 Task: Research Airbnb accommodation in Pyinmana, Myanmar from 12th December, 2023 to 16th December, 2023 for 8 adults. Place can be private room with 8 bedrooms having 8 beds and 8 bathrooms. Property type can be hotel. Amenities needed are: wifi, TV, free parkinig on premises, gym, breakfast.
Action: Mouse moved to (579, 129)
Screenshot: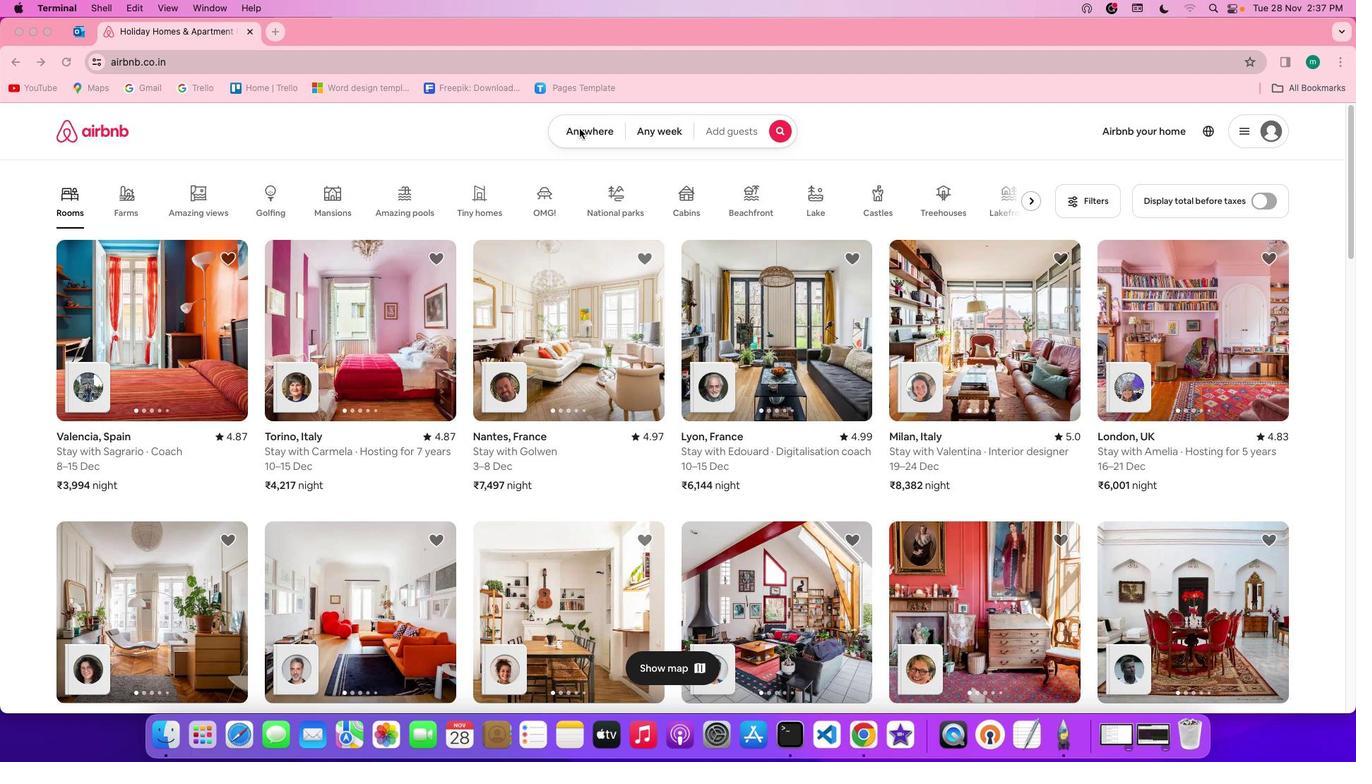
Action: Mouse pressed left at (579, 129)
Screenshot: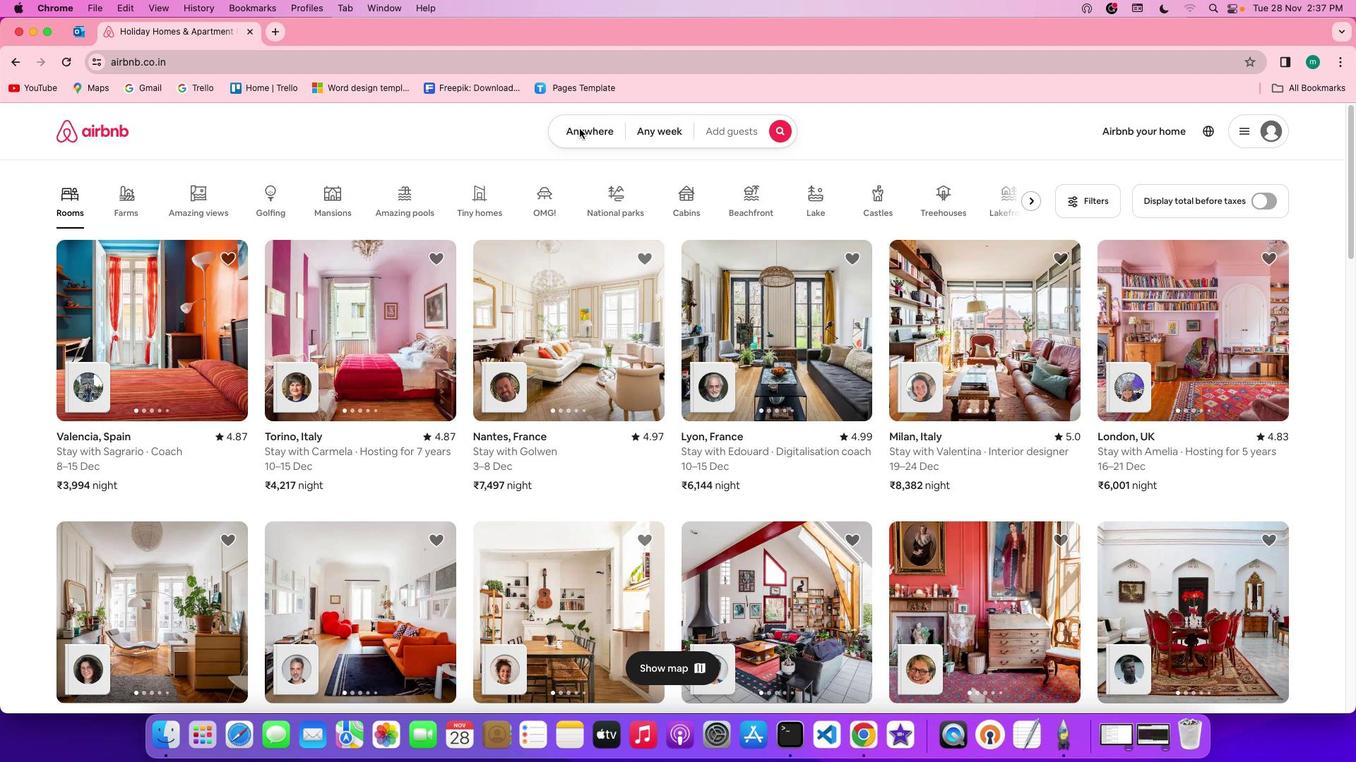 
Action: Mouse moved to (579, 129)
Screenshot: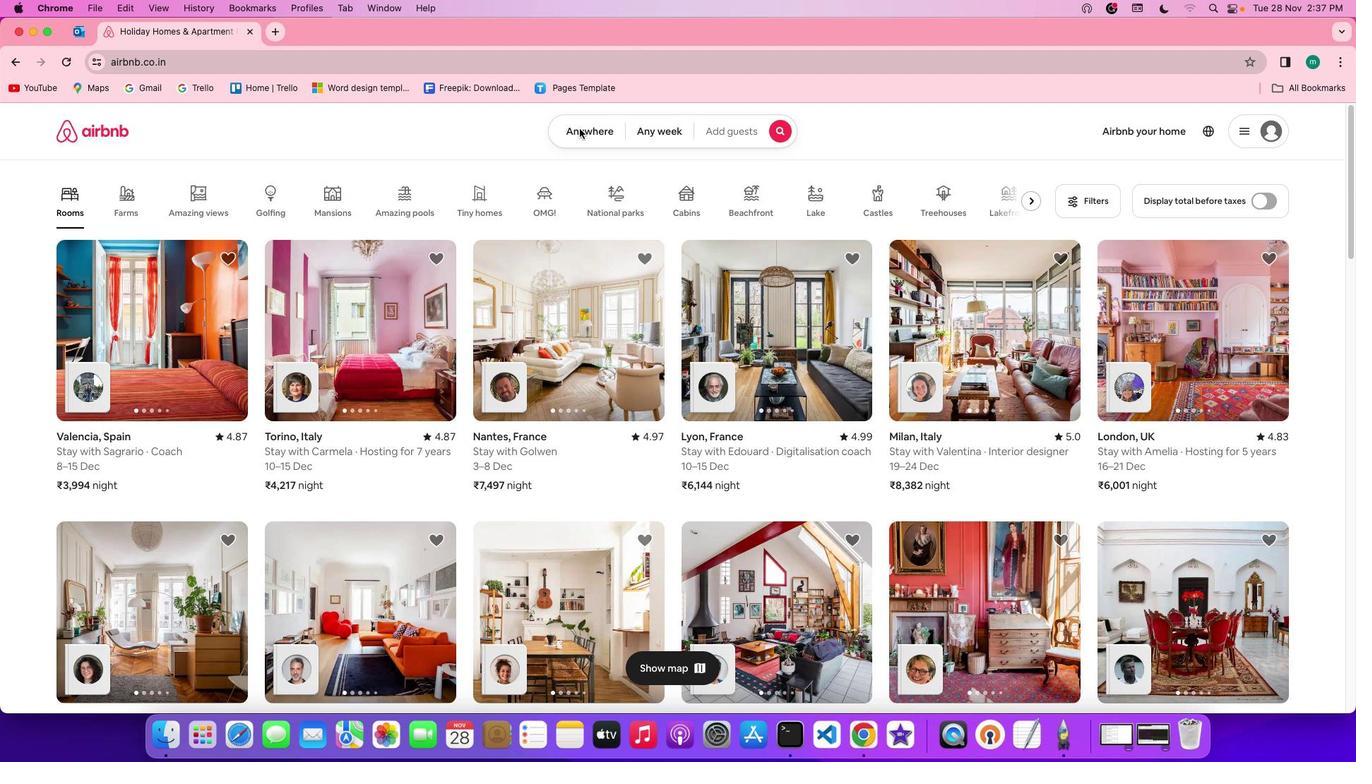 
Action: Mouse pressed left at (579, 129)
Screenshot: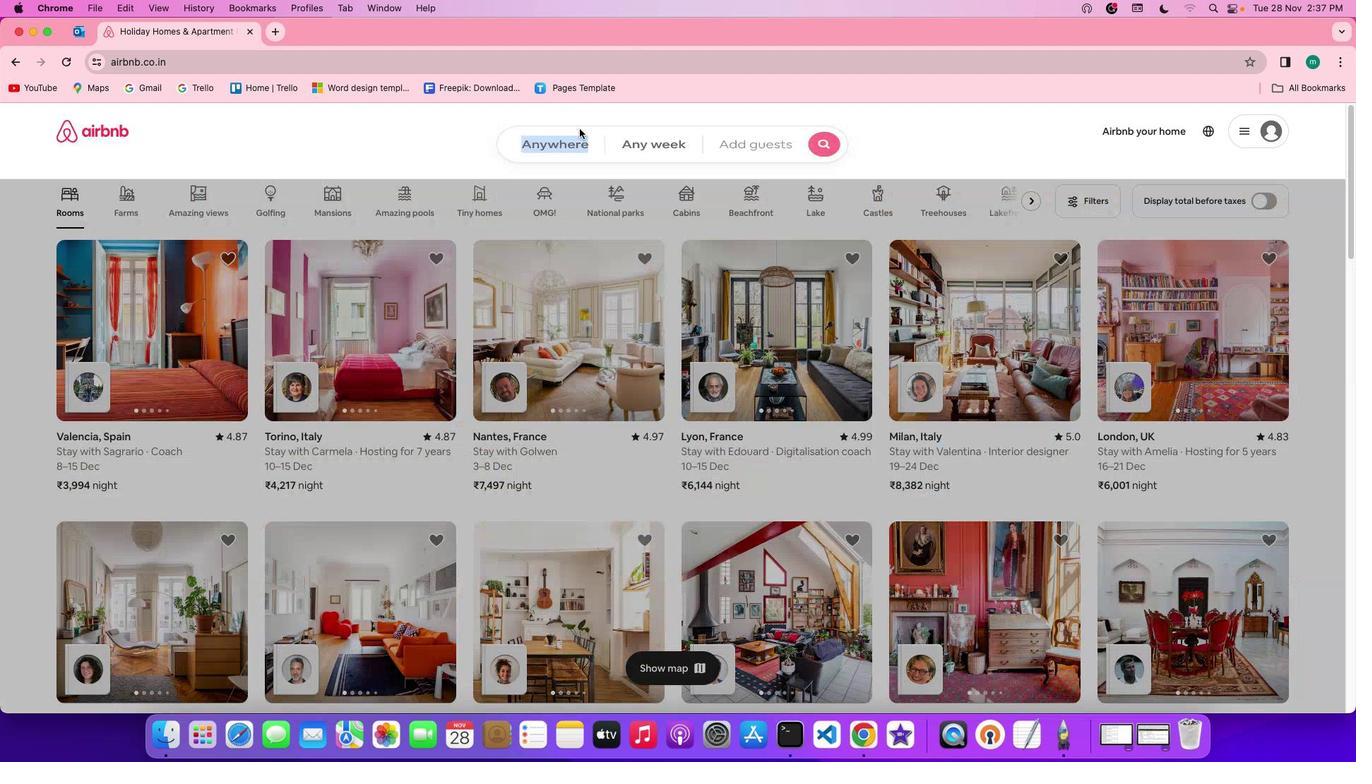 
Action: Mouse moved to (520, 186)
Screenshot: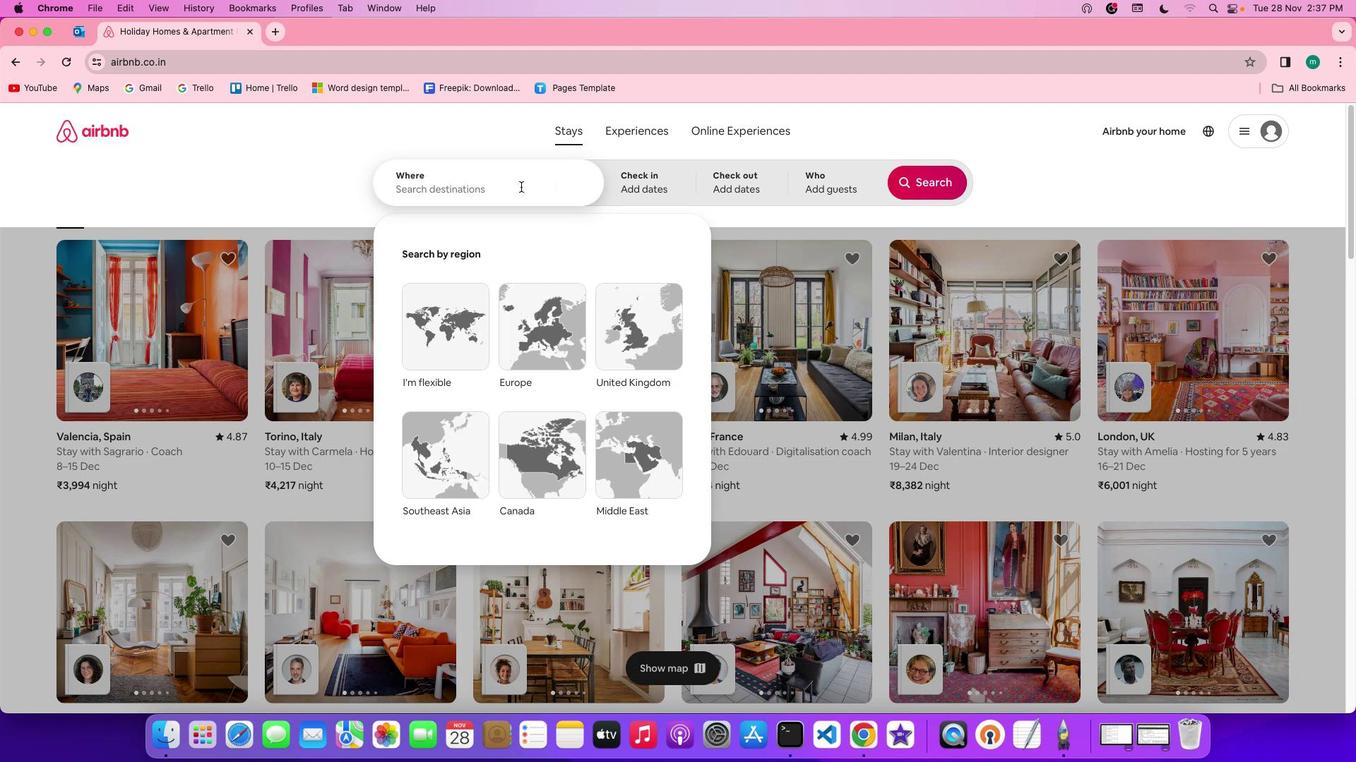
Action: Mouse pressed left at (520, 186)
Screenshot: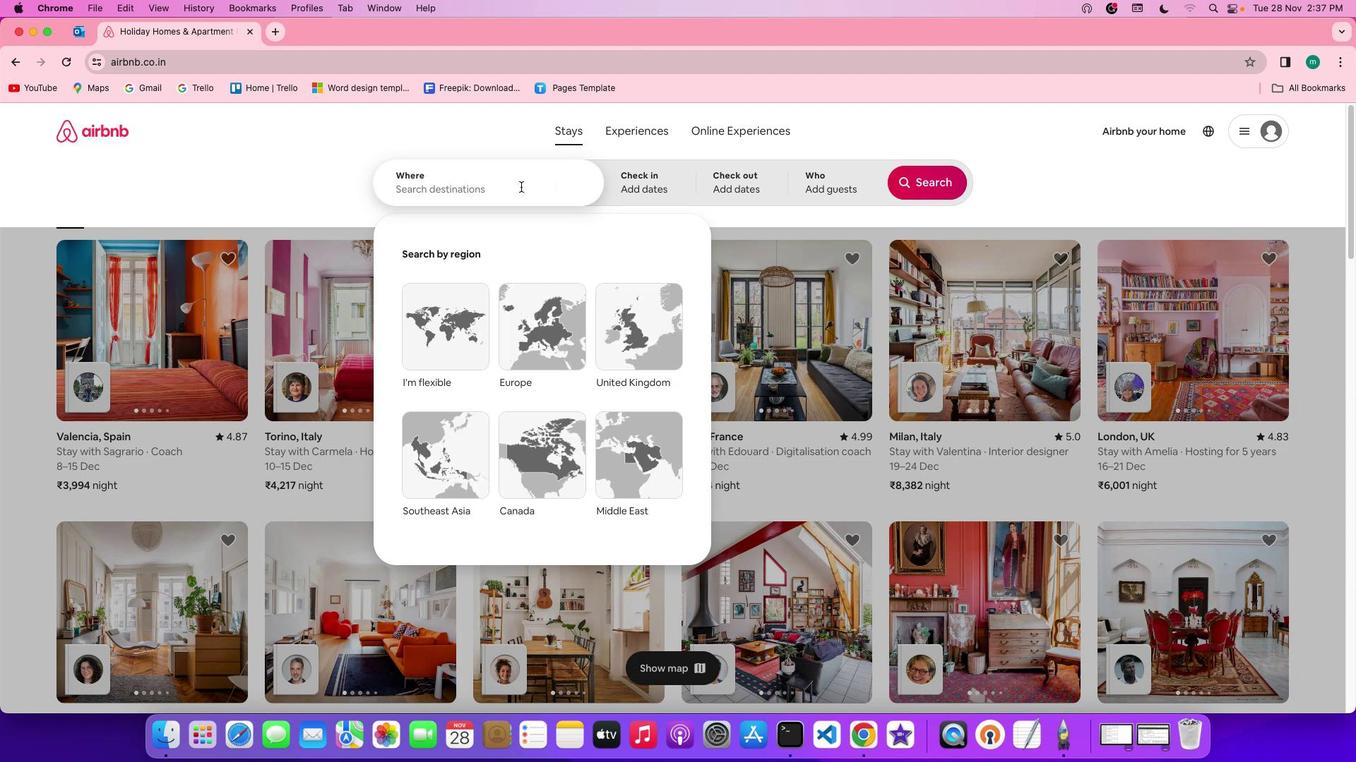 
Action: Key pressed Key.shift'P''y''i''n''m''a''n''a'','Key.spaceKey.shift'M''y''a''n''m''a''r'
Screenshot: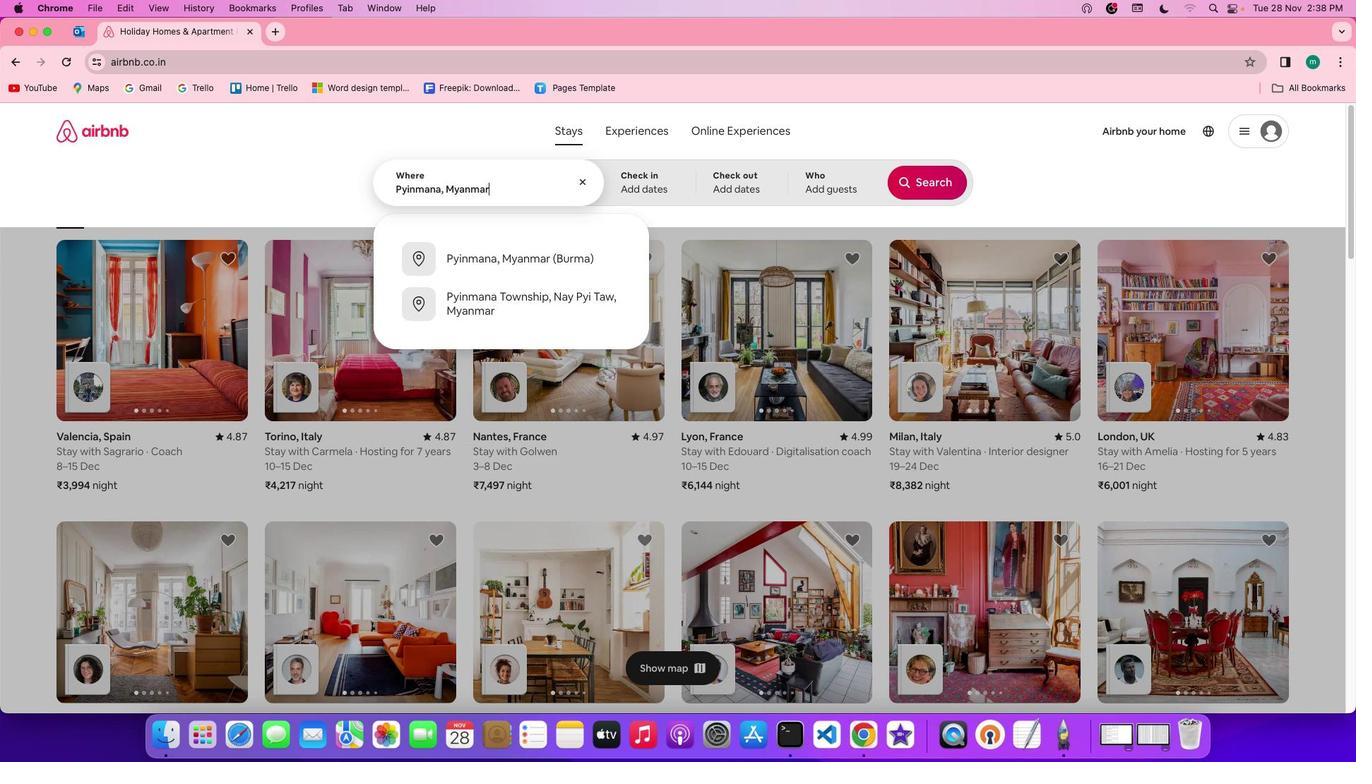 
Action: Mouse moved to (642, 170)
Screenshot: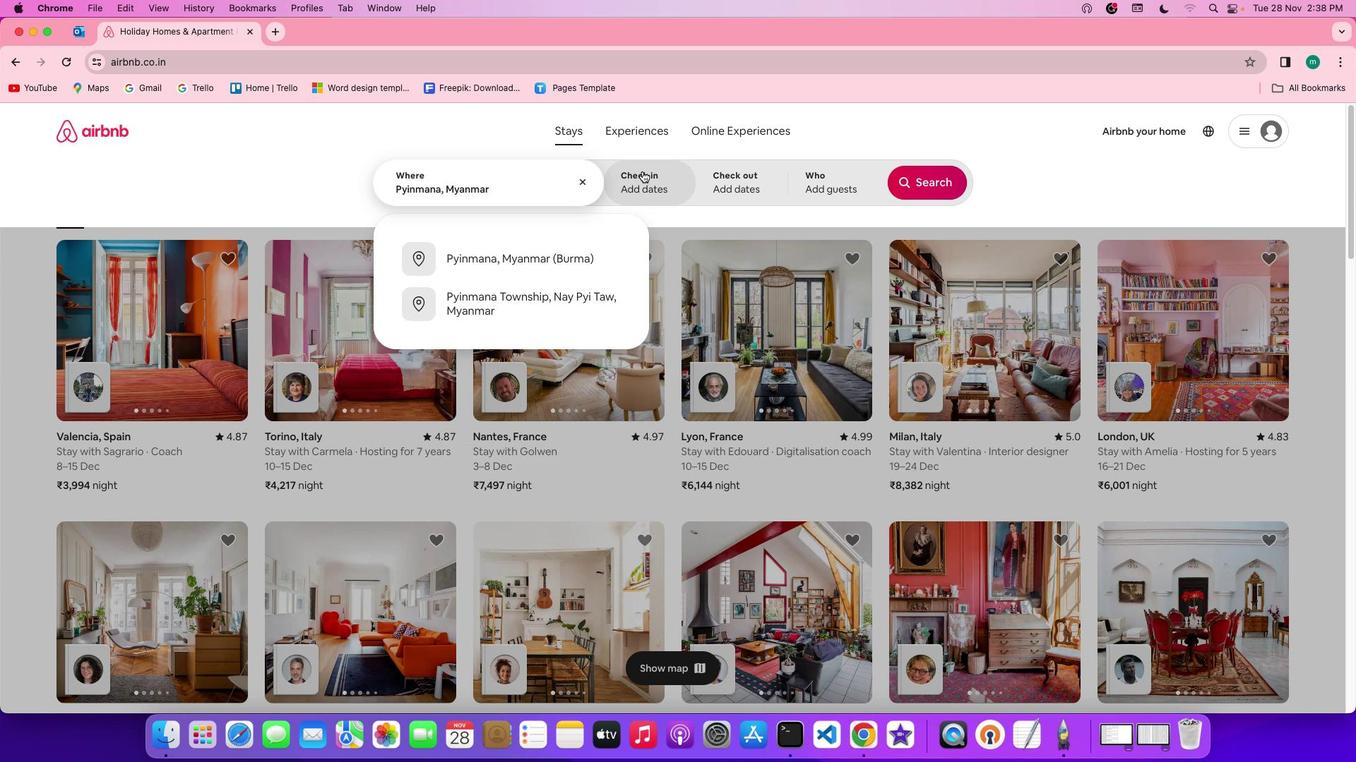 
Action: Mouse pressed left at (642, 170)
Screenshot: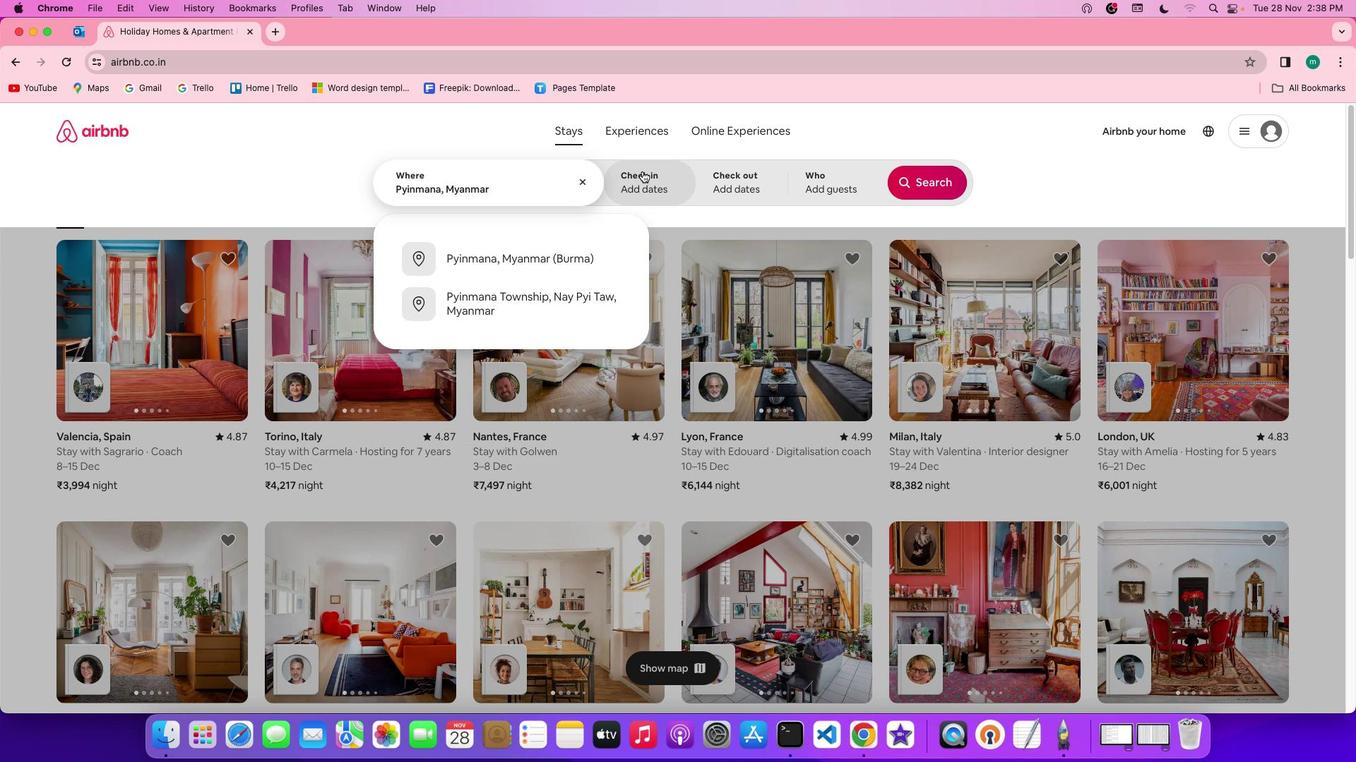 
Action: Mouse moved to (786, 427)
Screenshot: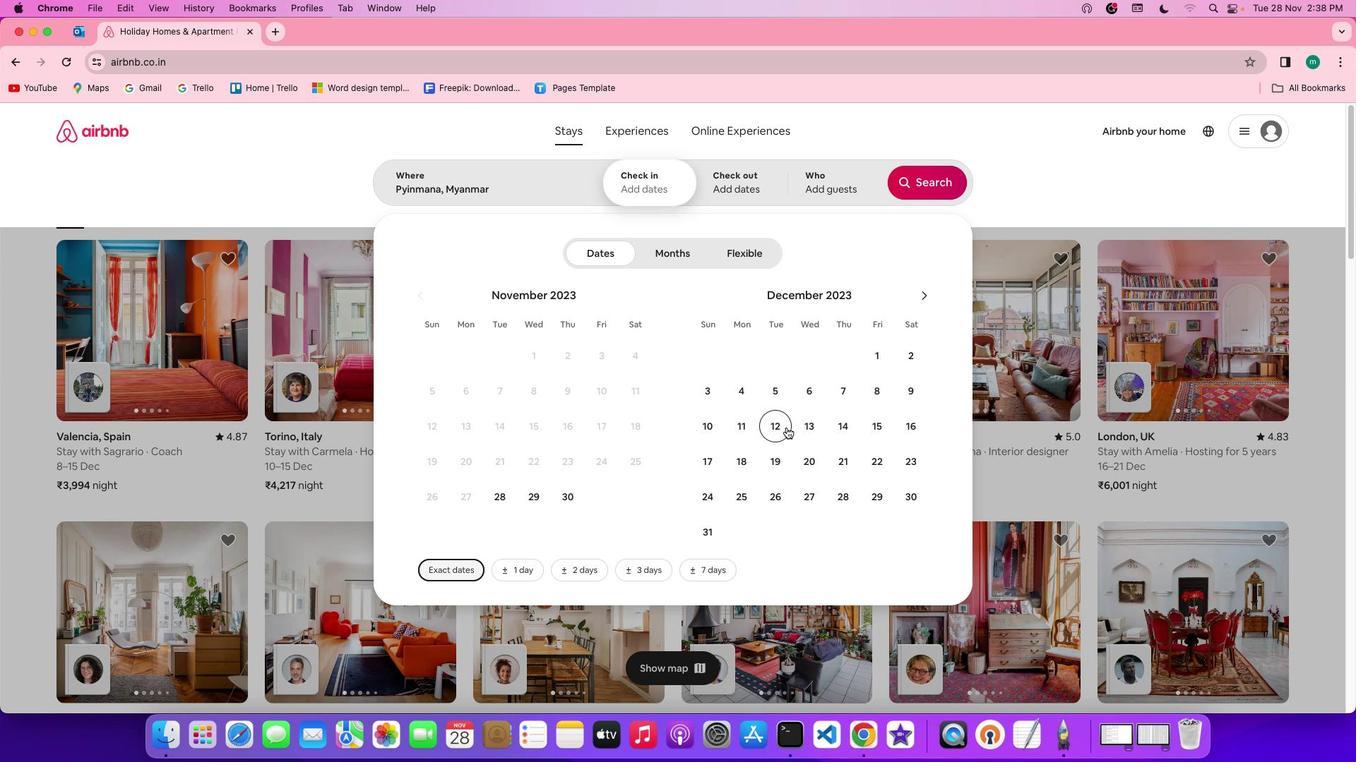 
Action: Mouse pressed left at (786, 427)
Screenshot: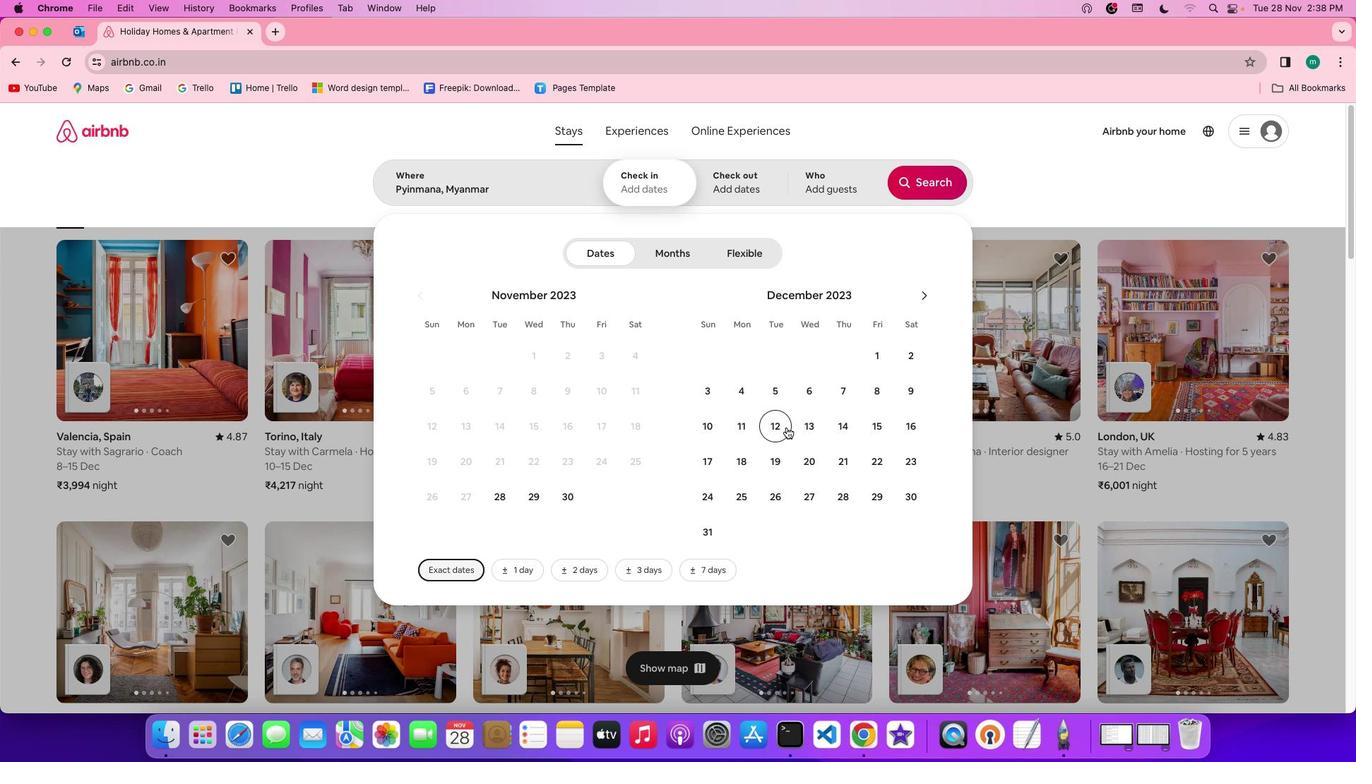 
Action: Mouse moved to (911, 423)
Screenshot: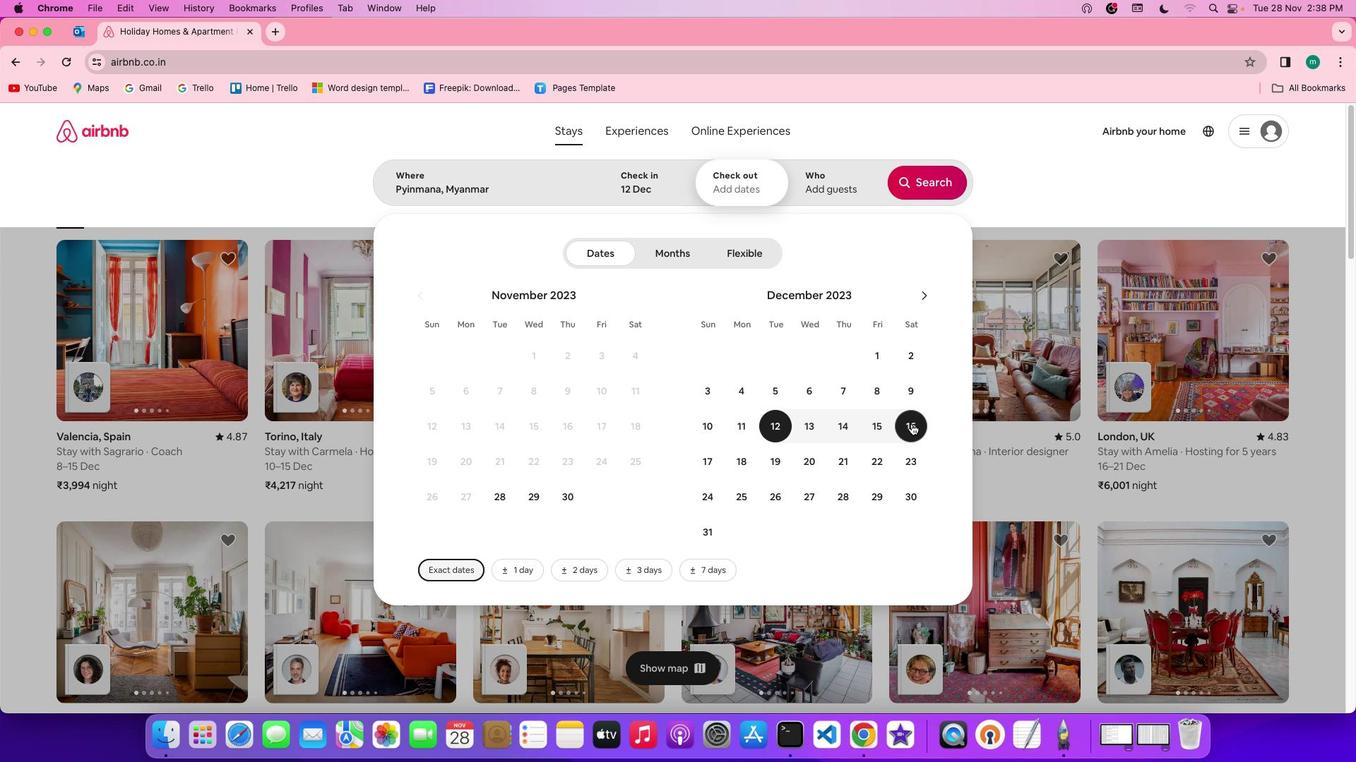 
Action: Mouse pressed left at (911, 423)
Screenshot: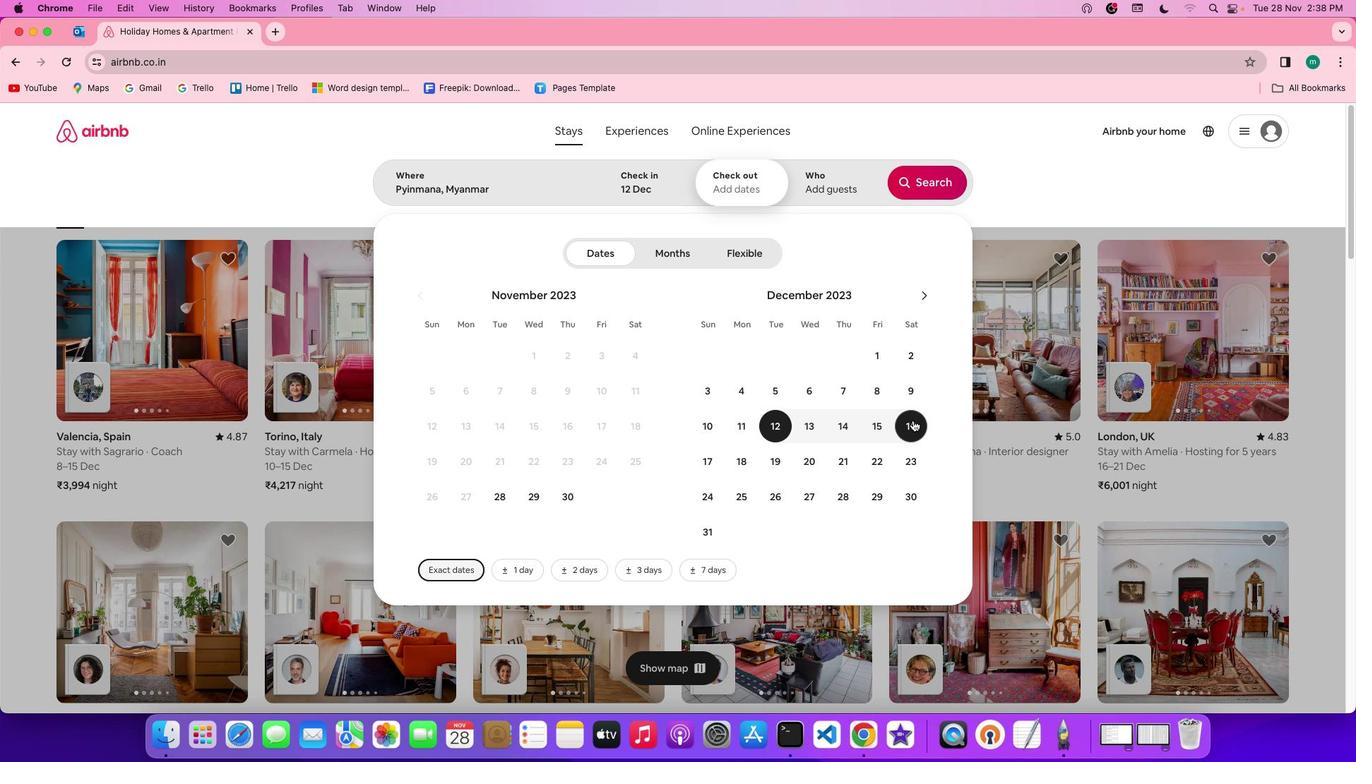 
Action: Mouse moved to (834, 182)
Screenshot: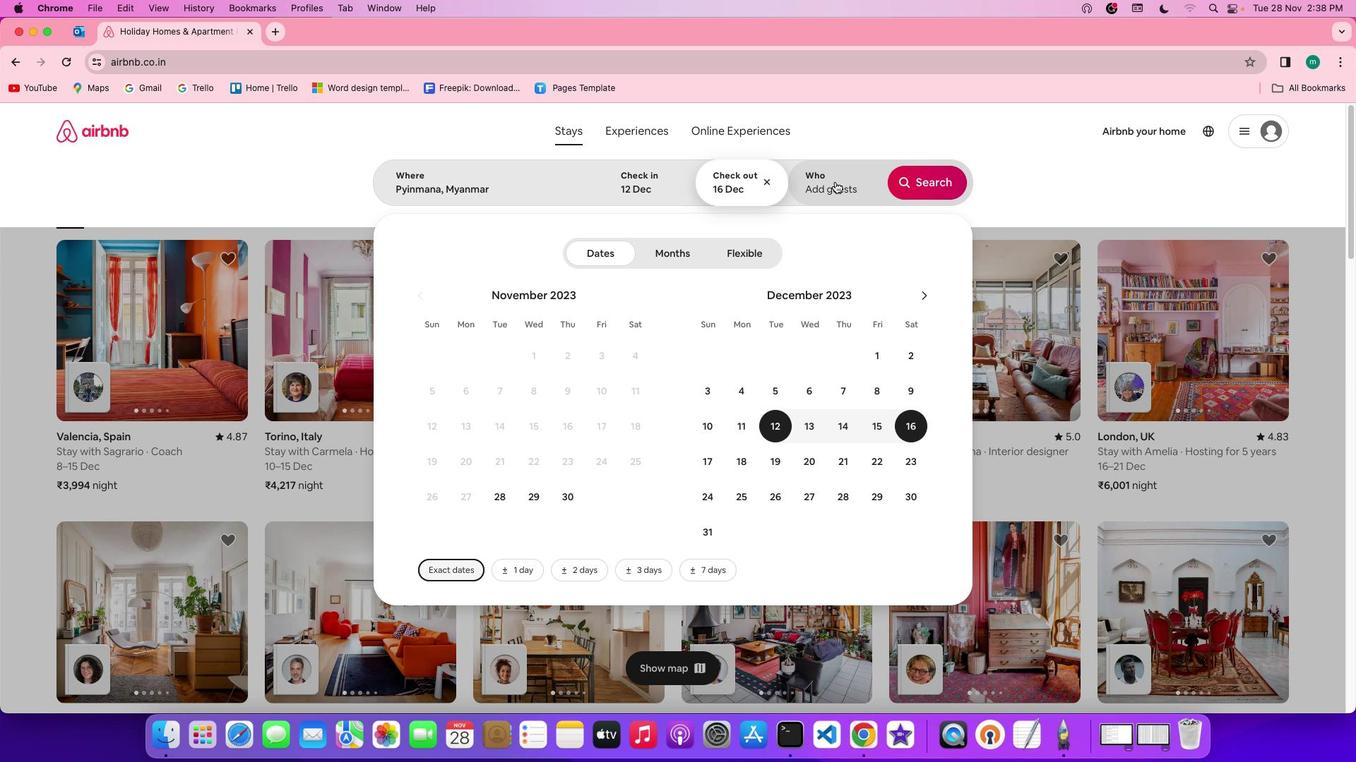 
Action: Mouse pressed left at (834, 182)
Screenshot: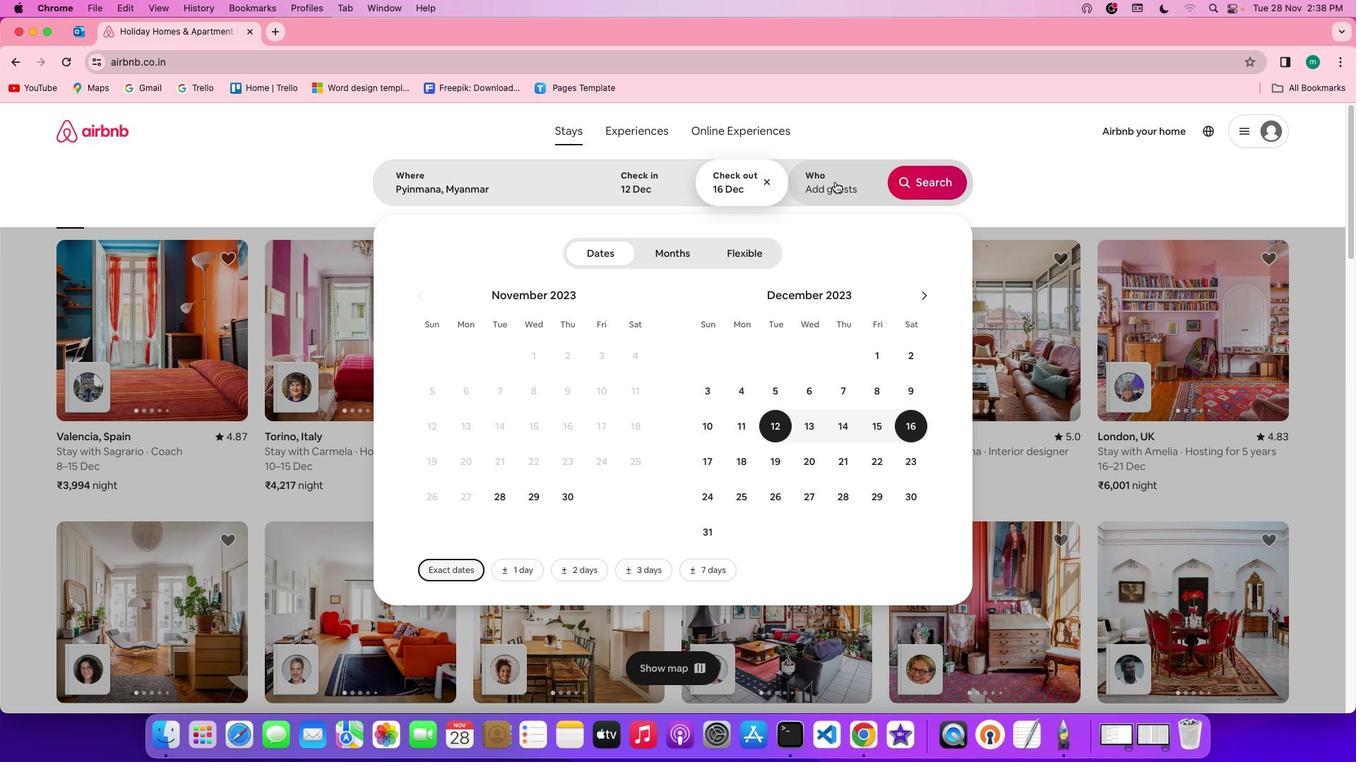 
Action: Mouse moved to (928, 252)
Screenshot: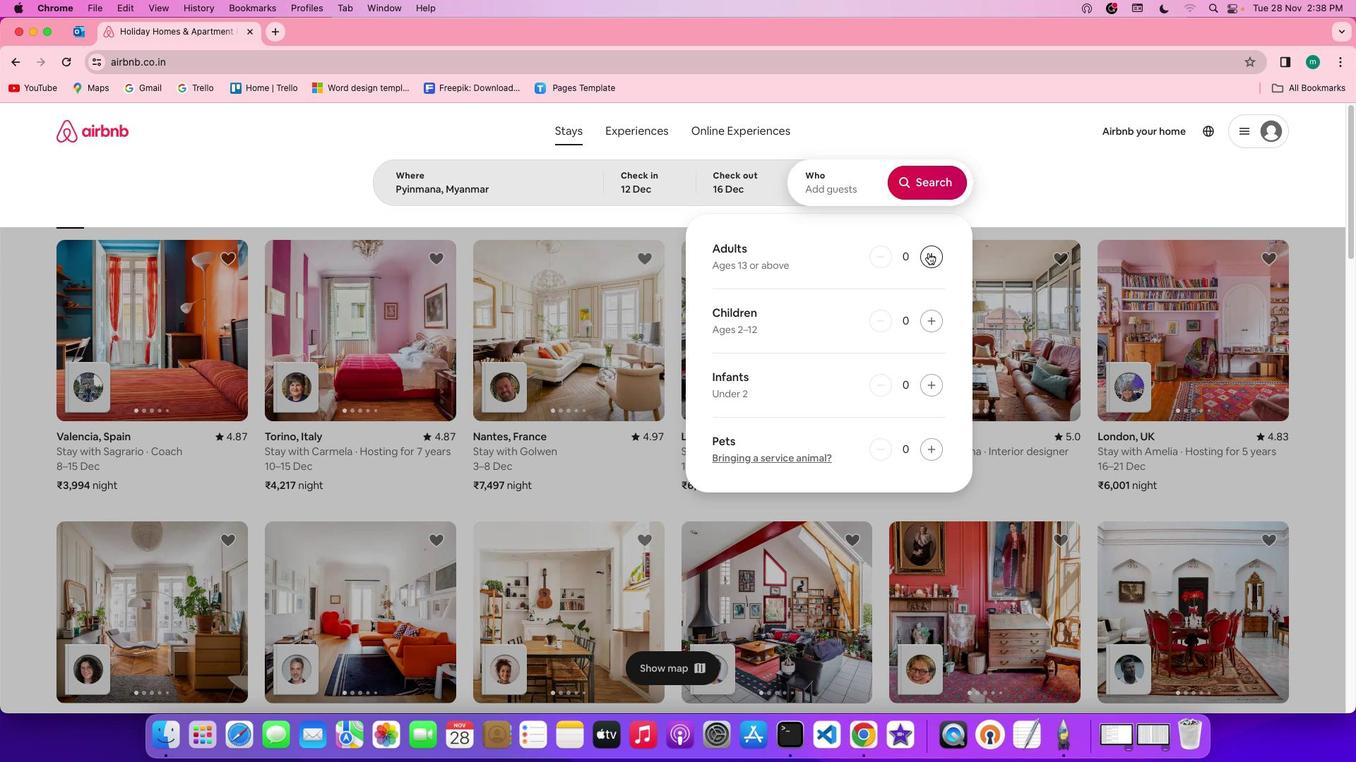 
Action: Mouse pressed left at (928, 252)
Screenshot: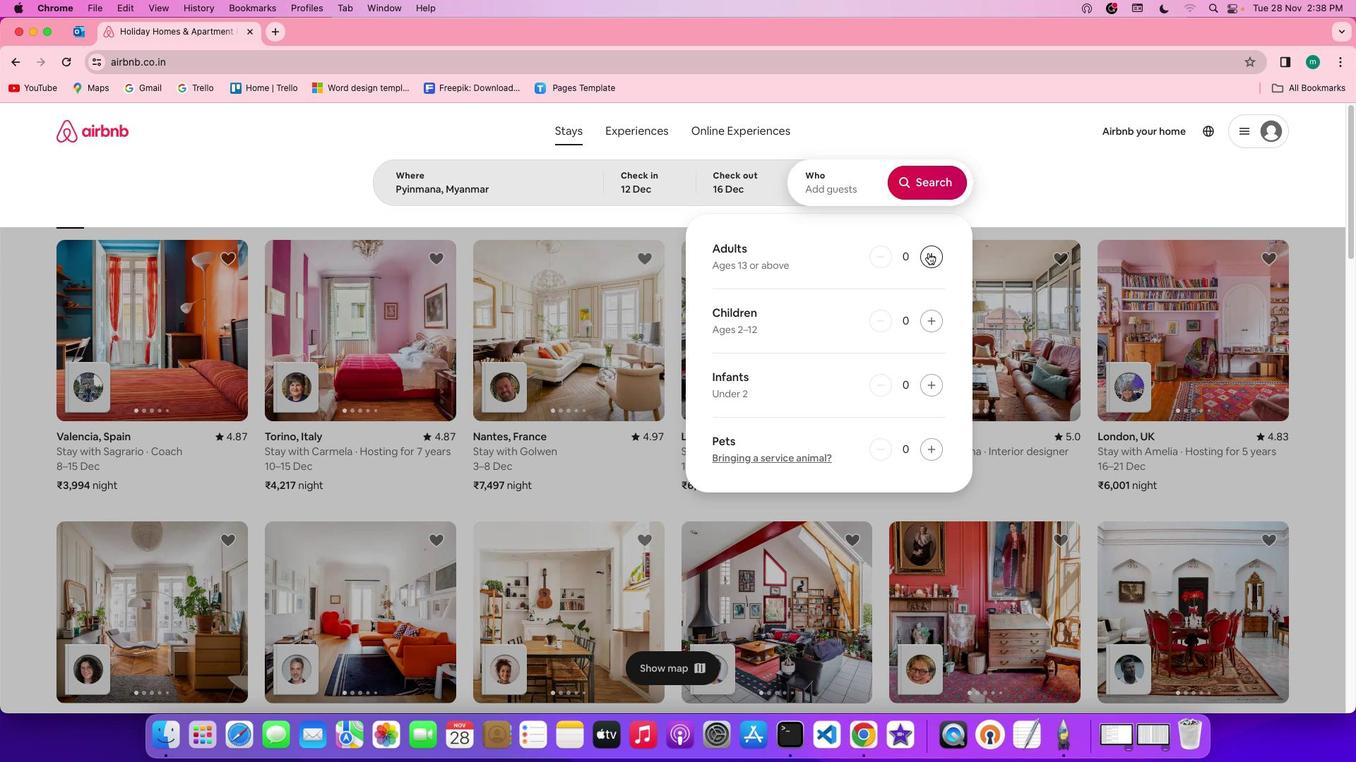 
Action: Mouse pressed left at (928, 252)
Screenshot: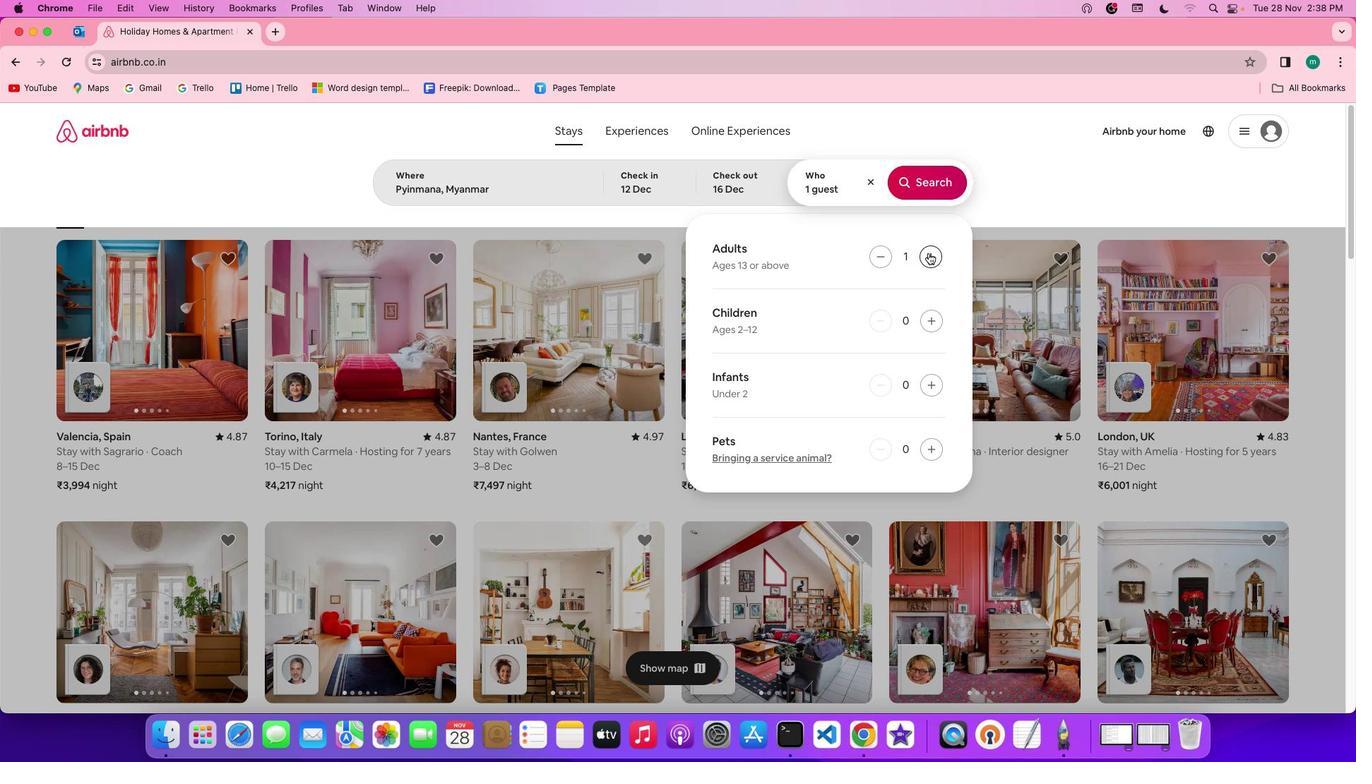 
Action: Mouse pressed left at (928, 252)
Screenshot: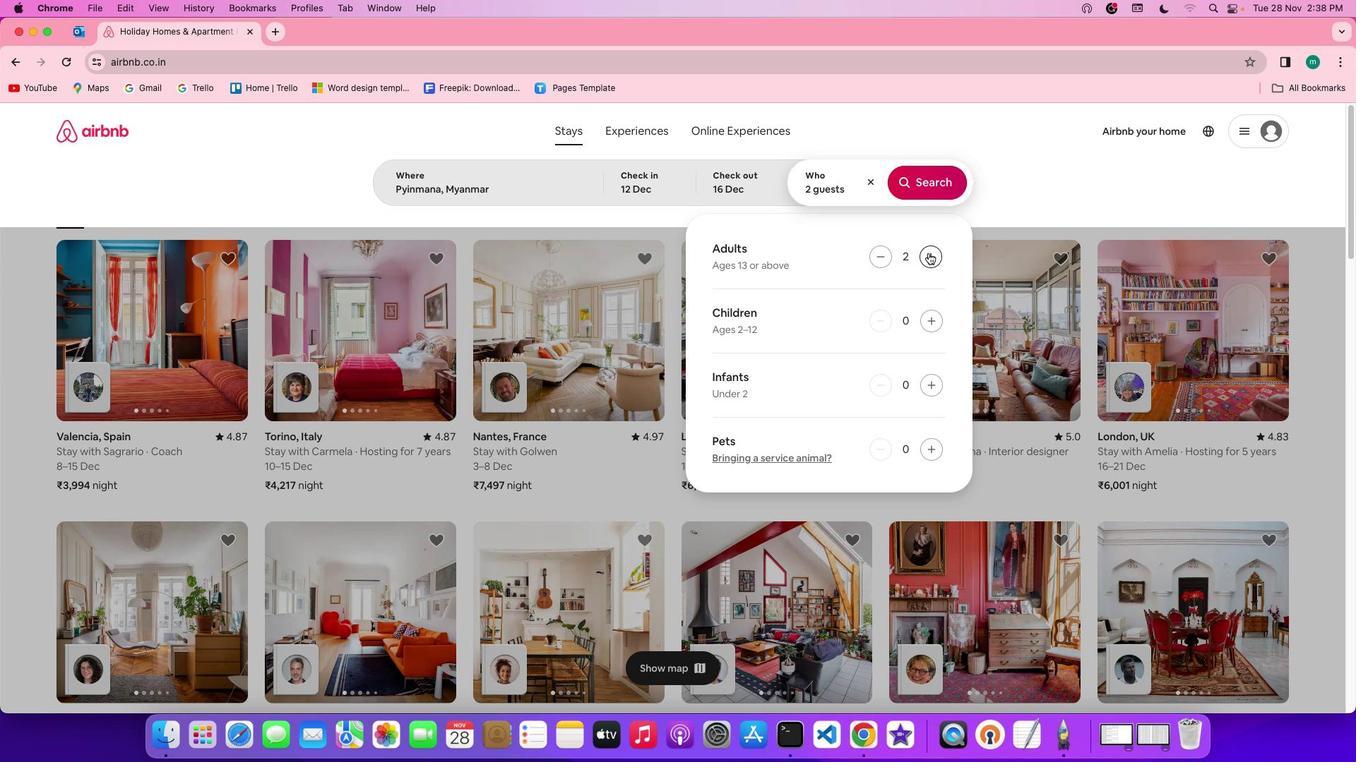 
Action: Mouse pressed left at (928, 252)
Screenshot: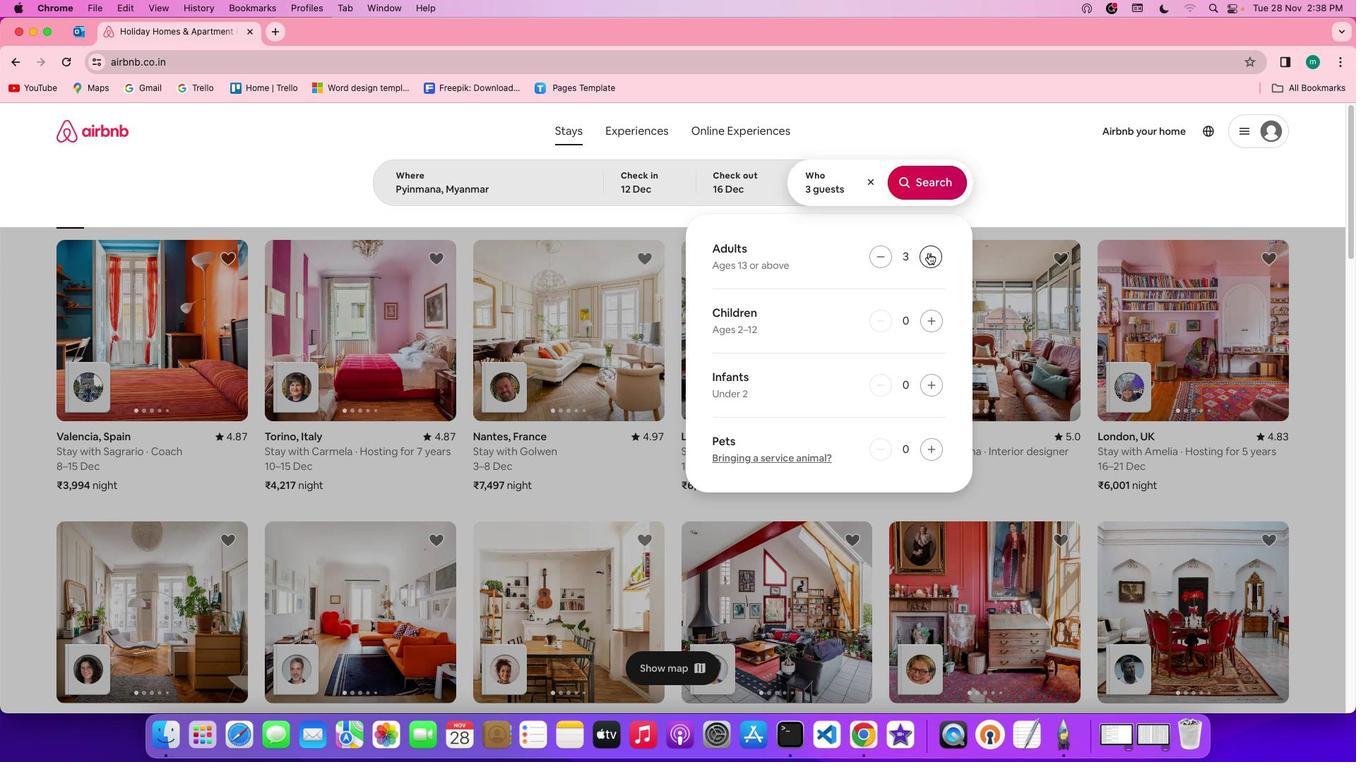 
Action: Mouse pressed left at (928, 252)
Screenshot: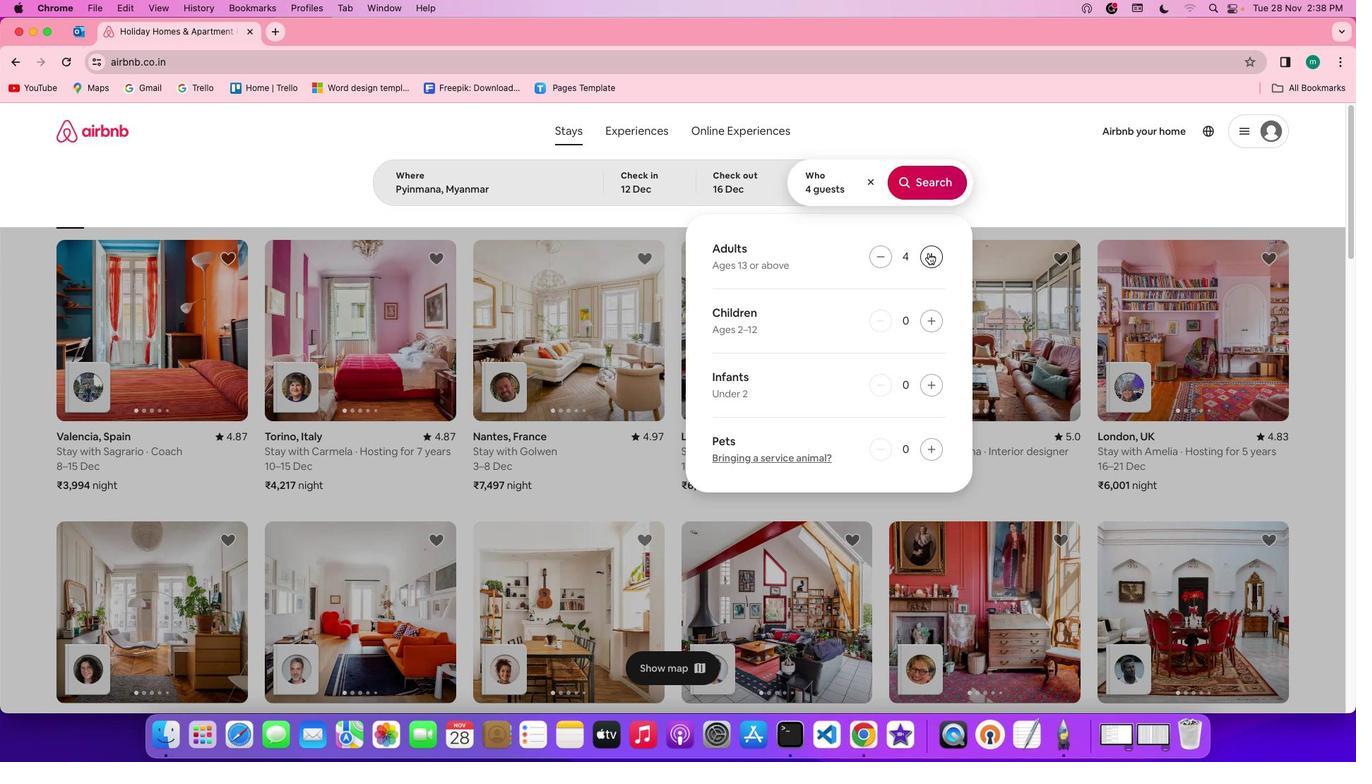
Action: Mouse pressed left at (928, 252)
Screenshot: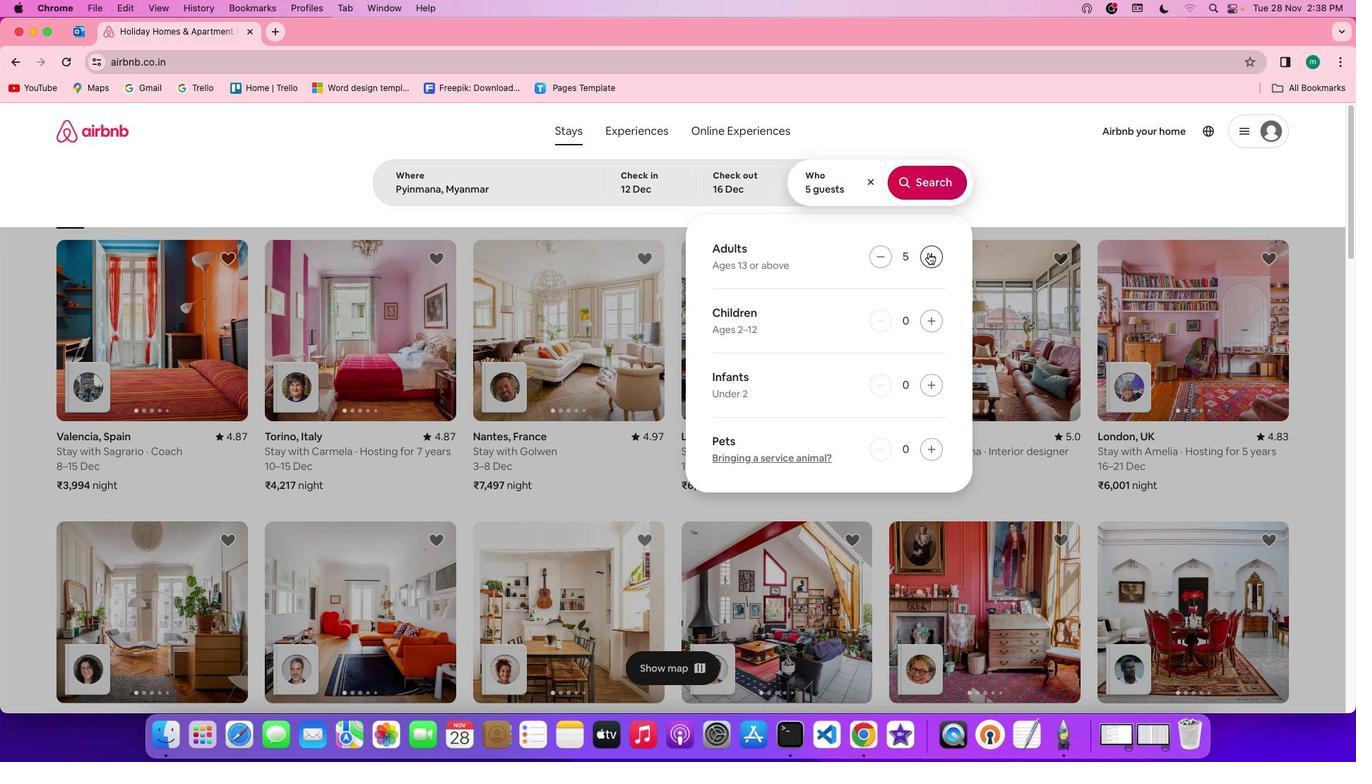 
Action: Mouse pressed left at (928, 252)
Screenshot: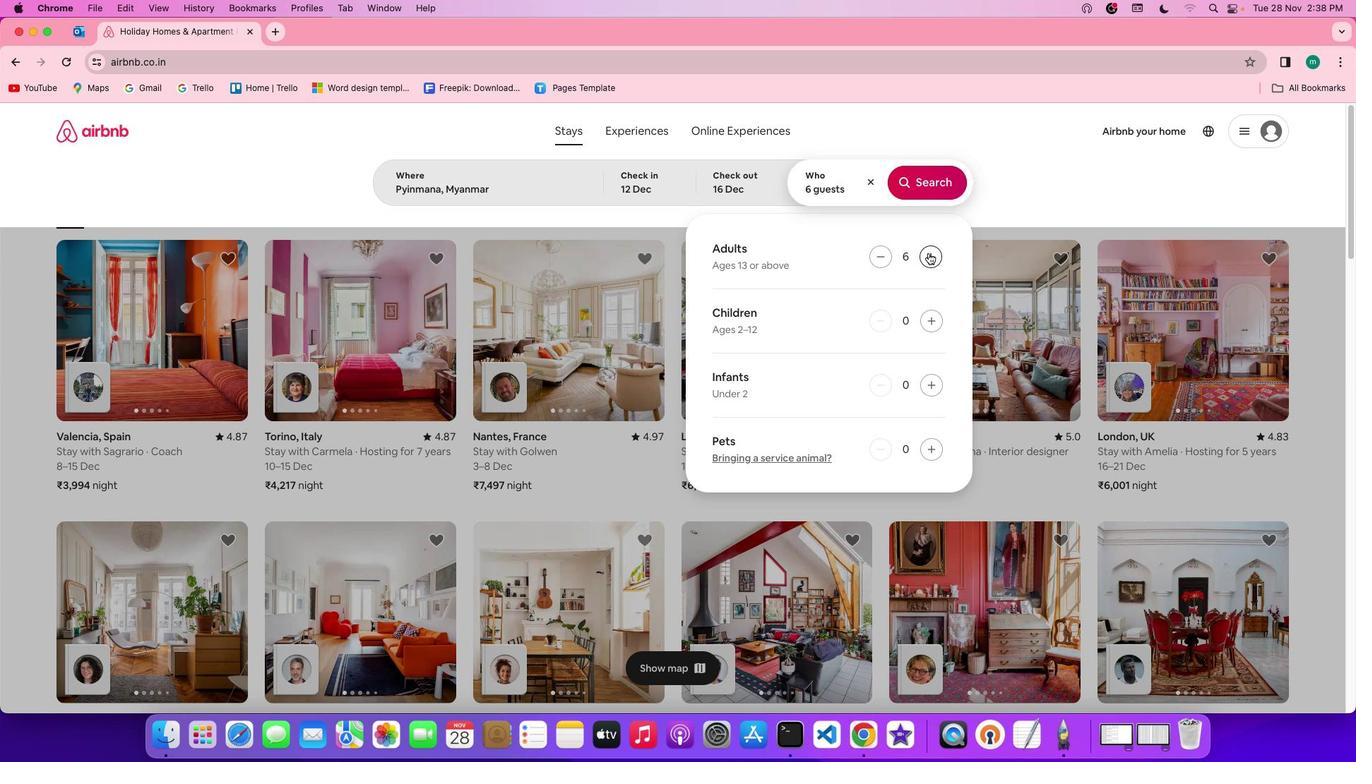 
Action: Mouse moved to (928, 252)
Screenshot: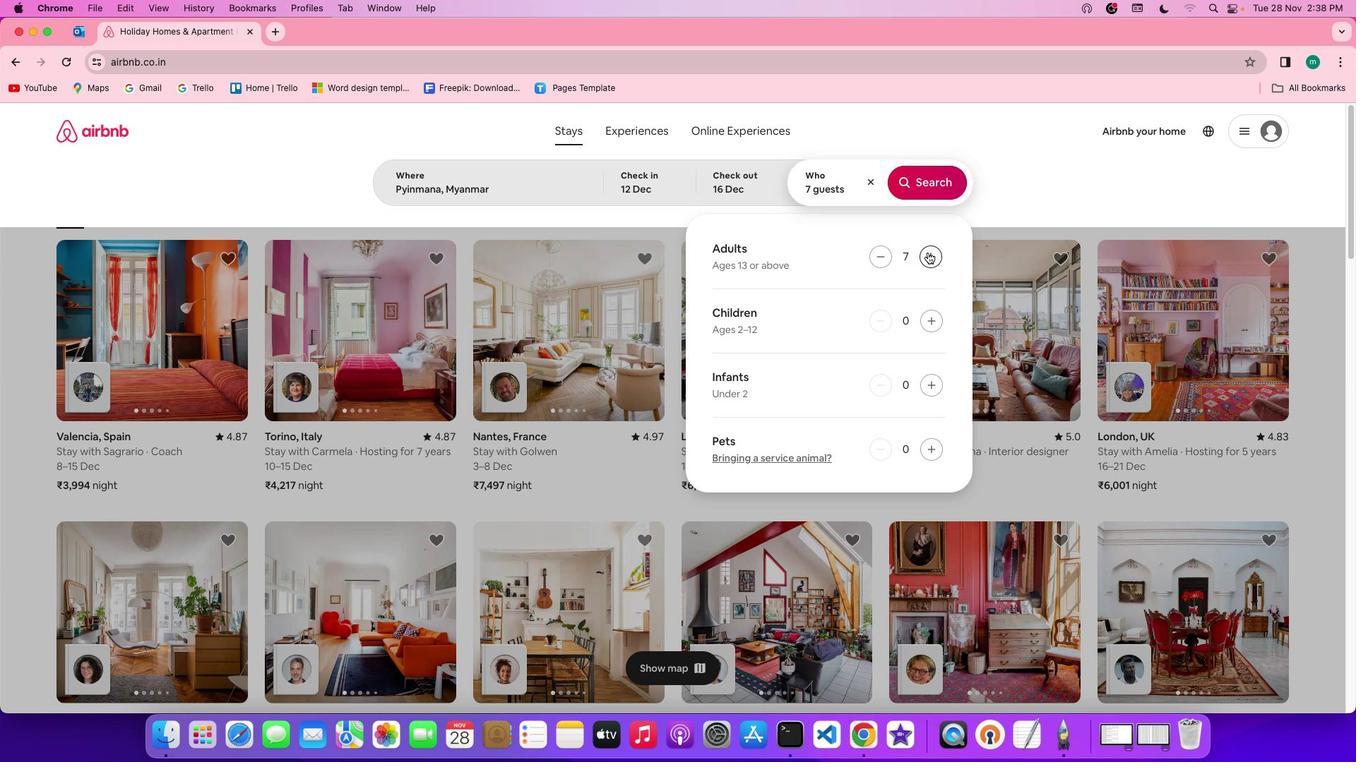 
Action: Mouse pressed left at (928, 252)
Screenshot: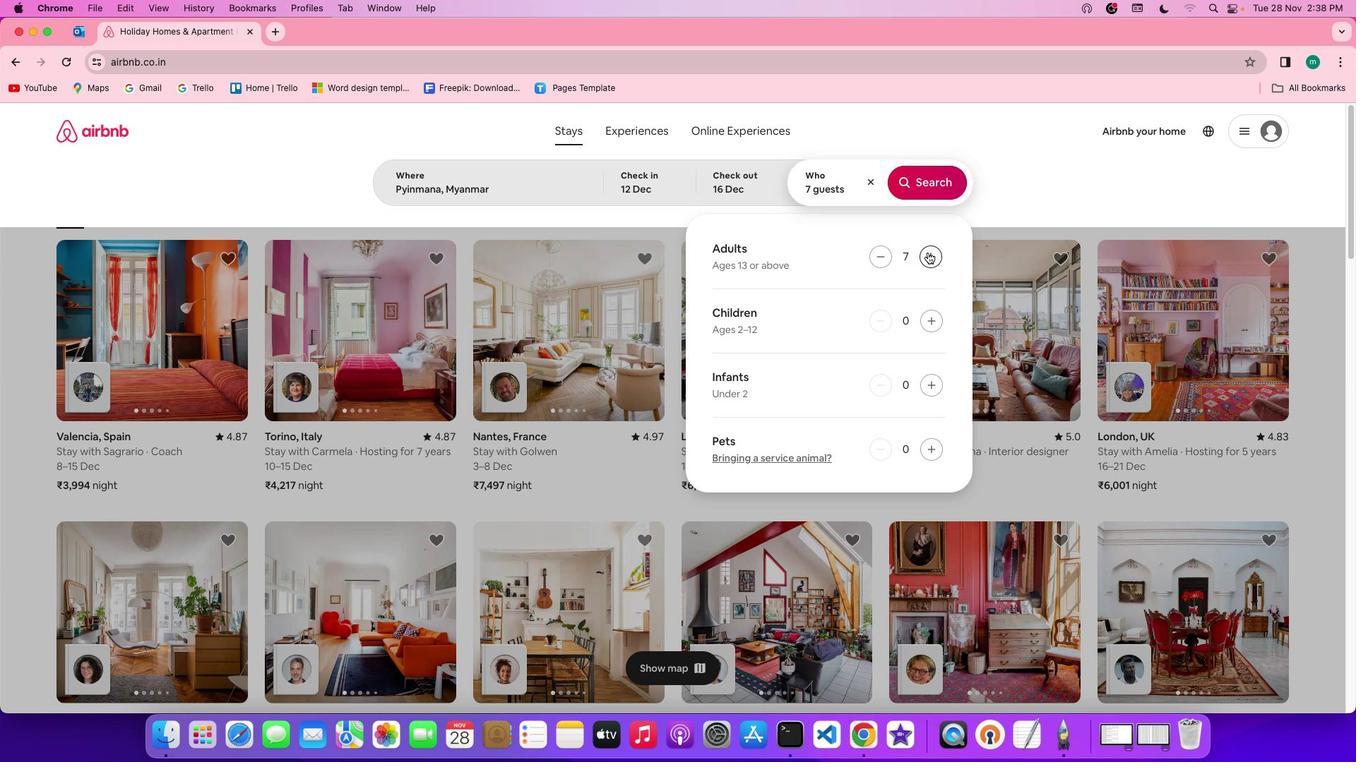 
Action: Mouse moved to (934, 177)
Screenshot: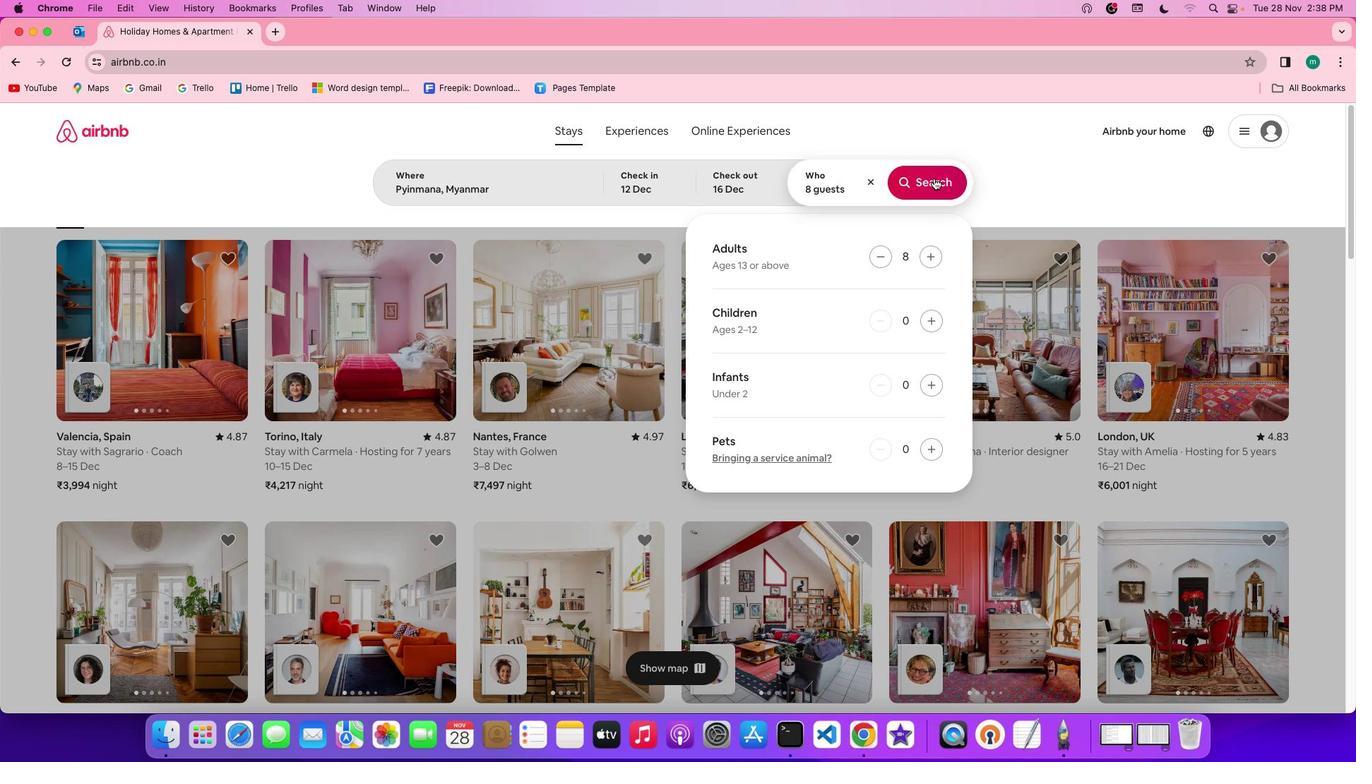 
Action: Mouse pressed left at (934, 177)
Screenshot: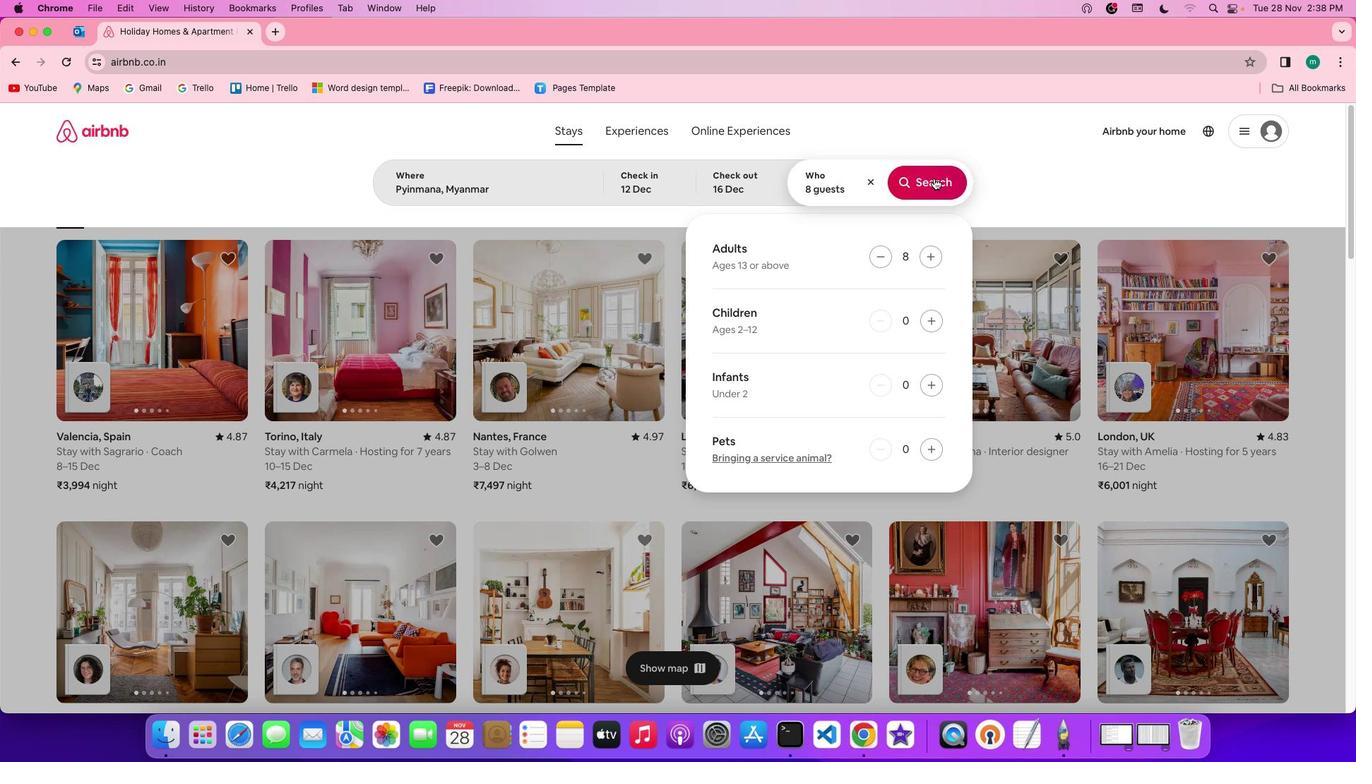 
Action: Mouse moved to (1106, 187)
Screenshot: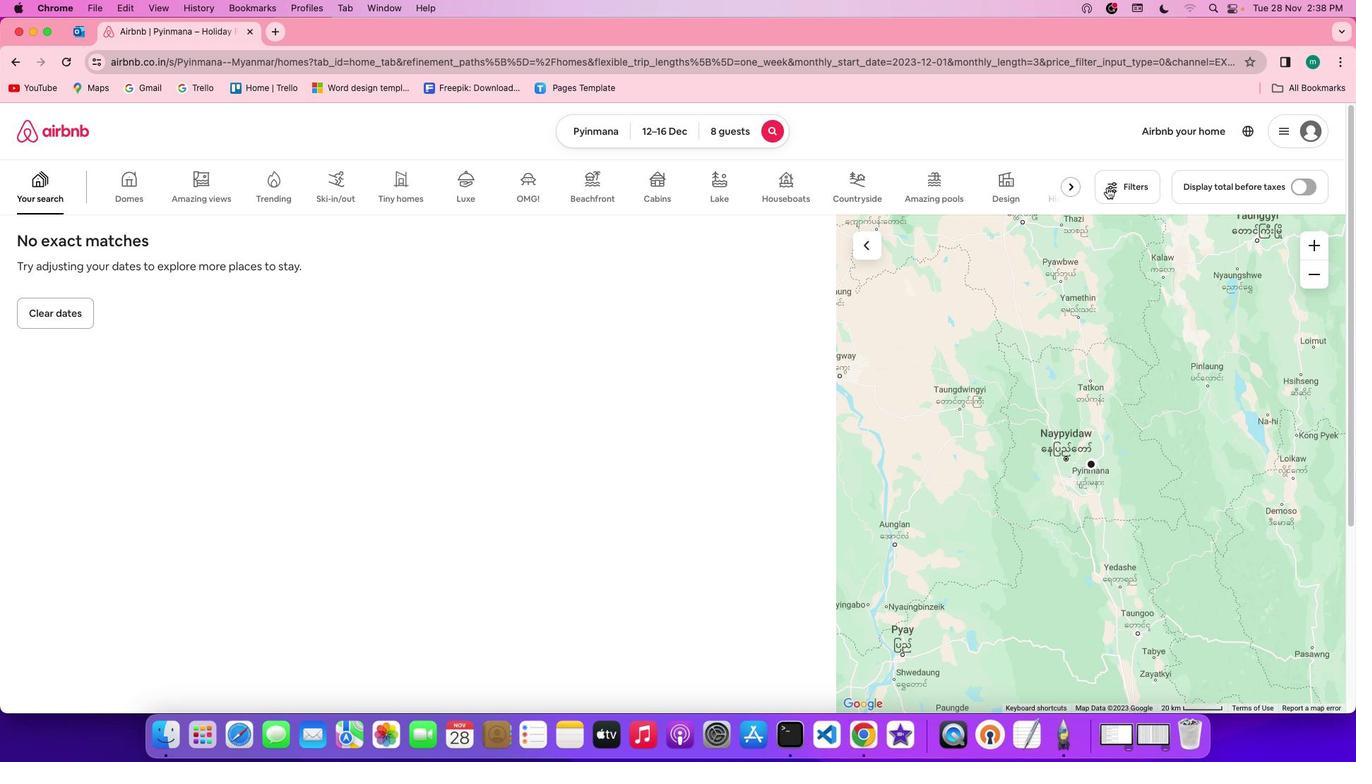 
Action: Mouse pressed left at (1106, 187)
Screenshot: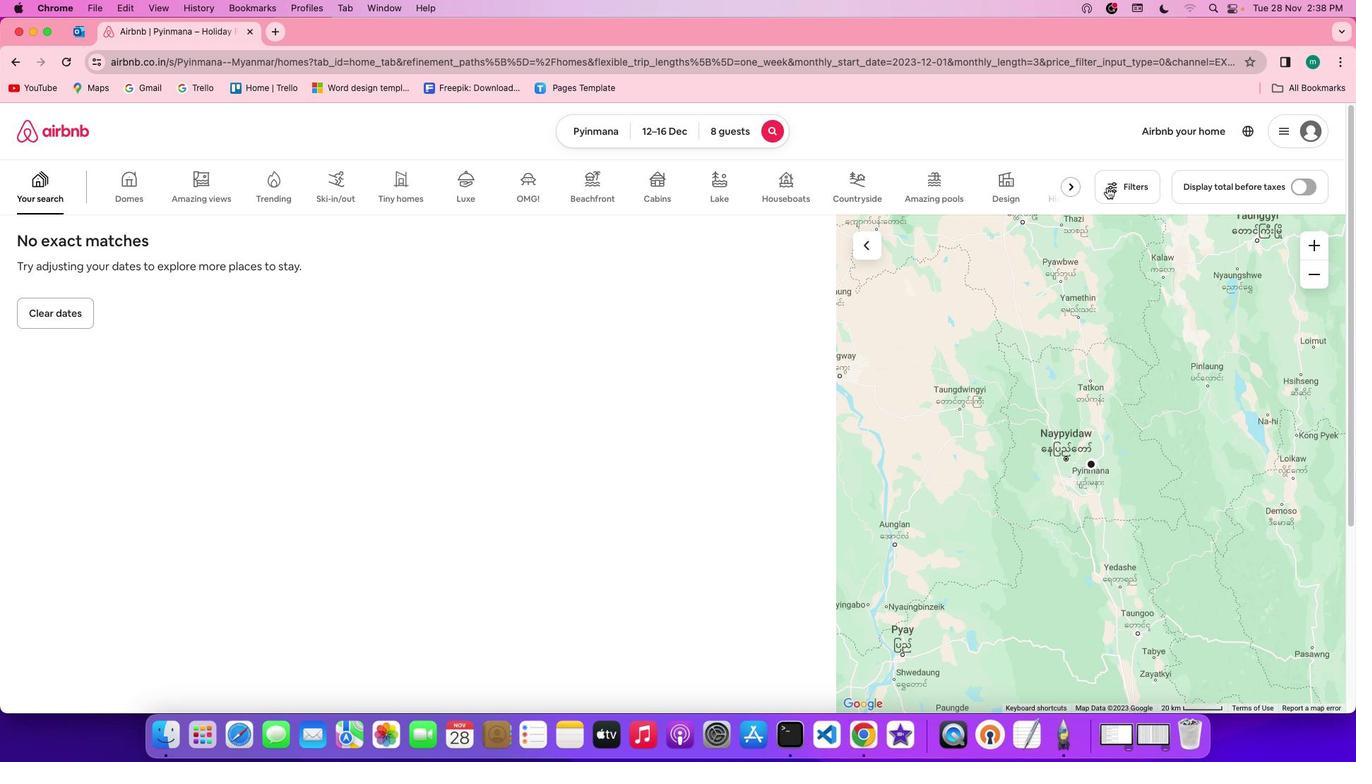 
Action: Mouse moved to (644, 380)
Screenshot: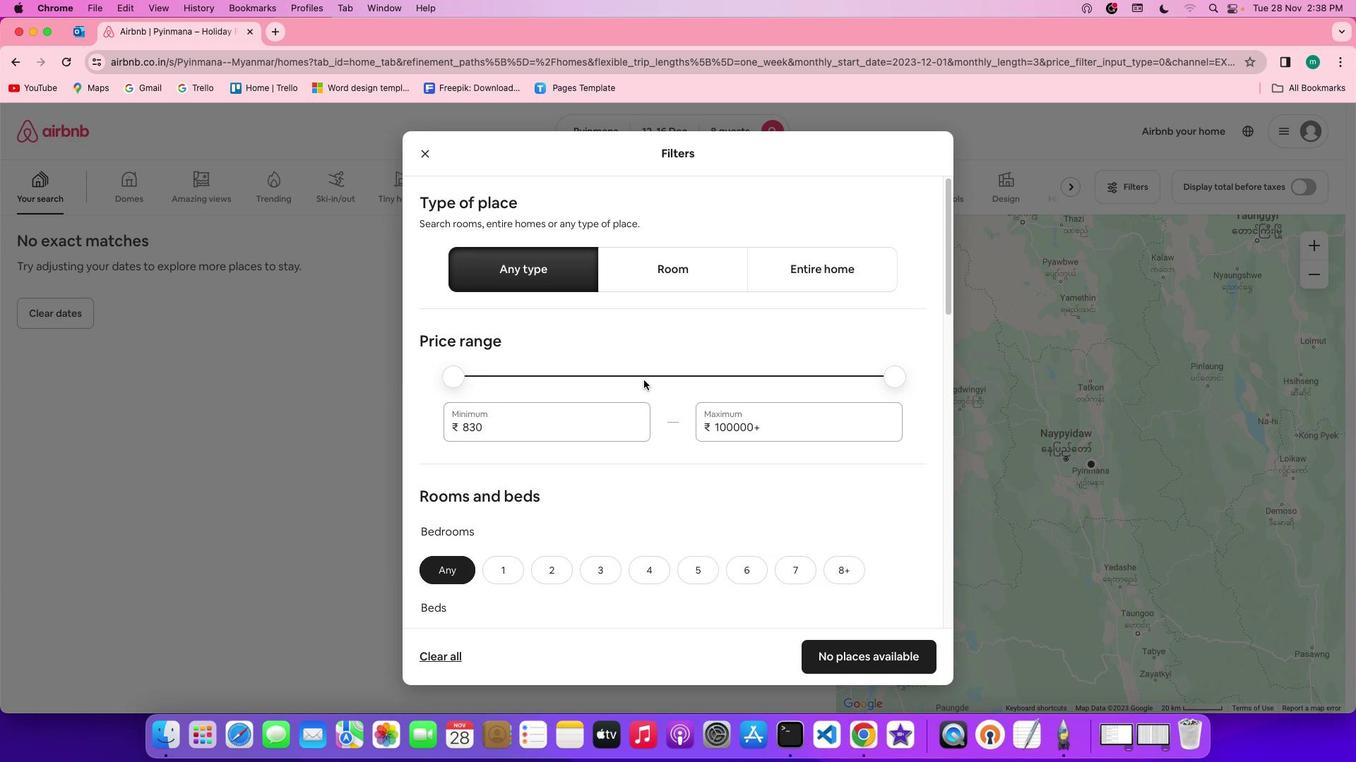 
Action: Mouse scrolled (644, 380) with delta (0, 0)
Screenshot: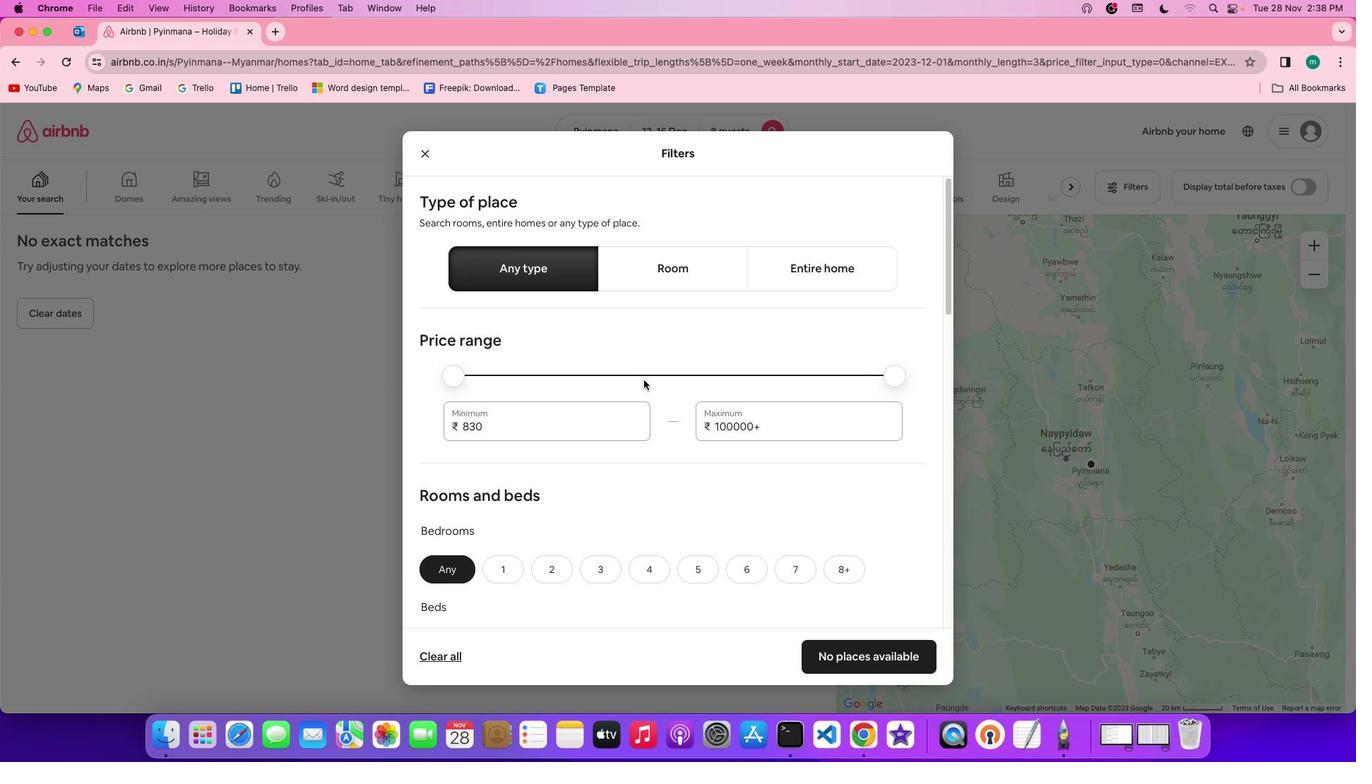 
Action: Mouse scrolled (644, 380) with delta (0, 0)
Screenshot: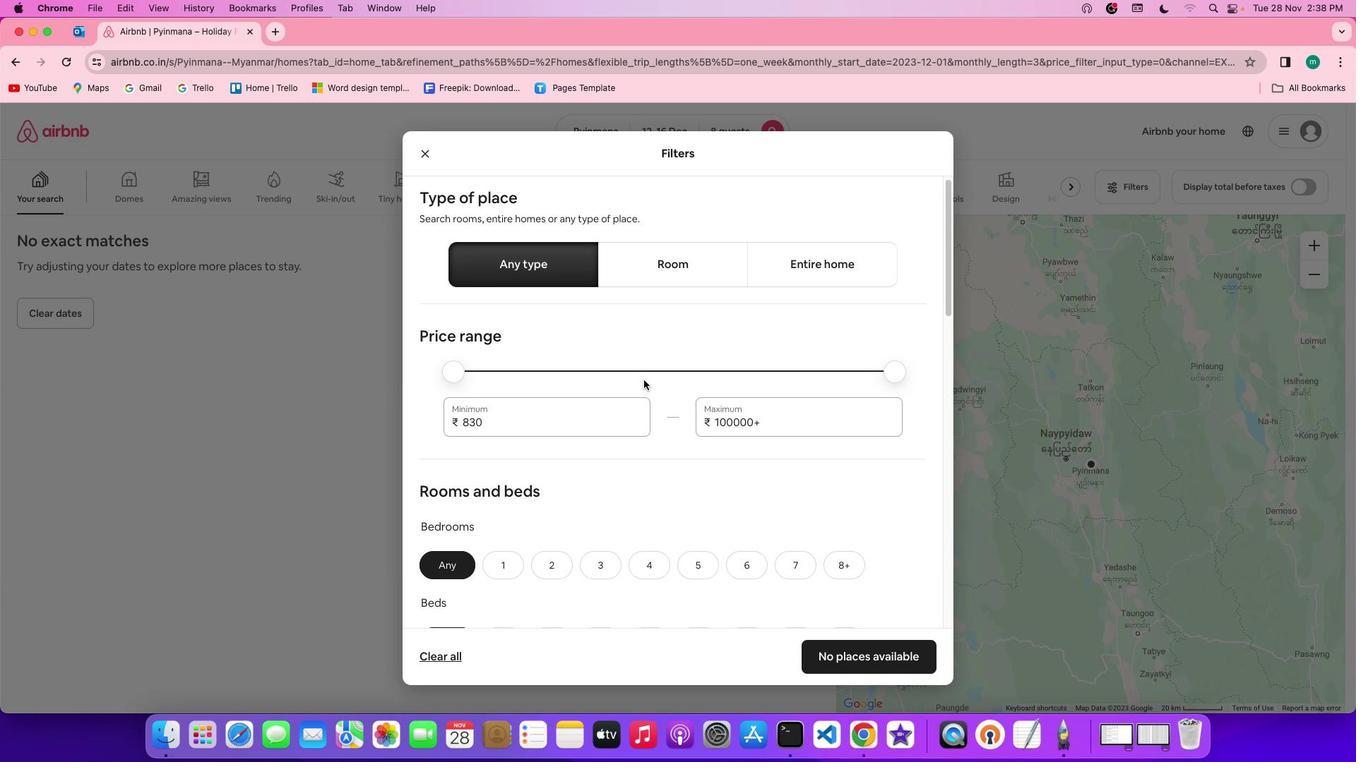 
Action: Mouse scrolled (644, 380) with delta (0, 0)
Screenshot: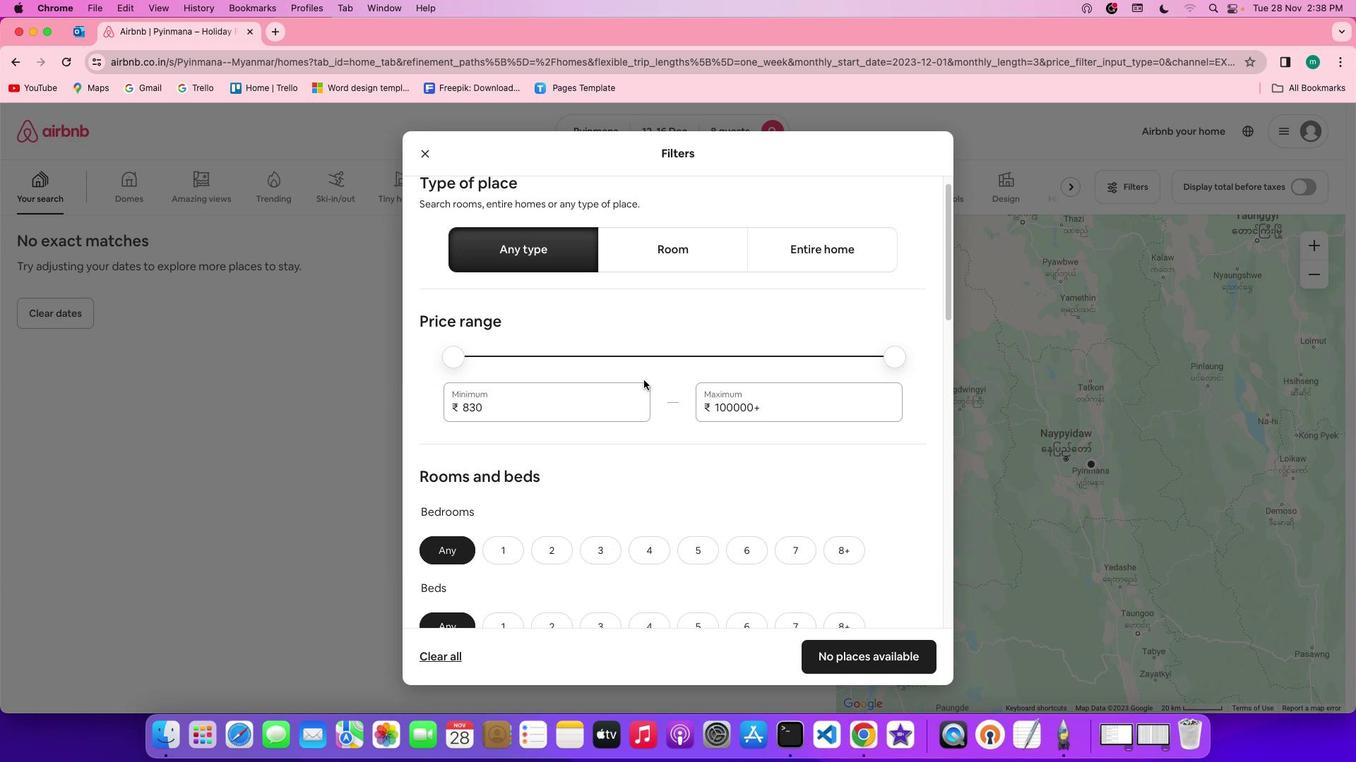 
Action: Mouse scrolled (644, 380) with delta (0, 0)
Screenshot: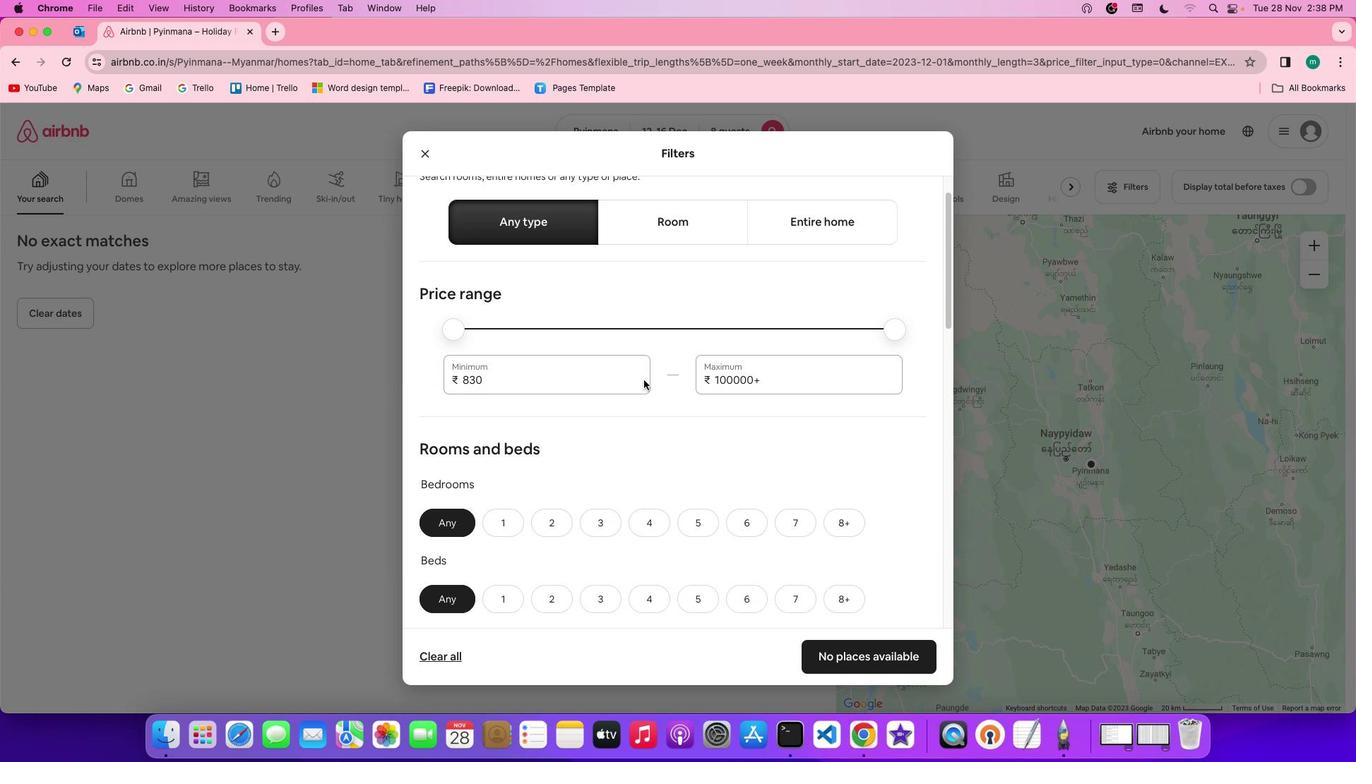 
Action: Mouse moved to (644, 380)
Screenshot: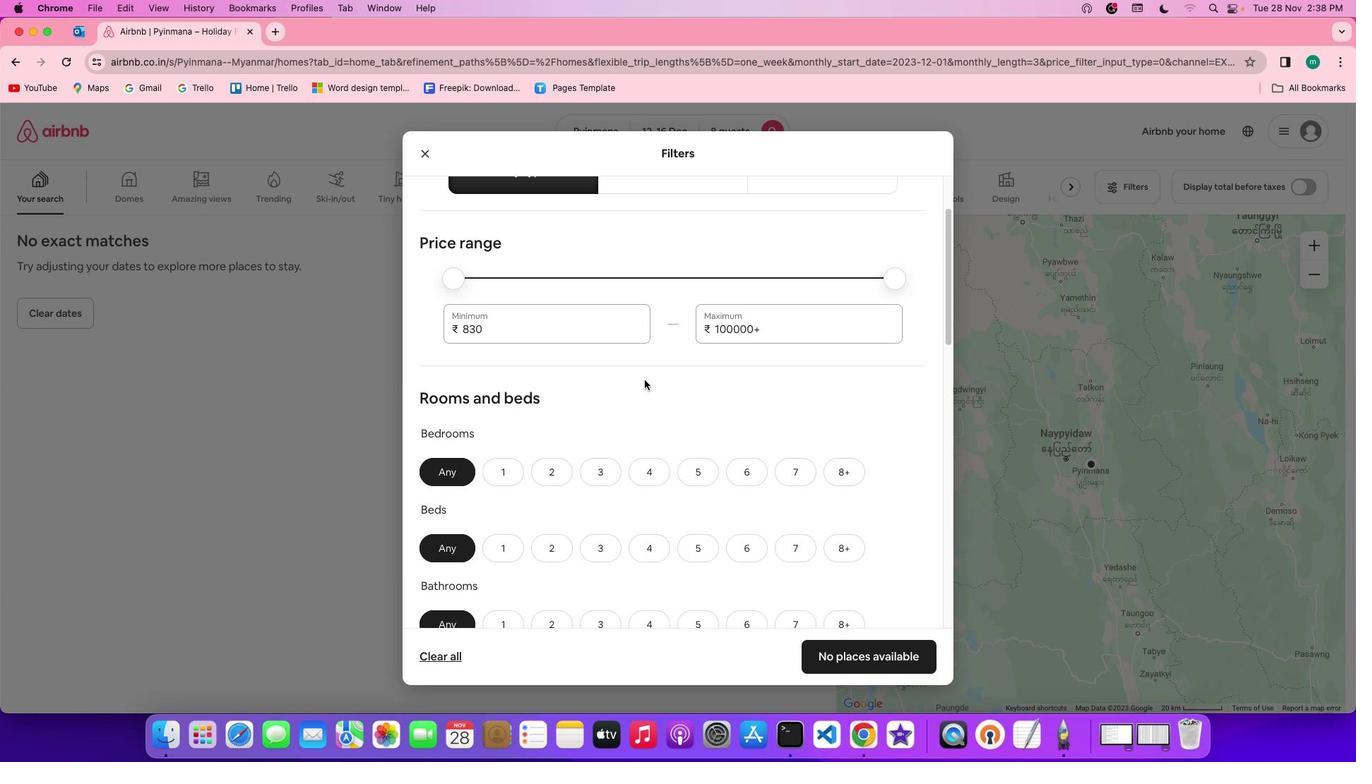 
Action: Mouse scrolled (644, 380) with delta (0, 0)
Screenshot: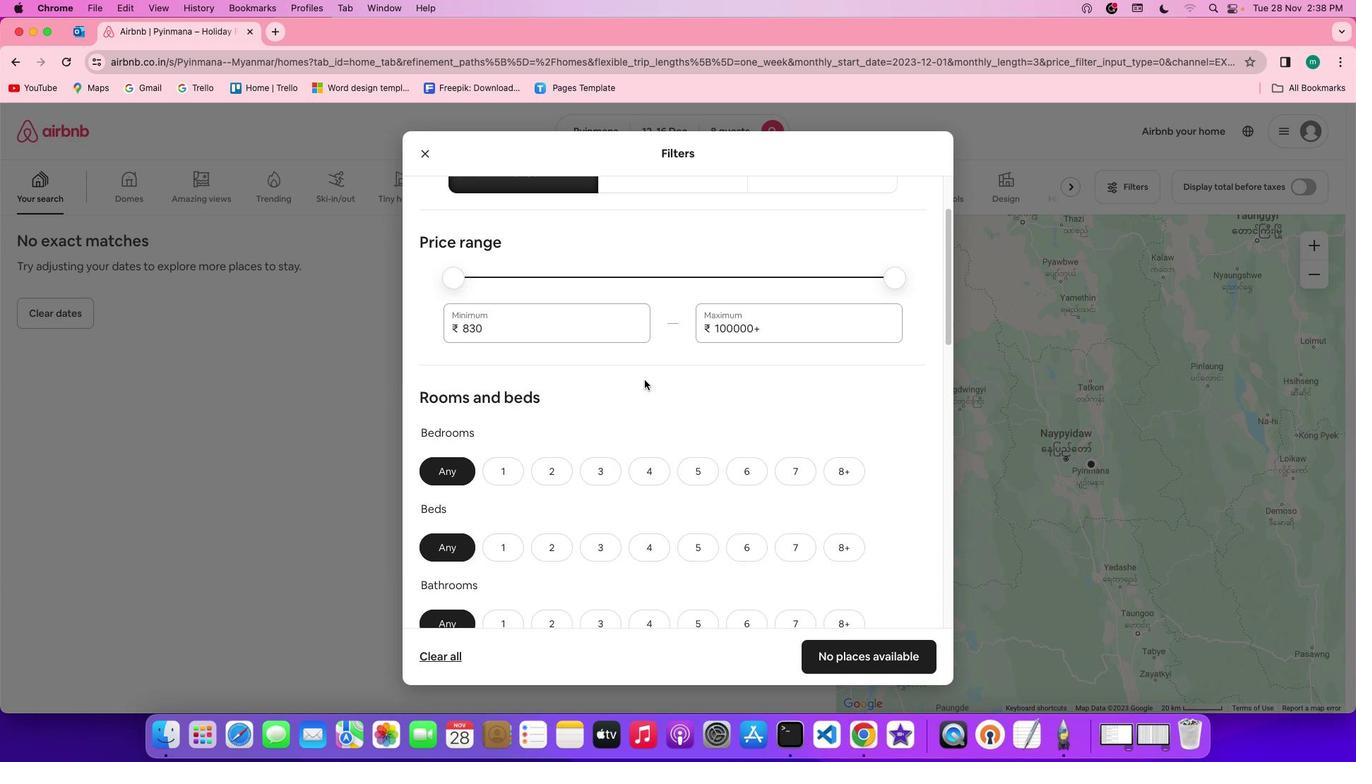 
Action: Mouse scrolled (644, 380) with delta (0, 0)
Screenshot: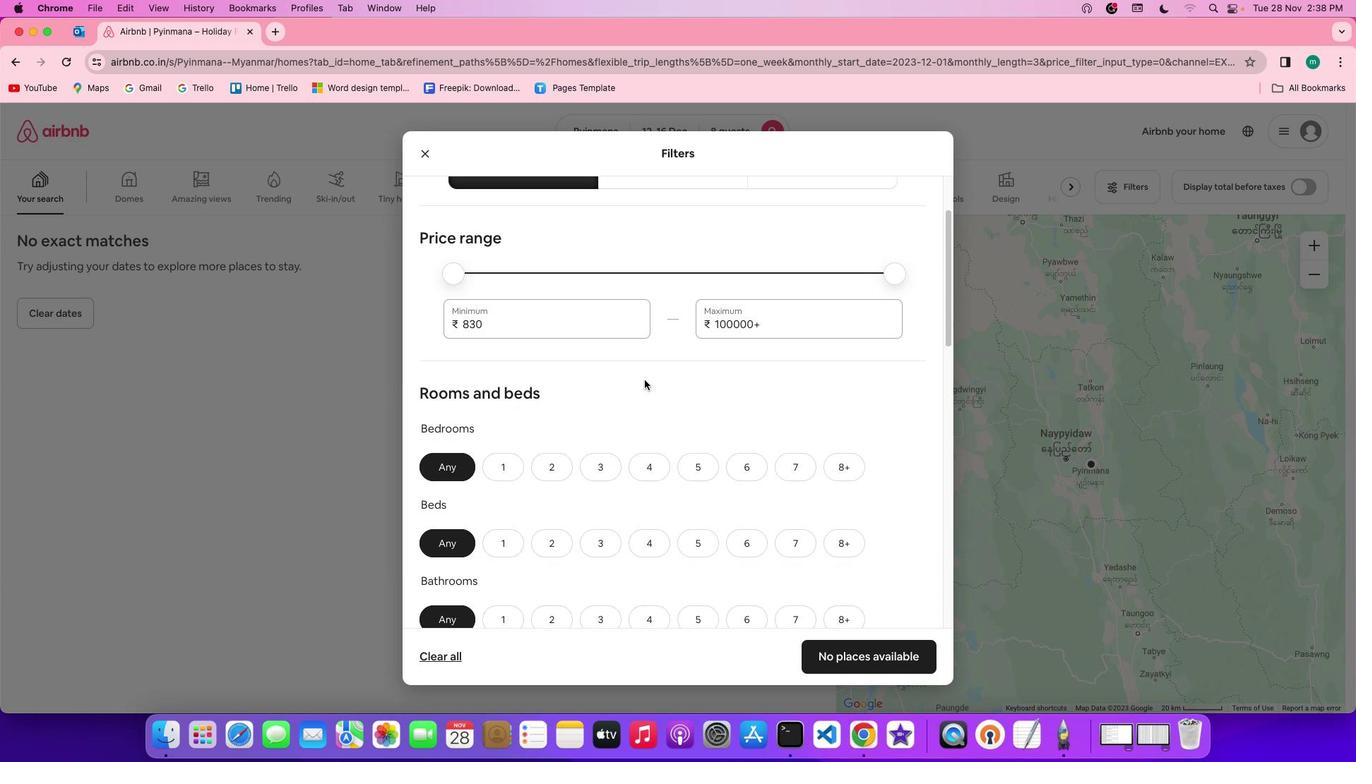 
Action: Mouse scrolled (644, 380) with delta (0, 0)
Screenshot: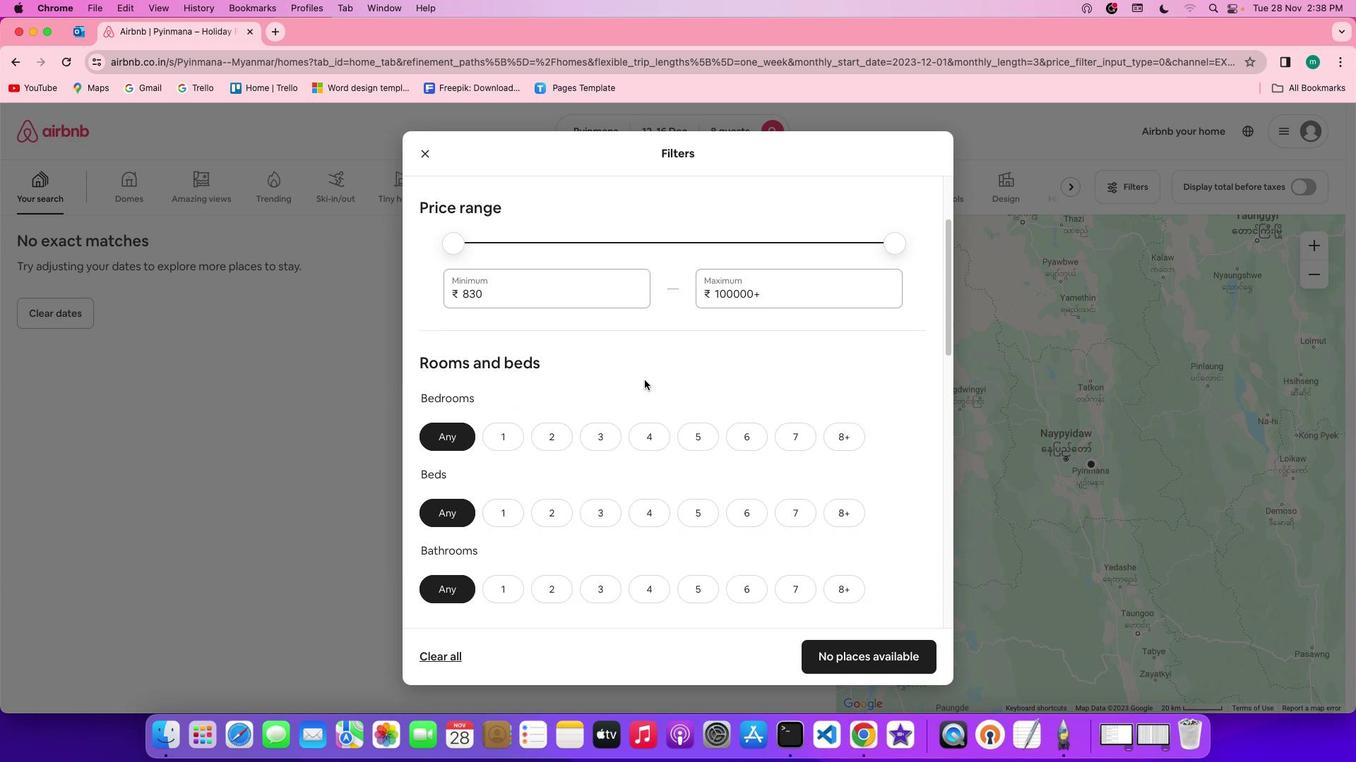 
Action: Mouse scrolled (644, 380) with delta (0, 0)
Screenshot: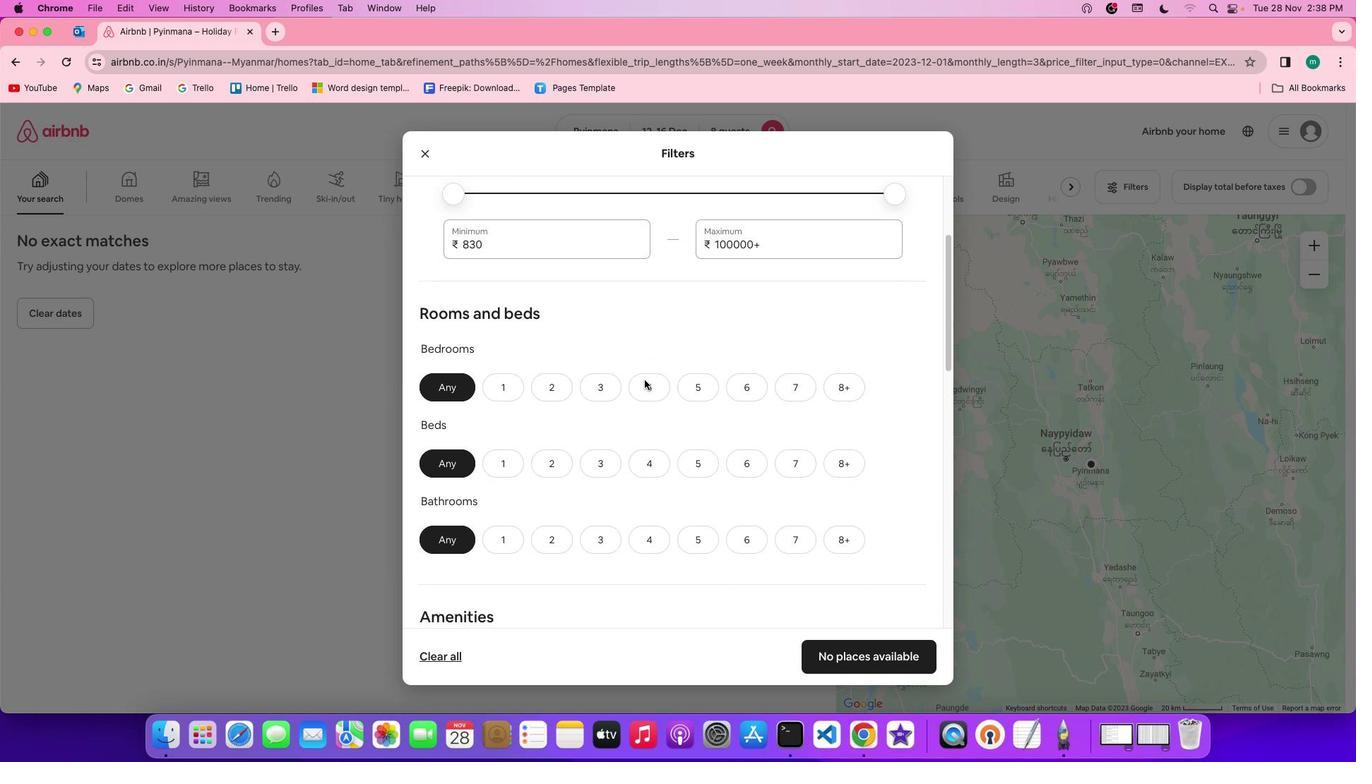 
Action: Mouse scrolled (644, 380) with delta (0, 0)
Screenshot: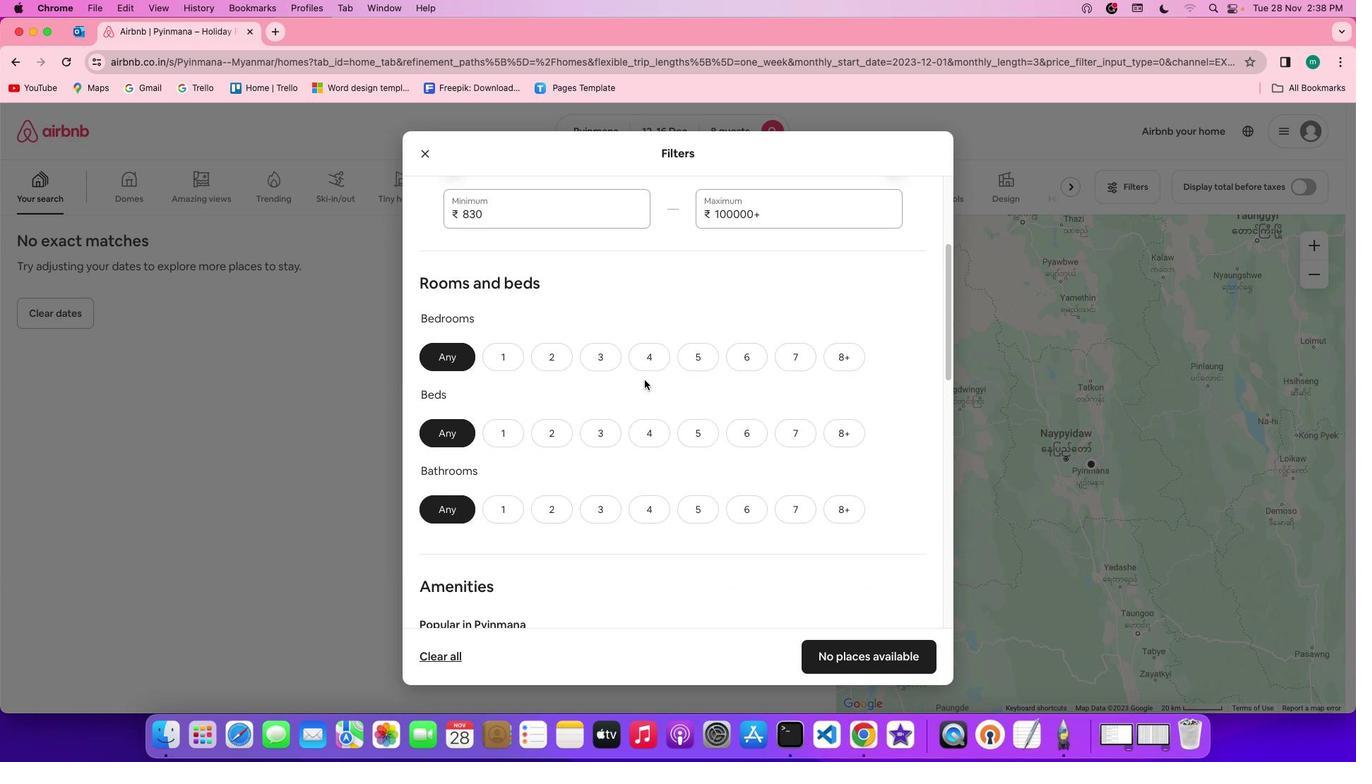 
Action: Mouse moved to (839, 358)
Screenshot: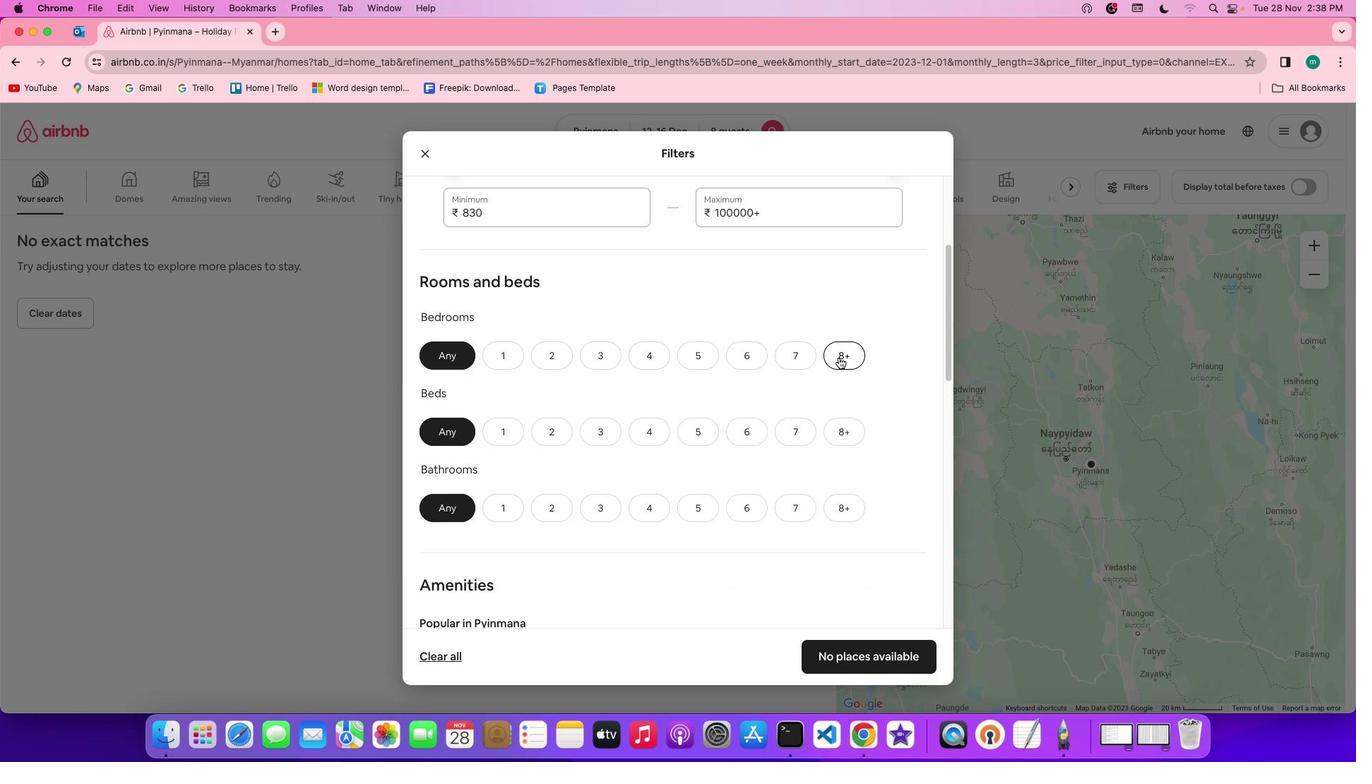 
Action: Mouse pressed left at (839, 358)
Screenshot: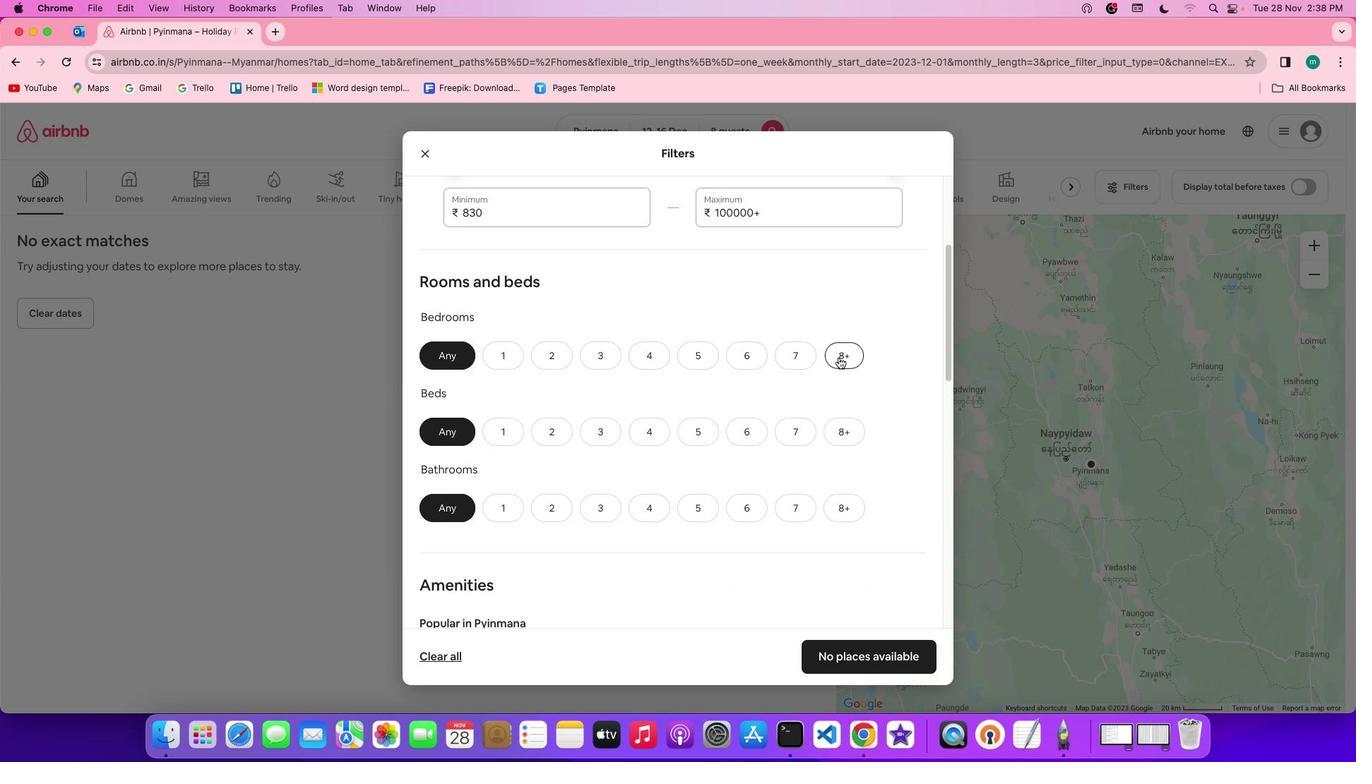 
Action: Mouse moved to (846, 435)
Screenshot: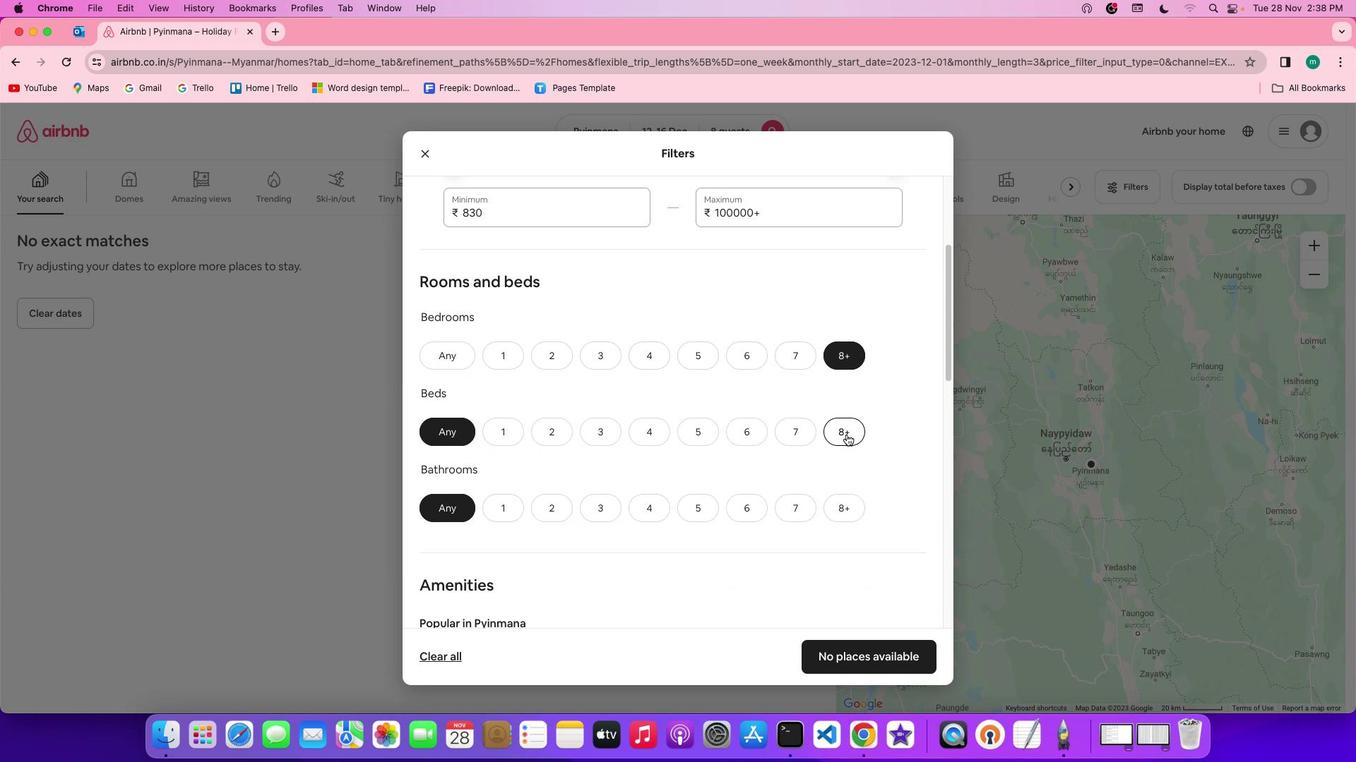 
Action: Mouse pressed left at (846, 435)
Screenshot: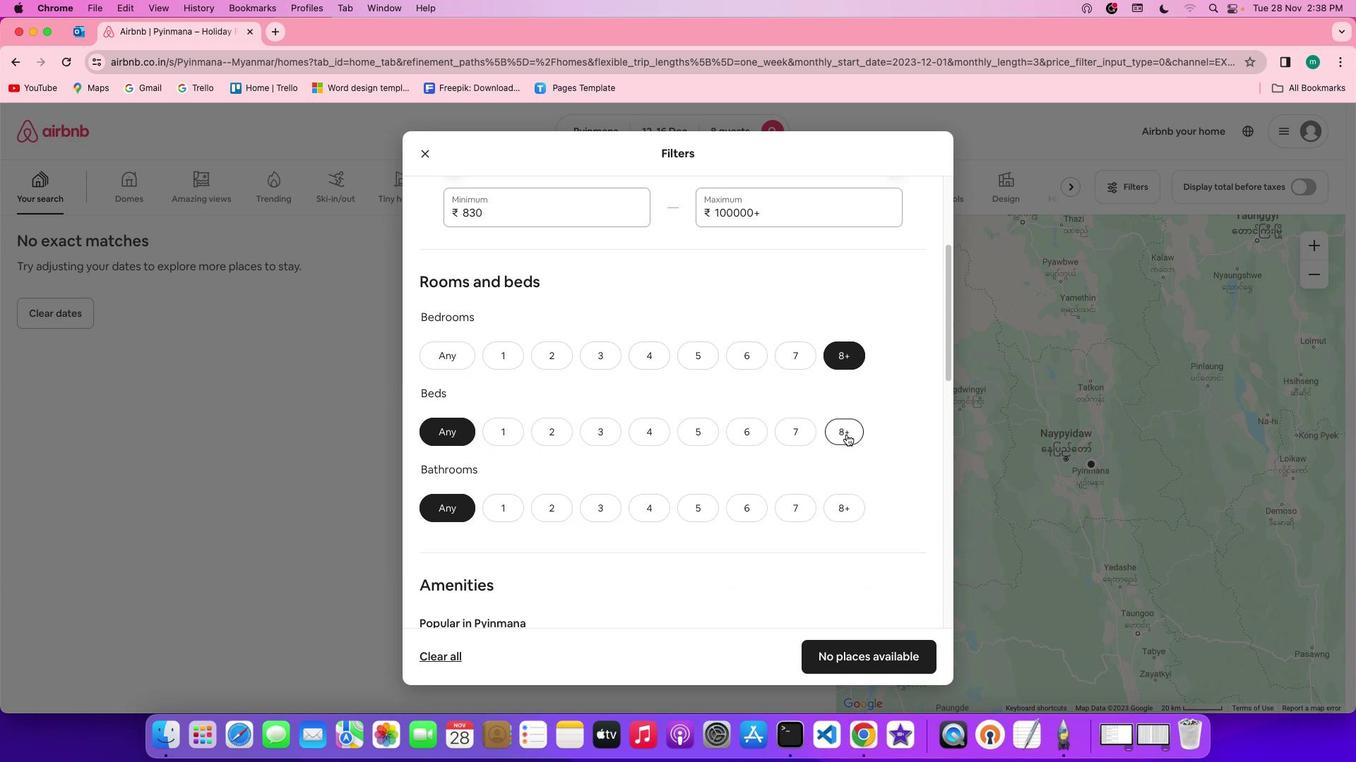 
Action: Mouse moved to (844, 485)
Screenshot: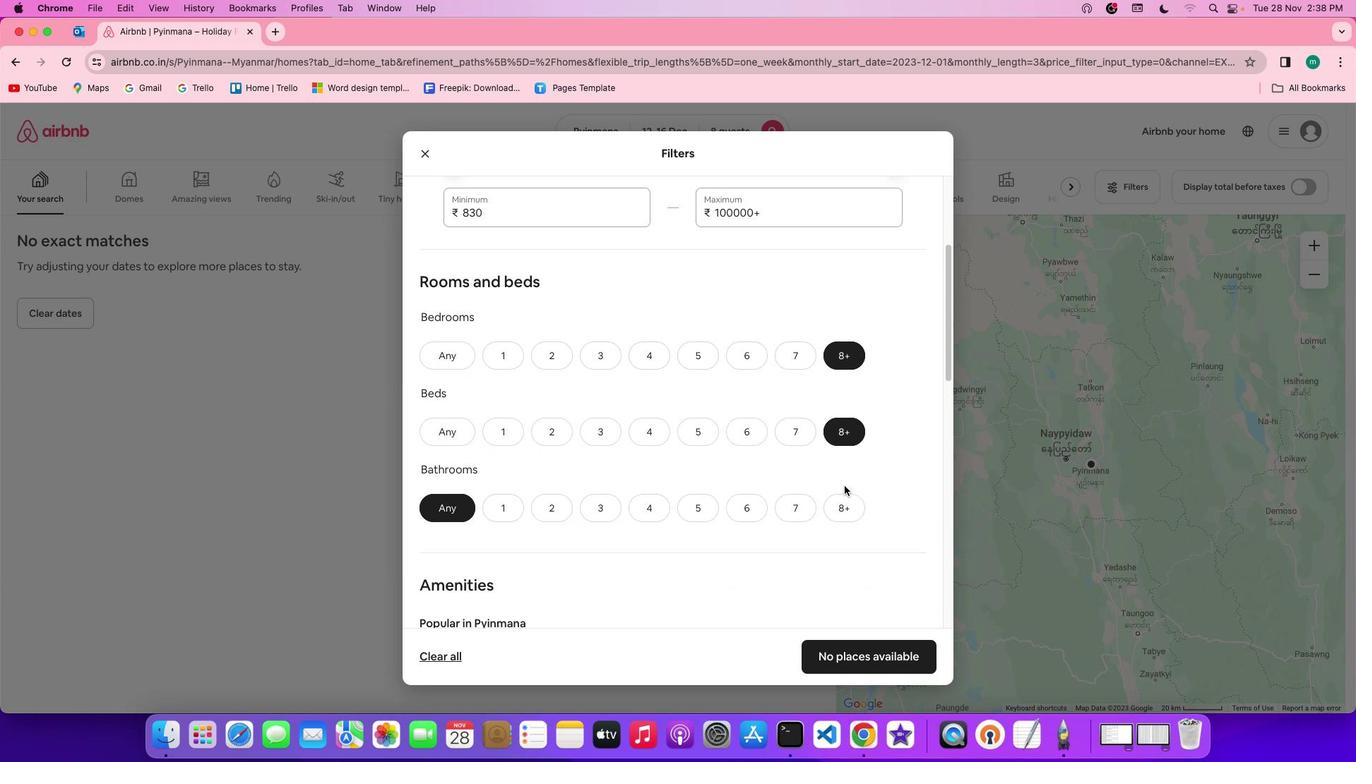 
Action: Mouse pressed left at (844, 485)
Screenshot: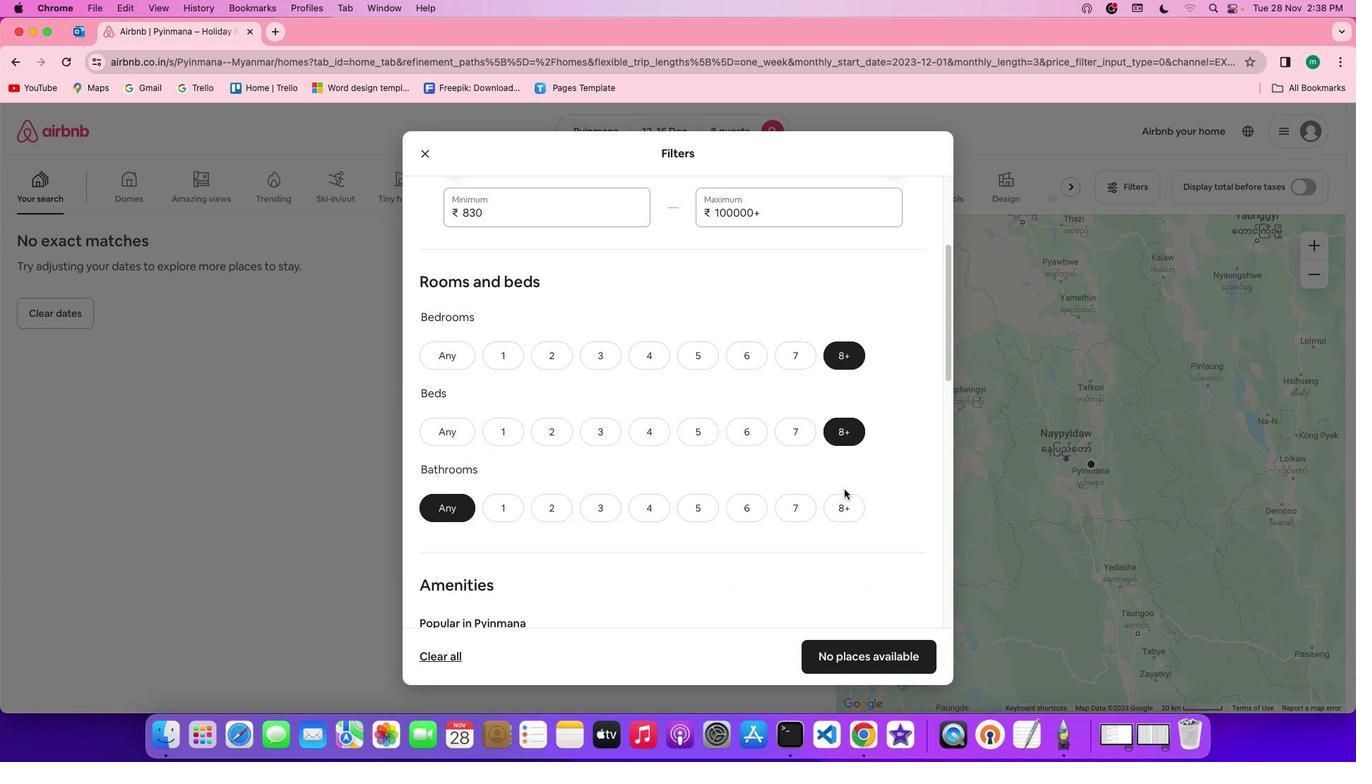 
Action: Mouse moved to (844, 505)
Screenshot: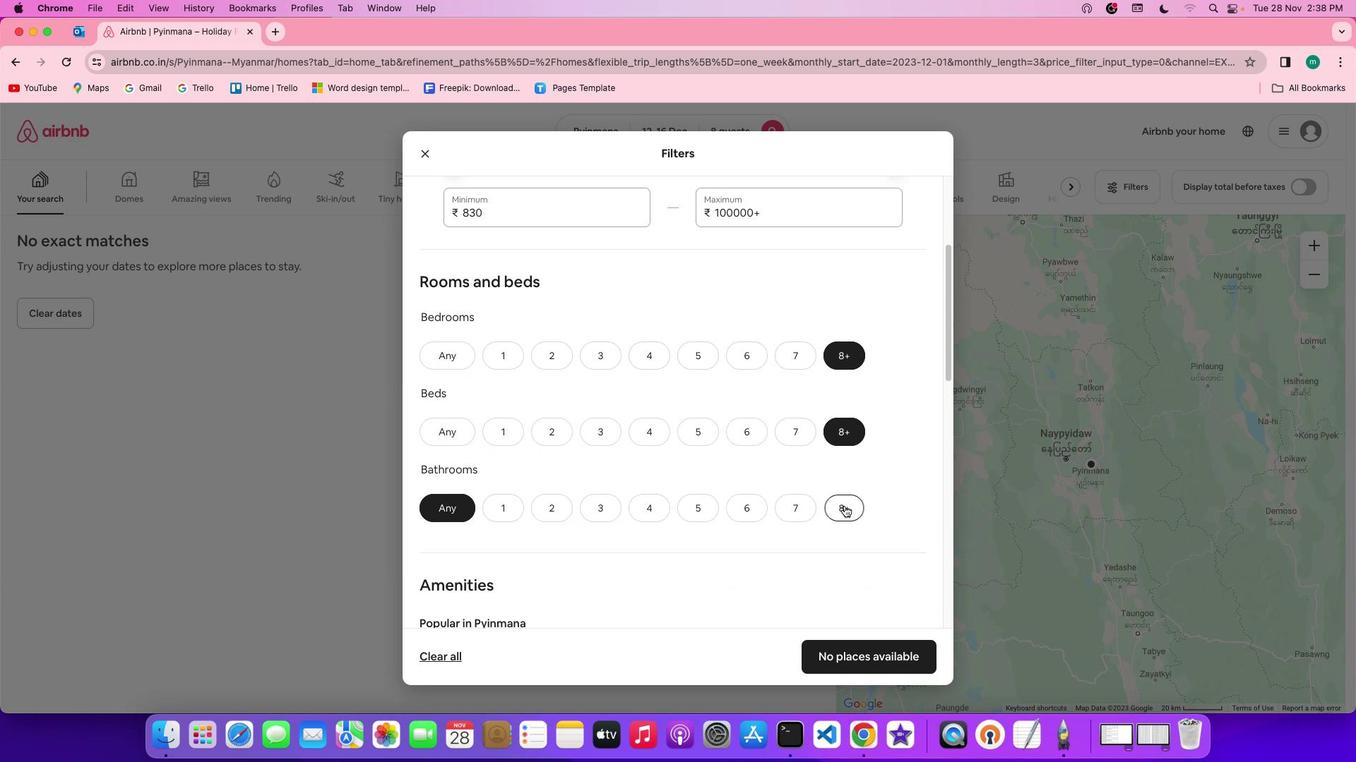 
Action: Mouse pressed left at (844, 505)
Screenshot: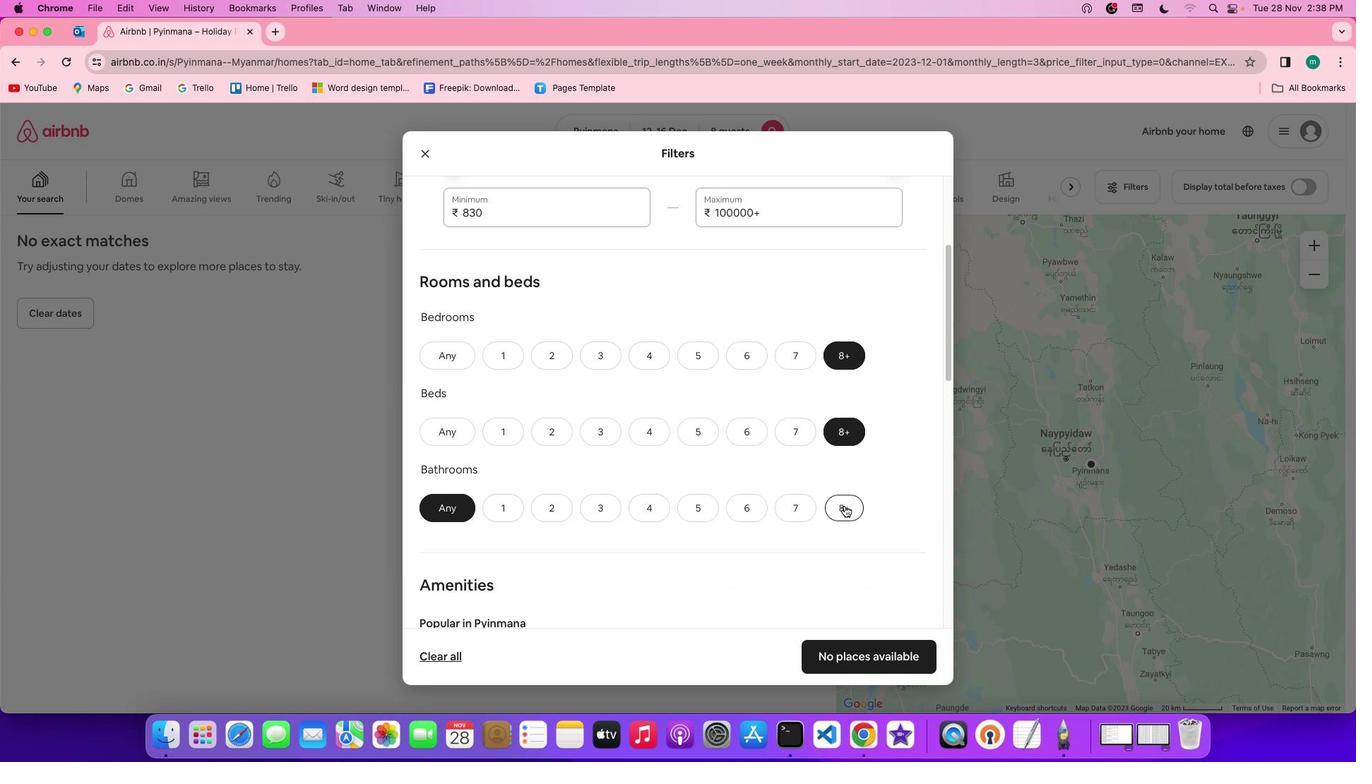 
Action: Mouse moved to (857, 493)
Screenshot: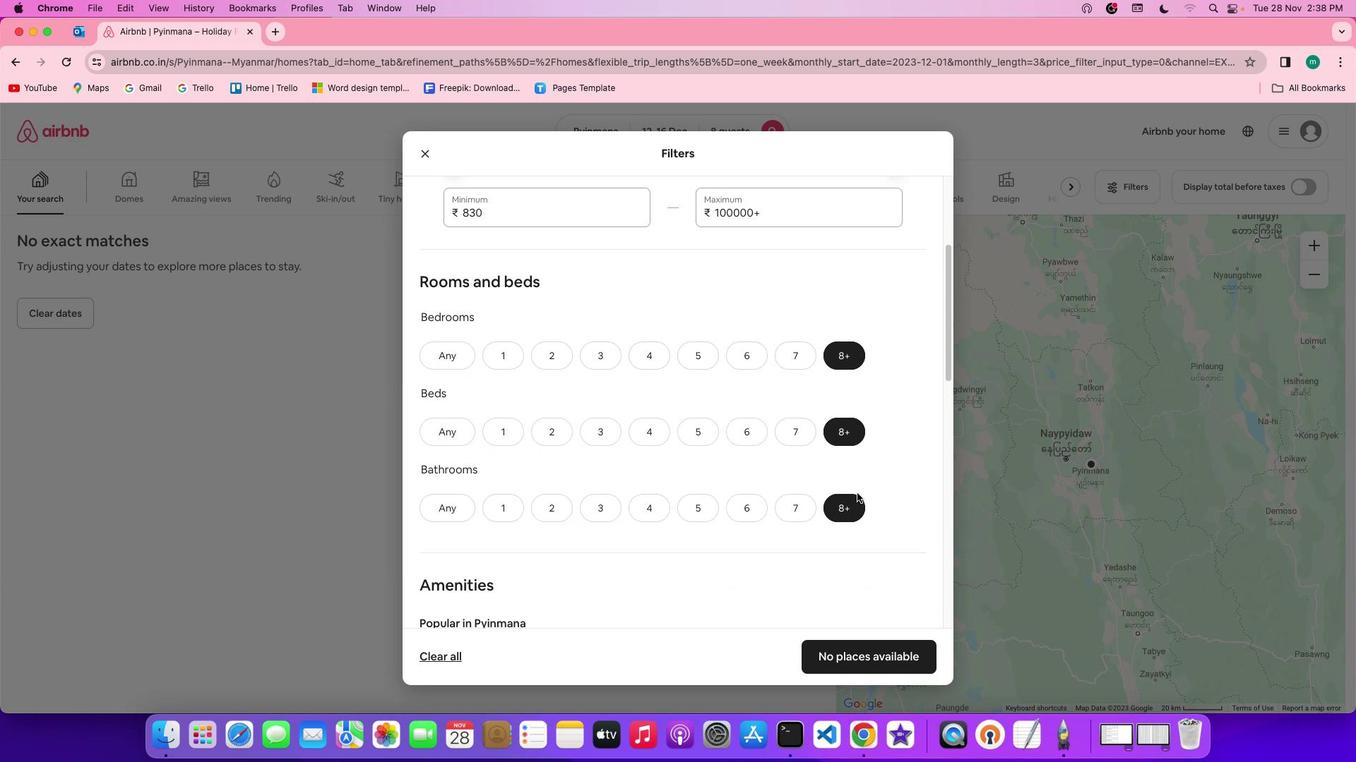
Action: Mouse scrolled (857, 493) with delta (0, 0)
Screenshot: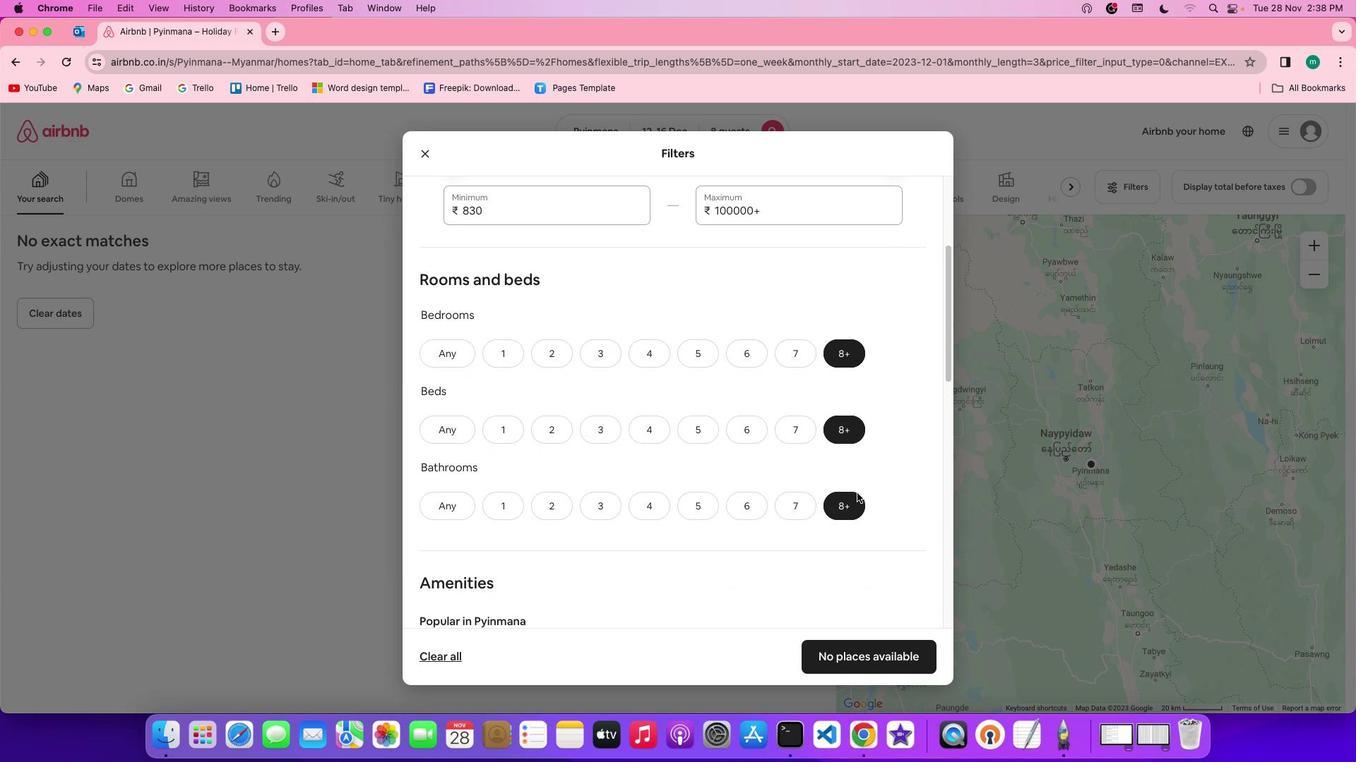 
Action: Mouse scrolled (857, 493) with delta (0, 0)
Screenshot: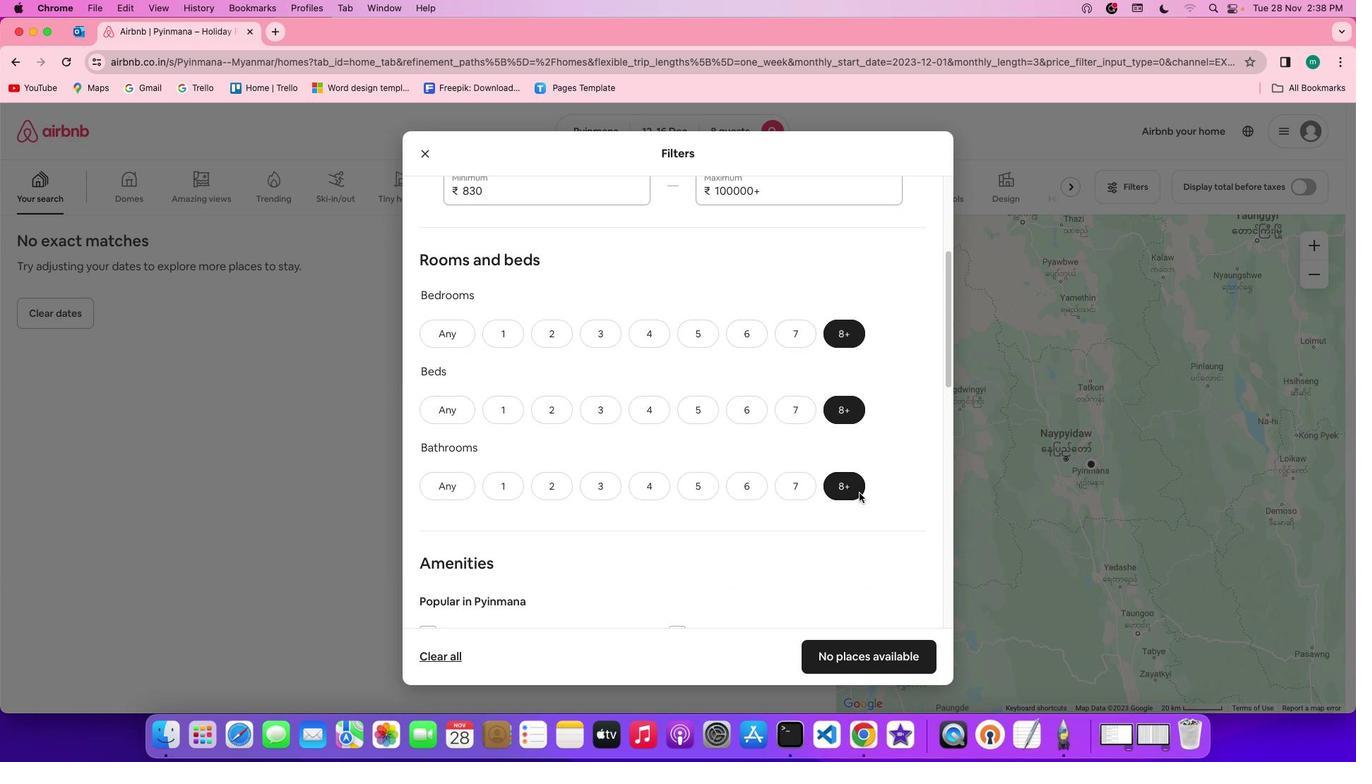 
Action: Mouse scrolled (857, 493) with delta (0, -1)
Screenshot: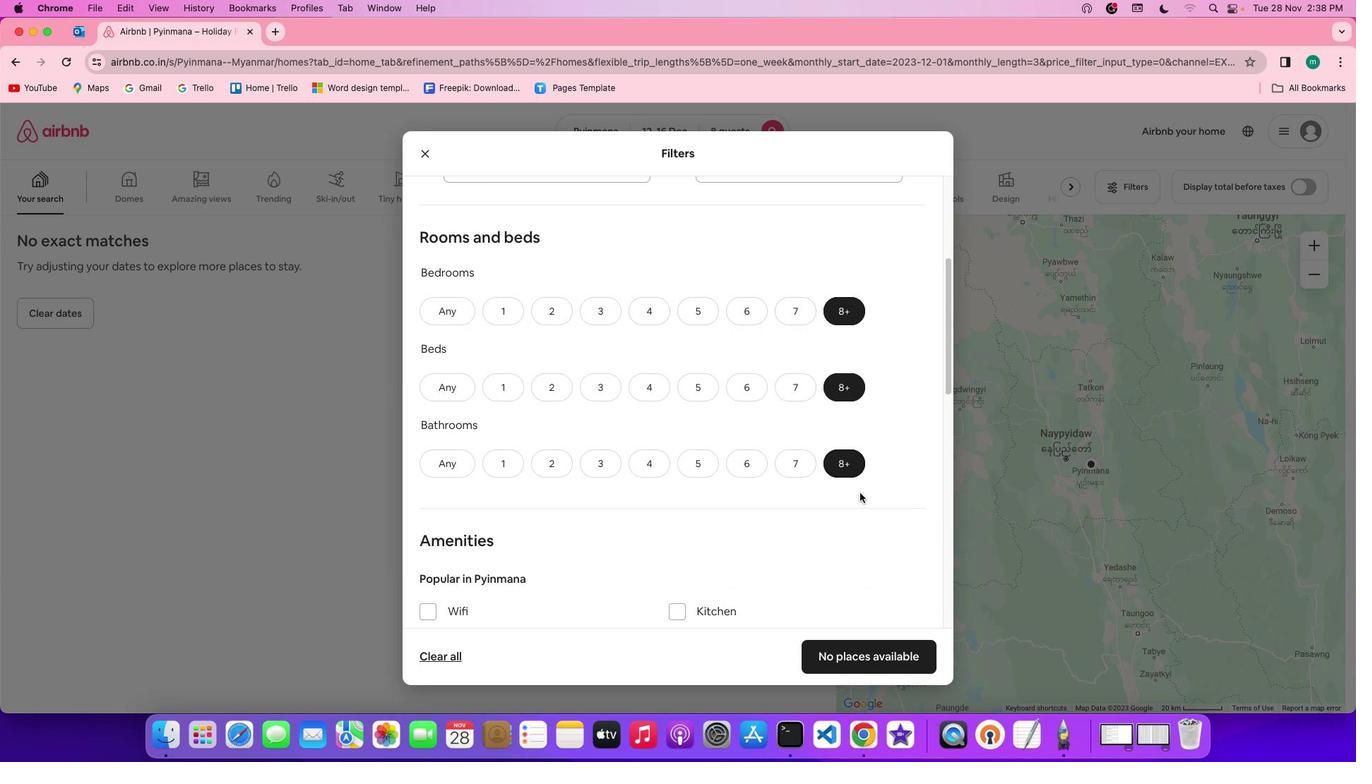 
Action: Mouse moved to (859, 493)
Screenshot: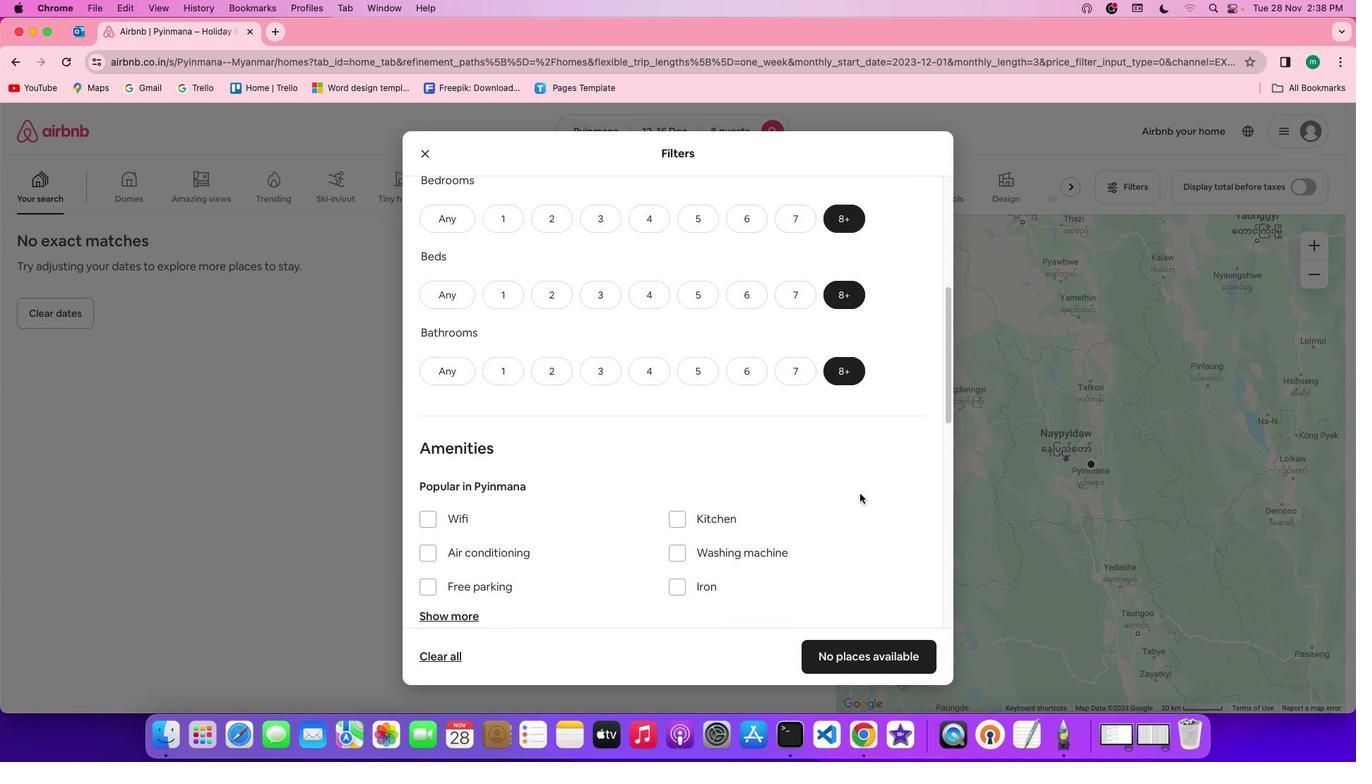 
Action: Mouse scrolled (859, 493) with delta (0, -1)
Screenshot: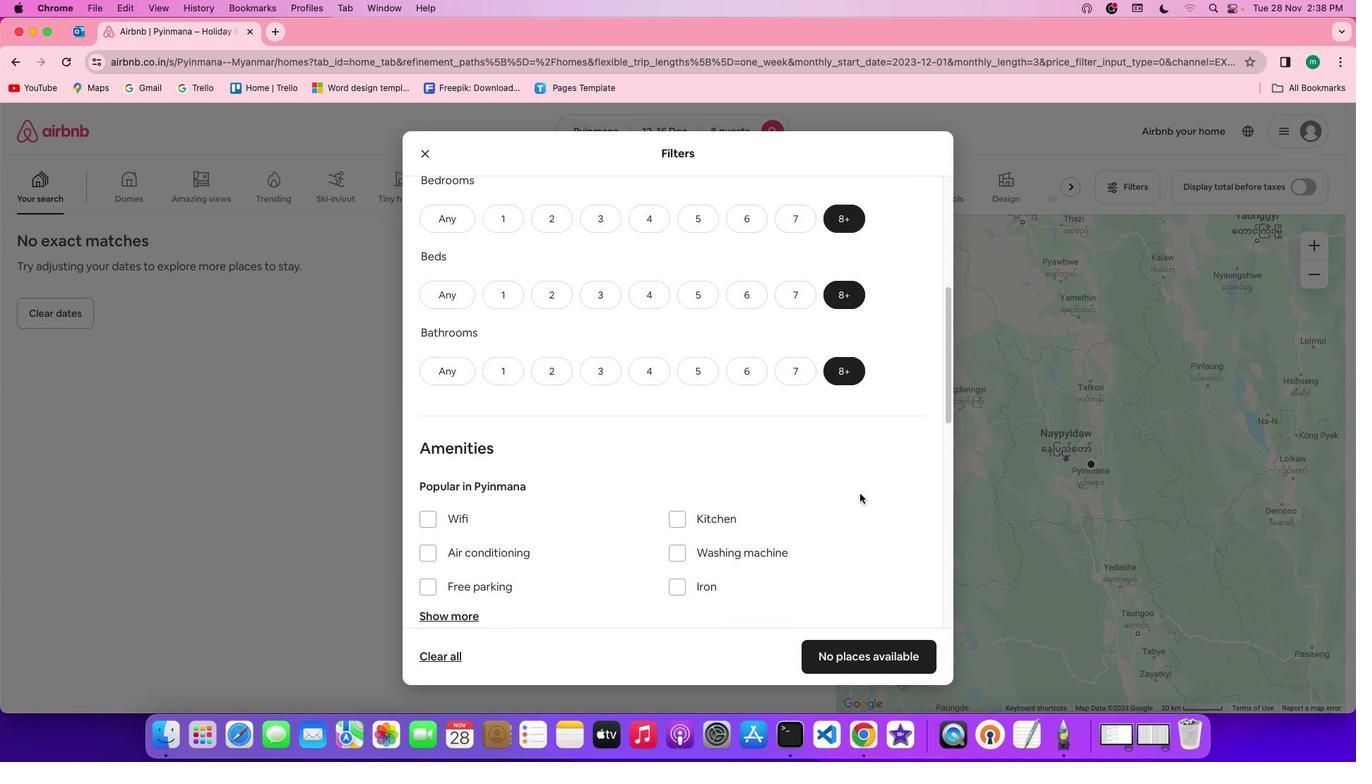 
Action: Mouse moved to (860, 493)
Screenshot: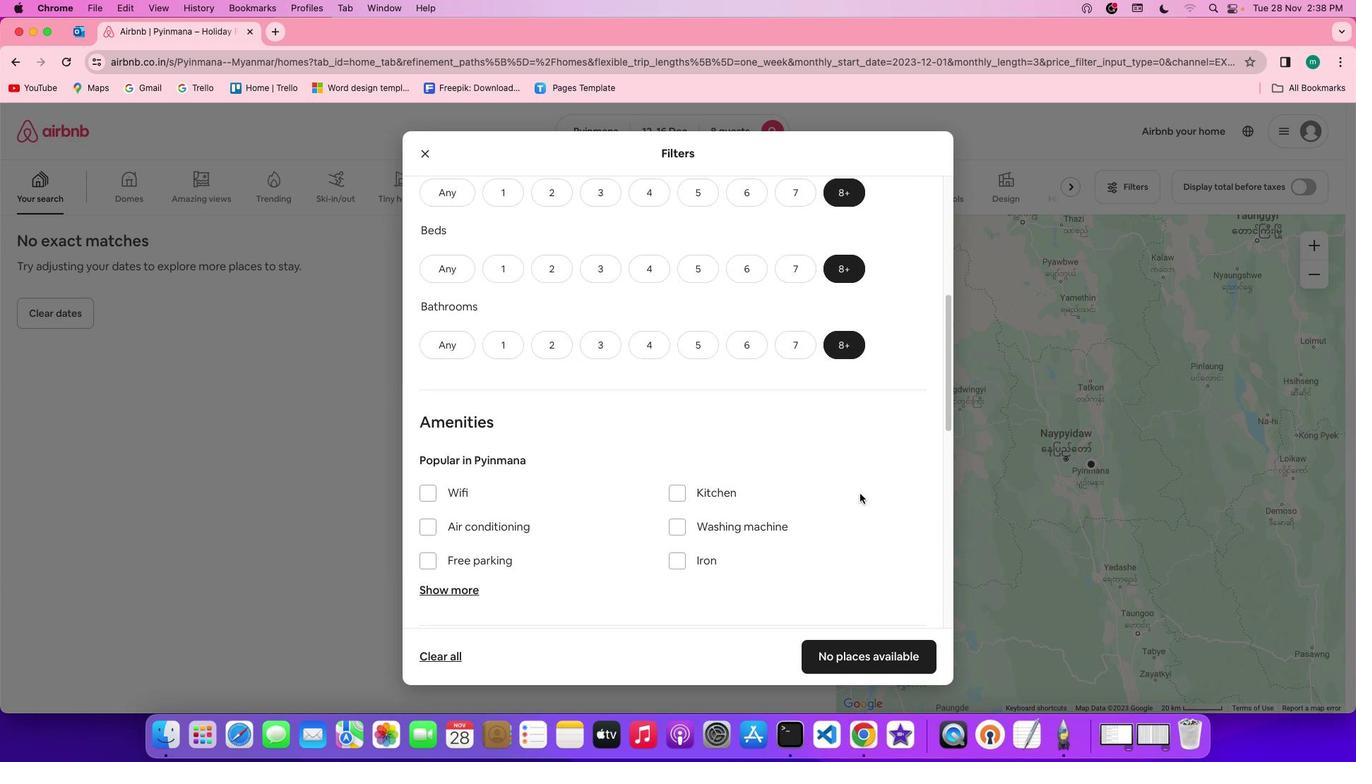 
Action: Mouse scrolled (860, 493) with delta (0, 0)
Screenshot: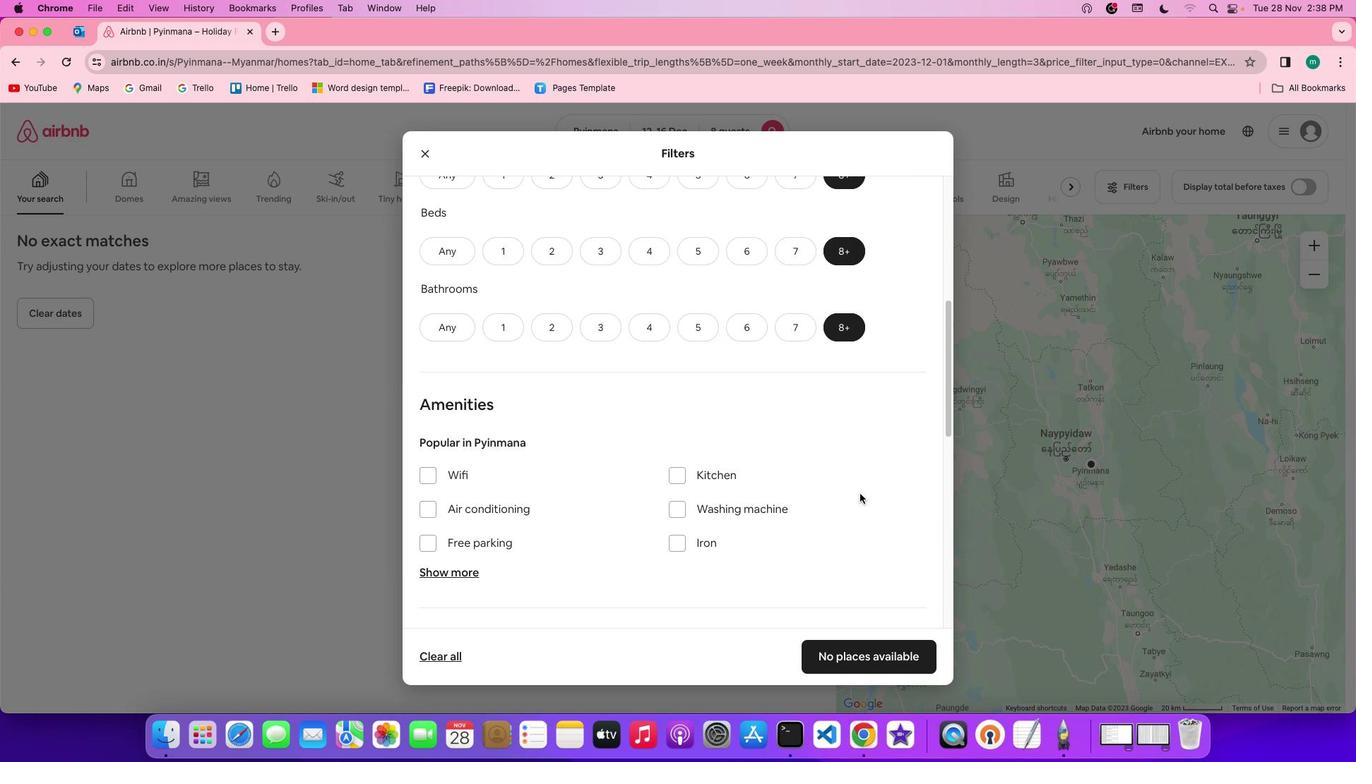 
Action: Mouse scrolled (860, 493) with delta (0, 0)
Screenshot: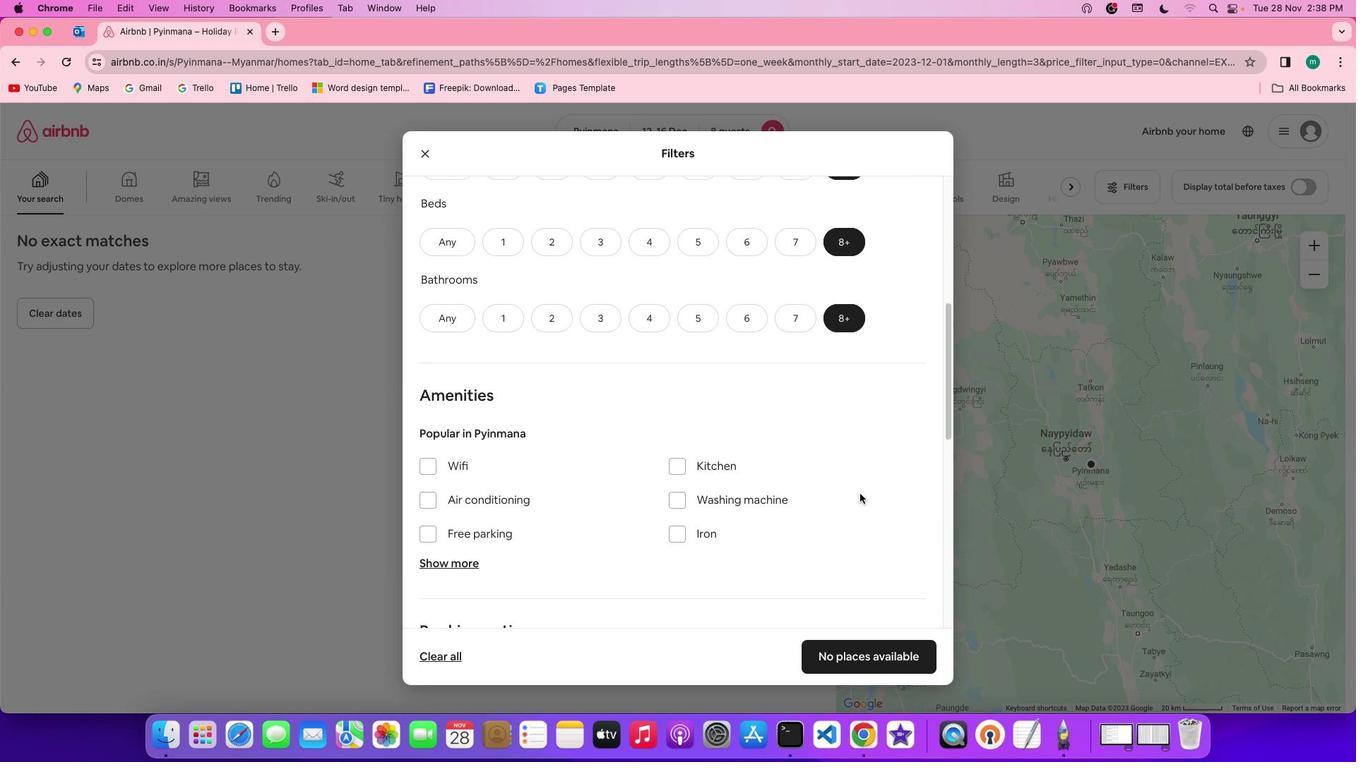 
Action: Mouse scrolled (860, 493) with delta (0, 0)
Screenshot: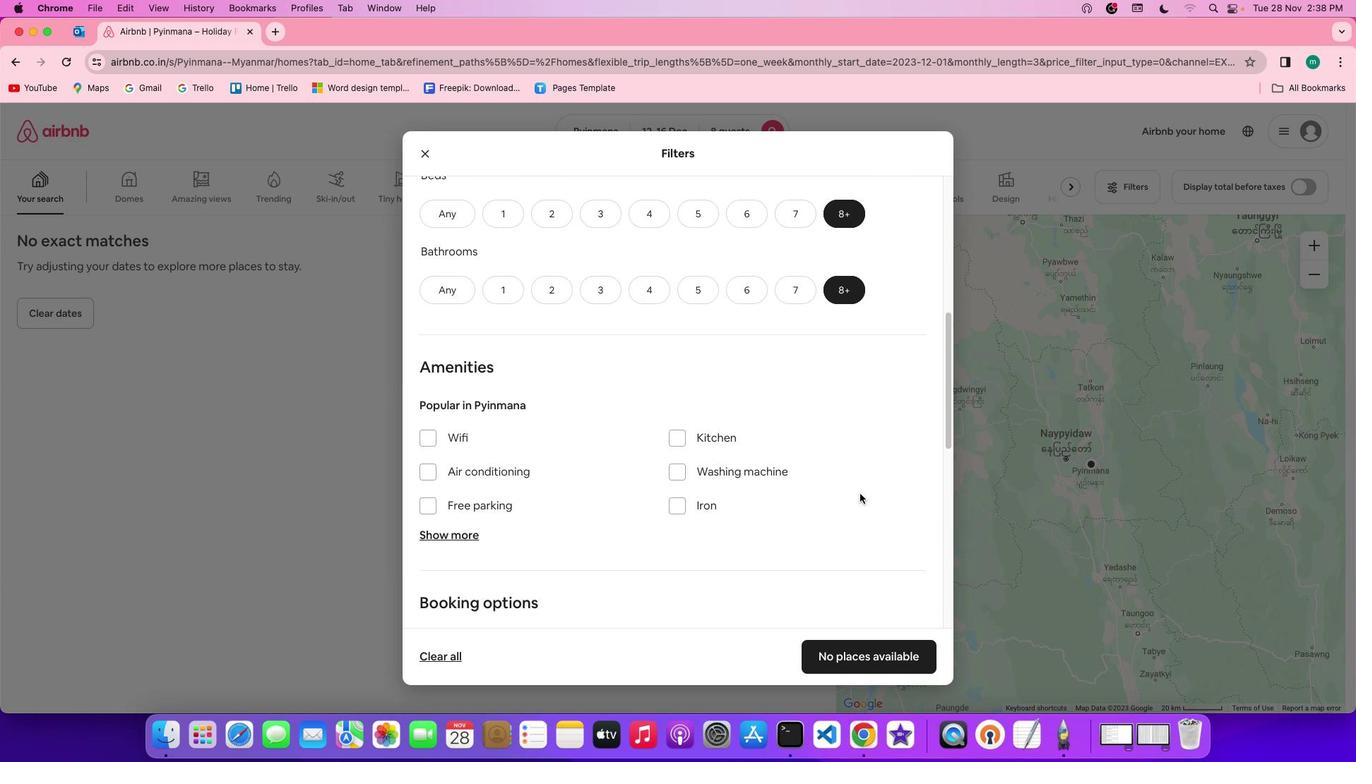 
Action: Mouse scrolled (860, 493) with delta (0, 0)
Screenshot: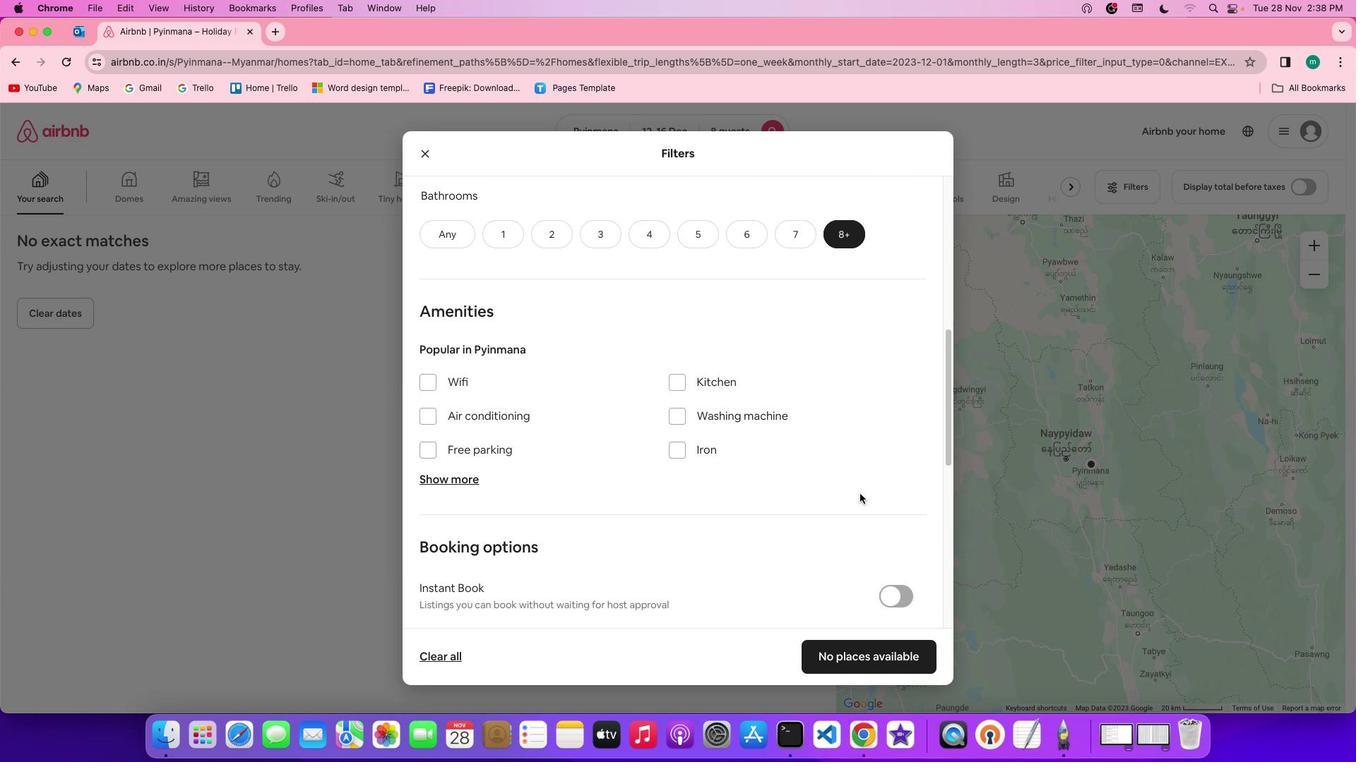 
Action: Mouse scrolled (860, 493) with delta (0, 0)
Screenshot: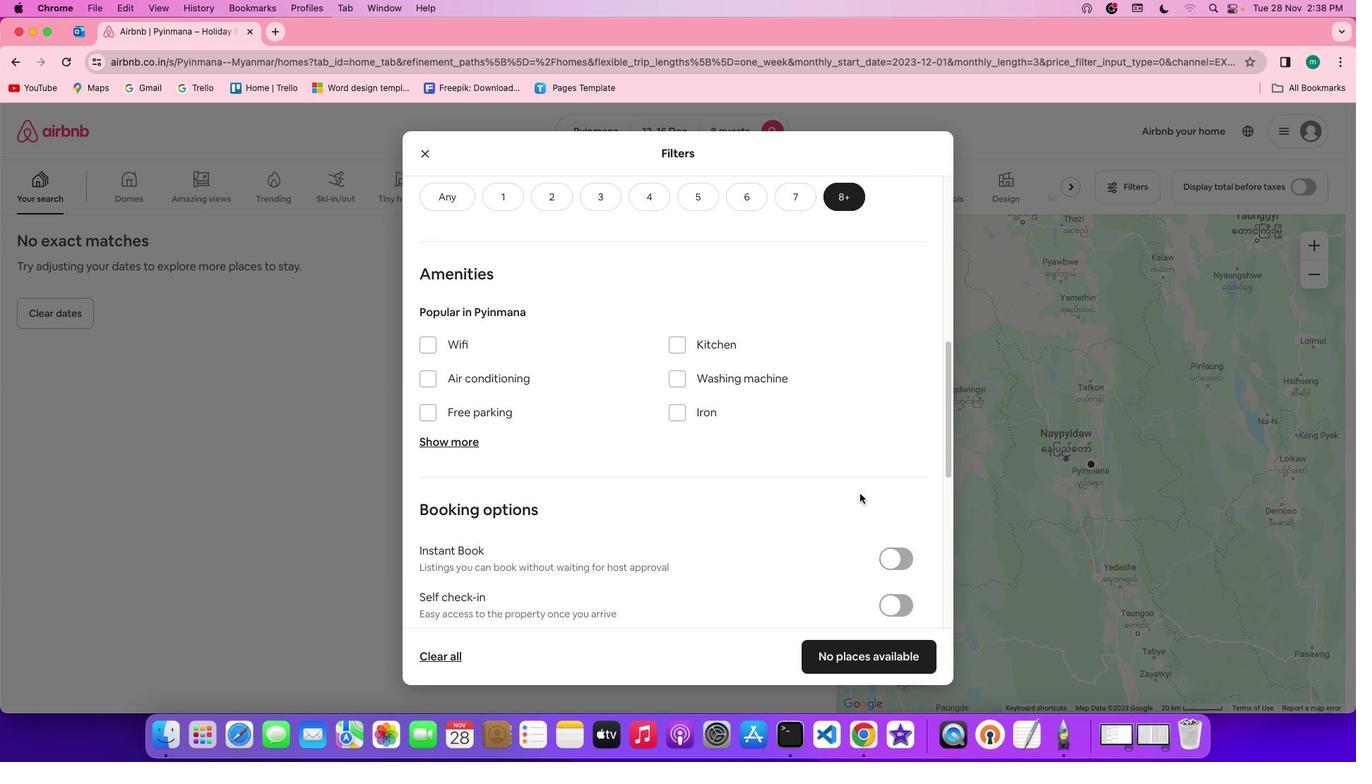 
Action: Mouse scrolled (860, 493) with delta (0, 0)
Screenshot: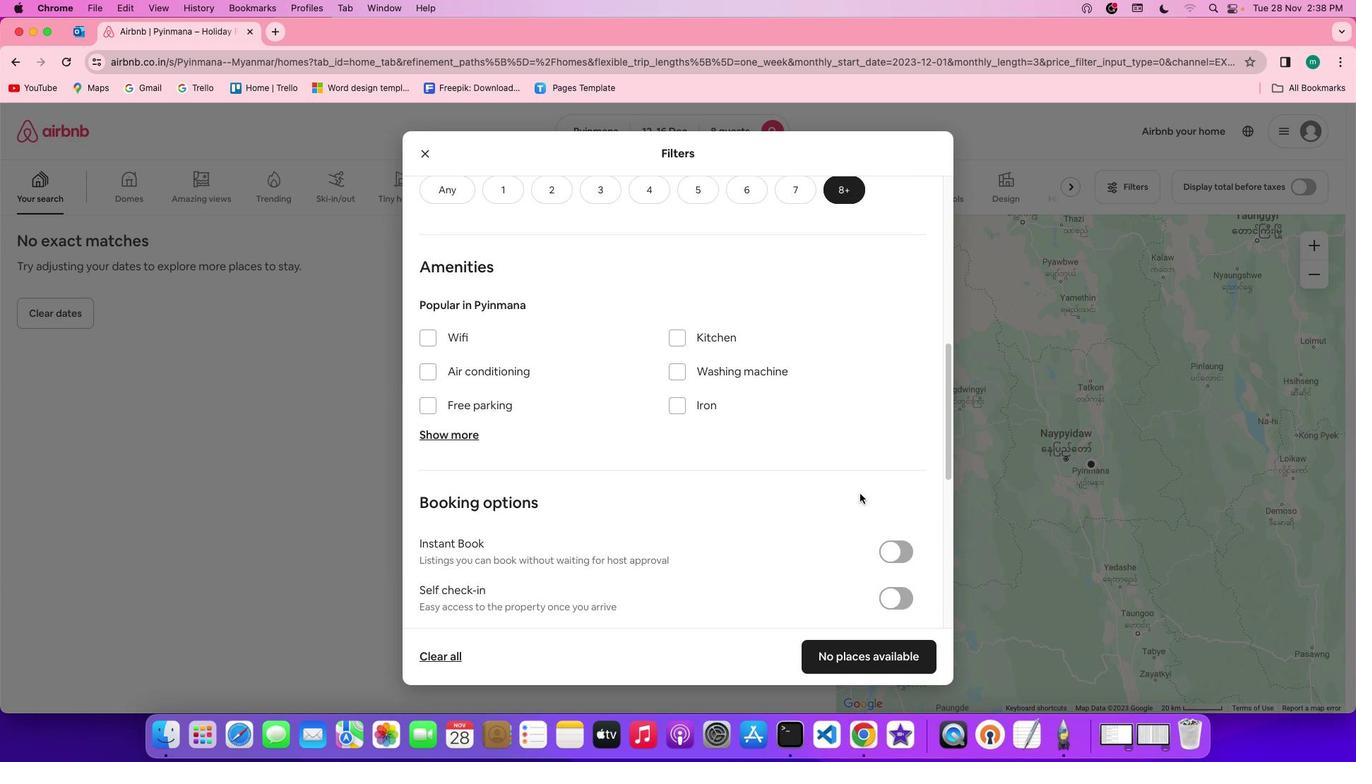 
Action: Mouse scrolled (860, 493) with delta (0, 0)
Screenshot: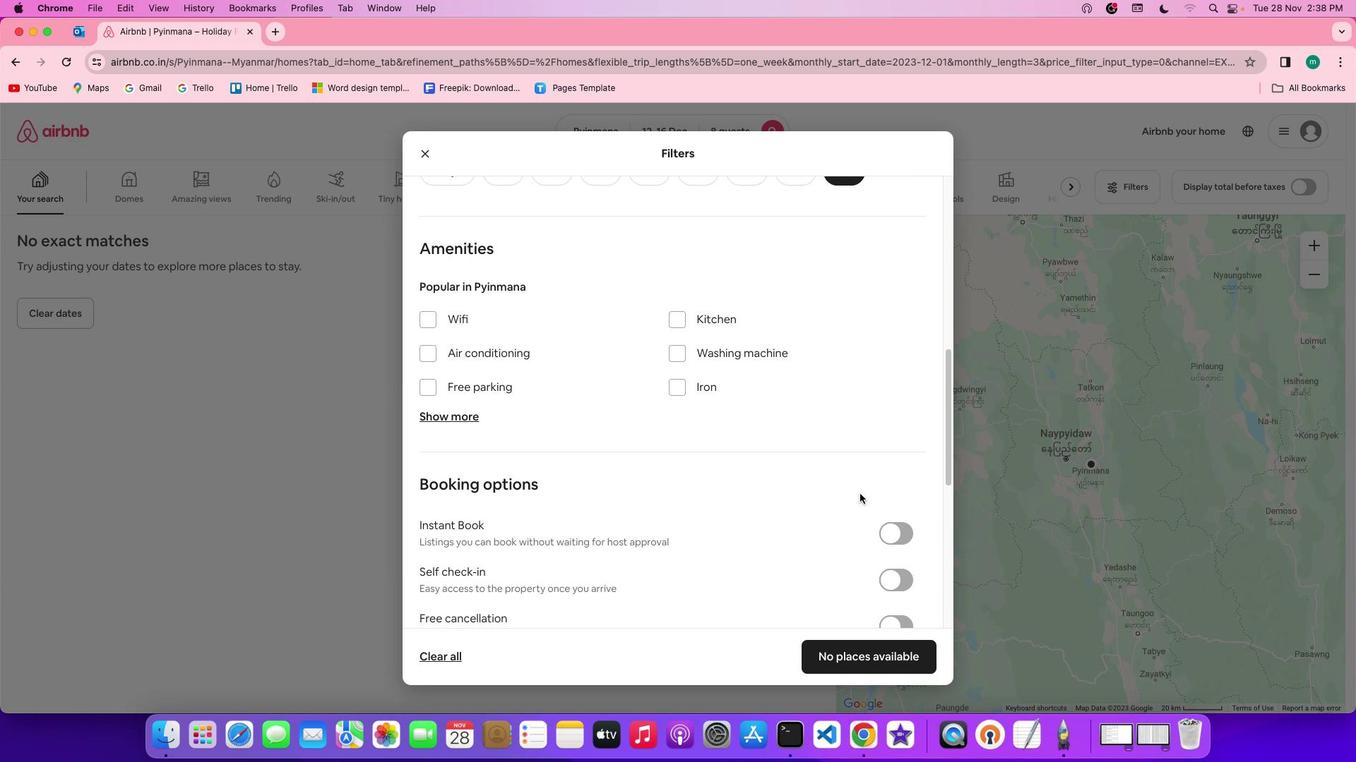 
Action: Mouse scrolled (860, 493) with delta (0, 0)
Screenshot: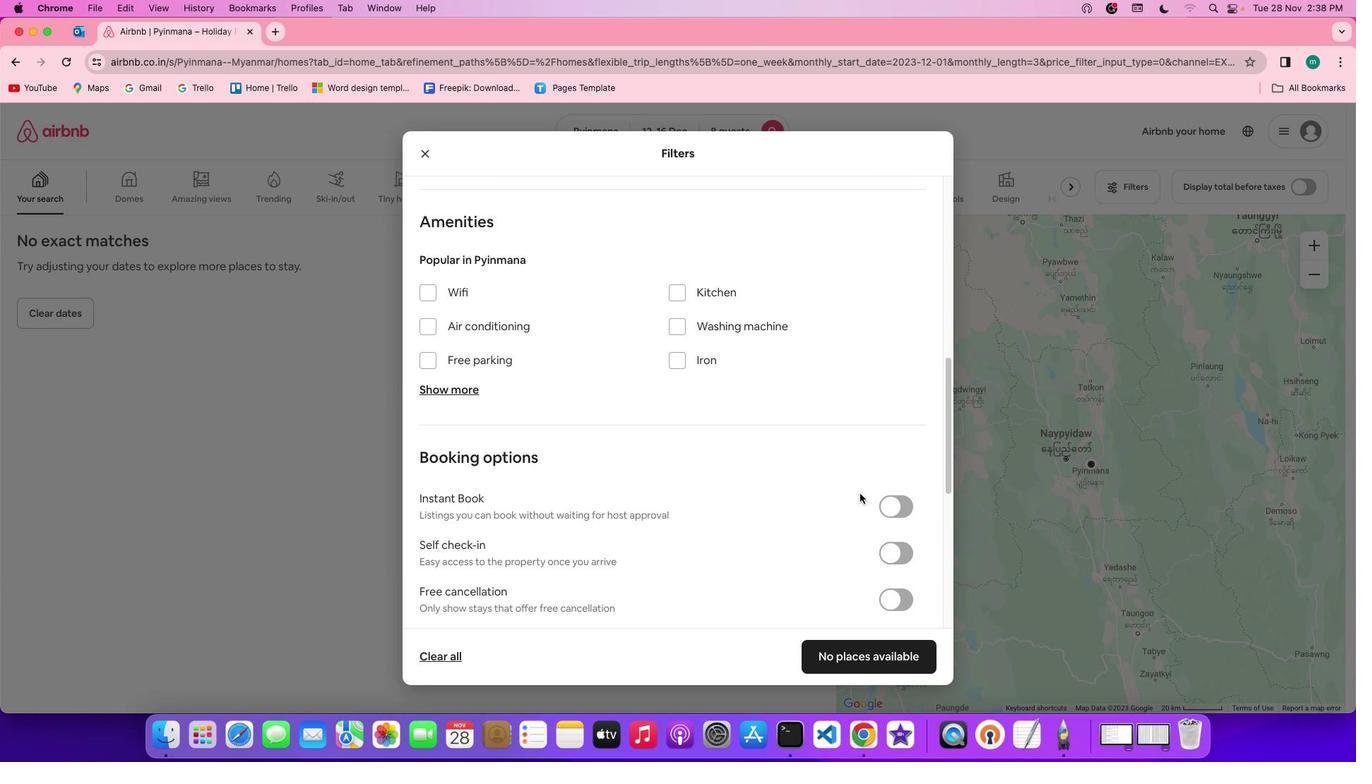 
Action: Mouse moved to (820, 469)
Screenshot: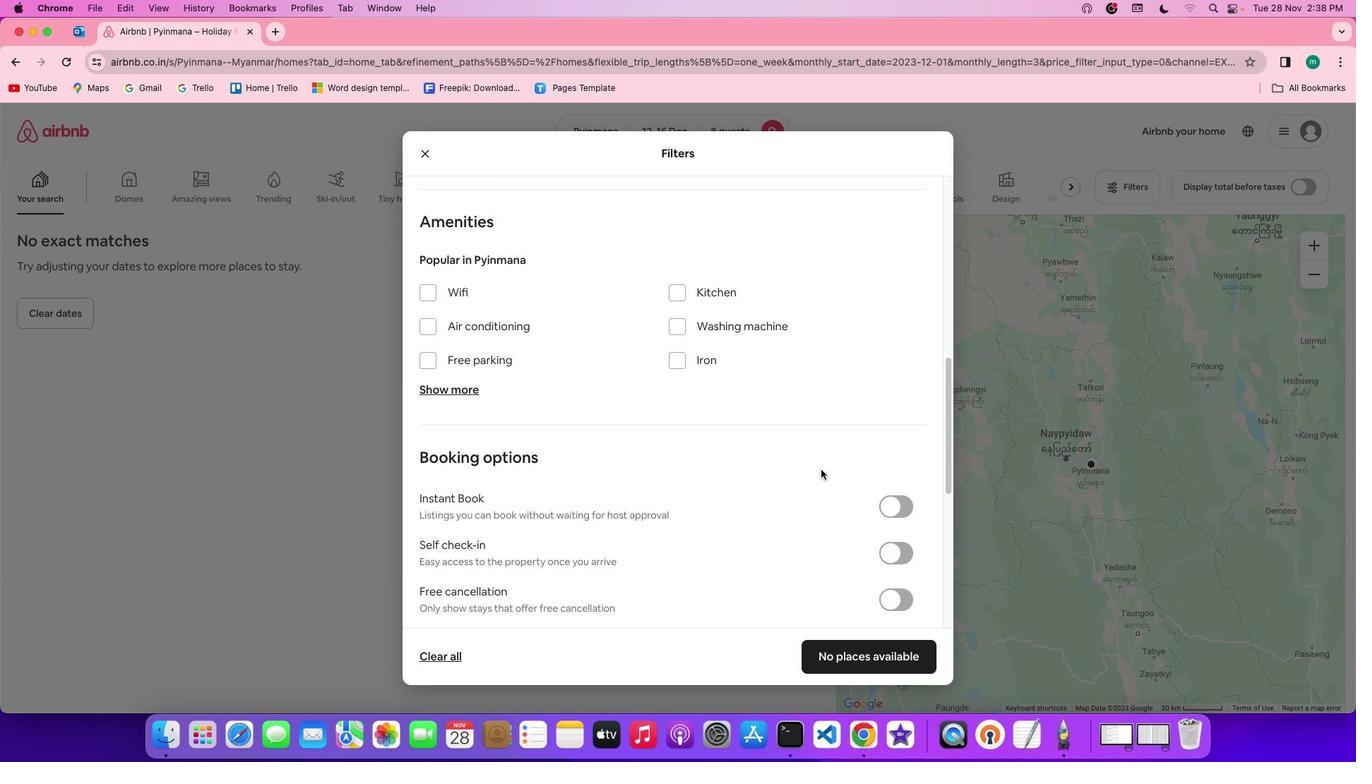 
Action: Mouse scrolled (820, 469) with delta (0, 0)
Screenshot: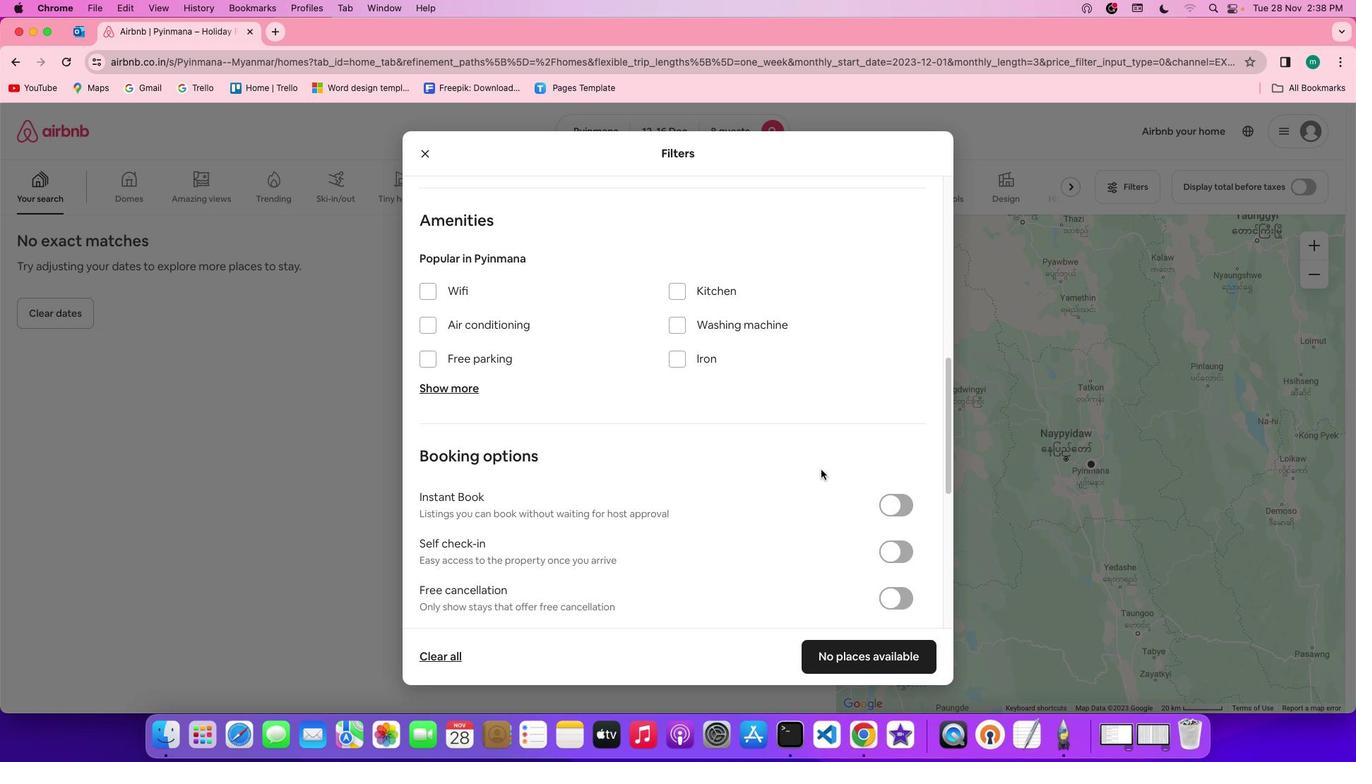 
Action: Mouse moved to (820, 469)
Screenshot: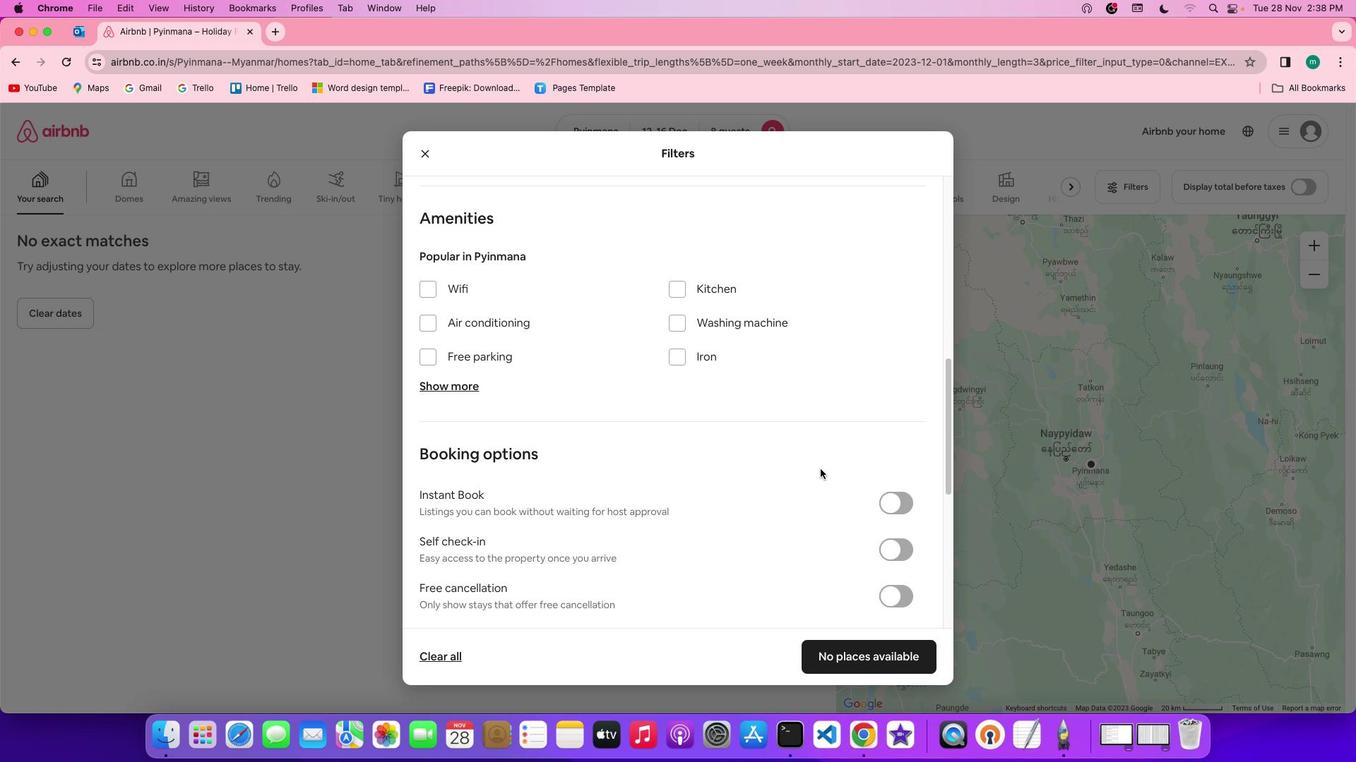 
Action: Mouse scrolled (820, 469) with delta (0, 0)
Screenshot: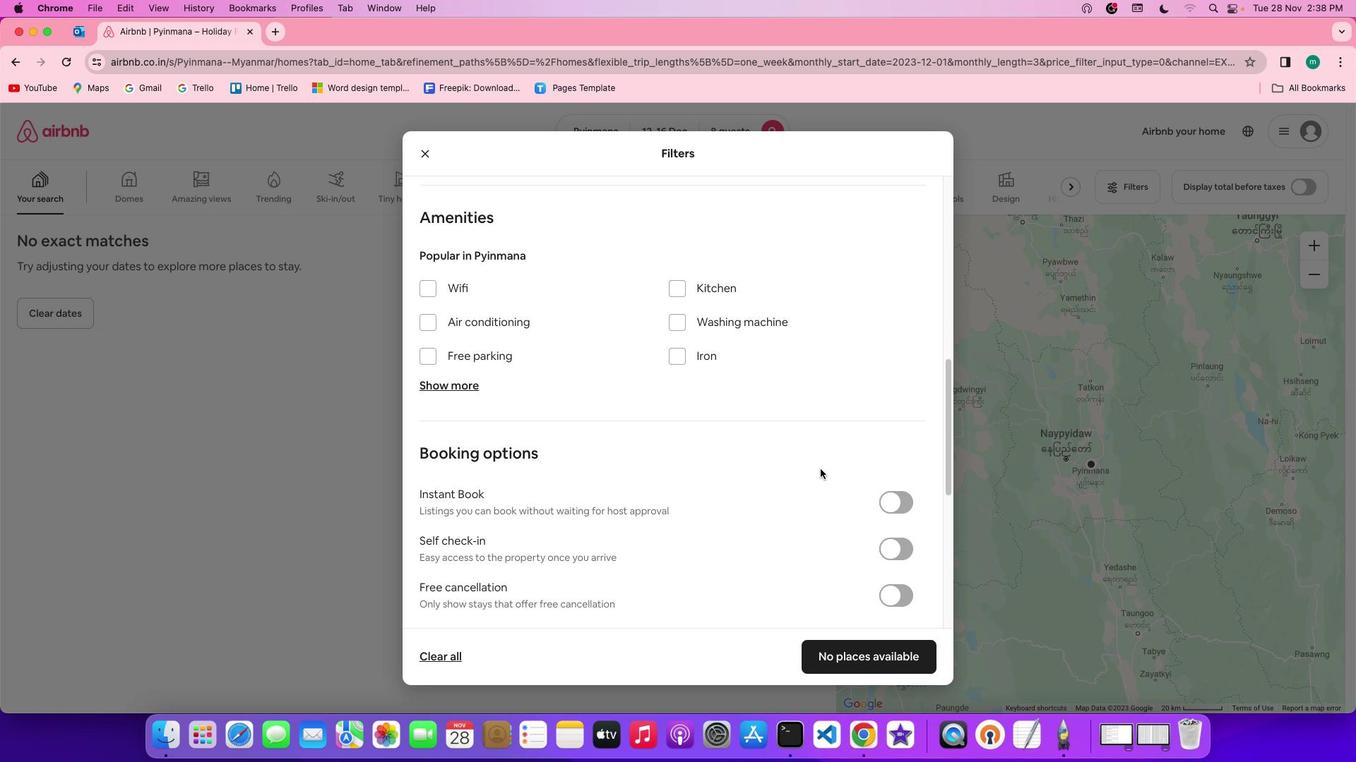 
Action: Mouse scrolled (820, 469) with delta (0, 0)
Screenshot: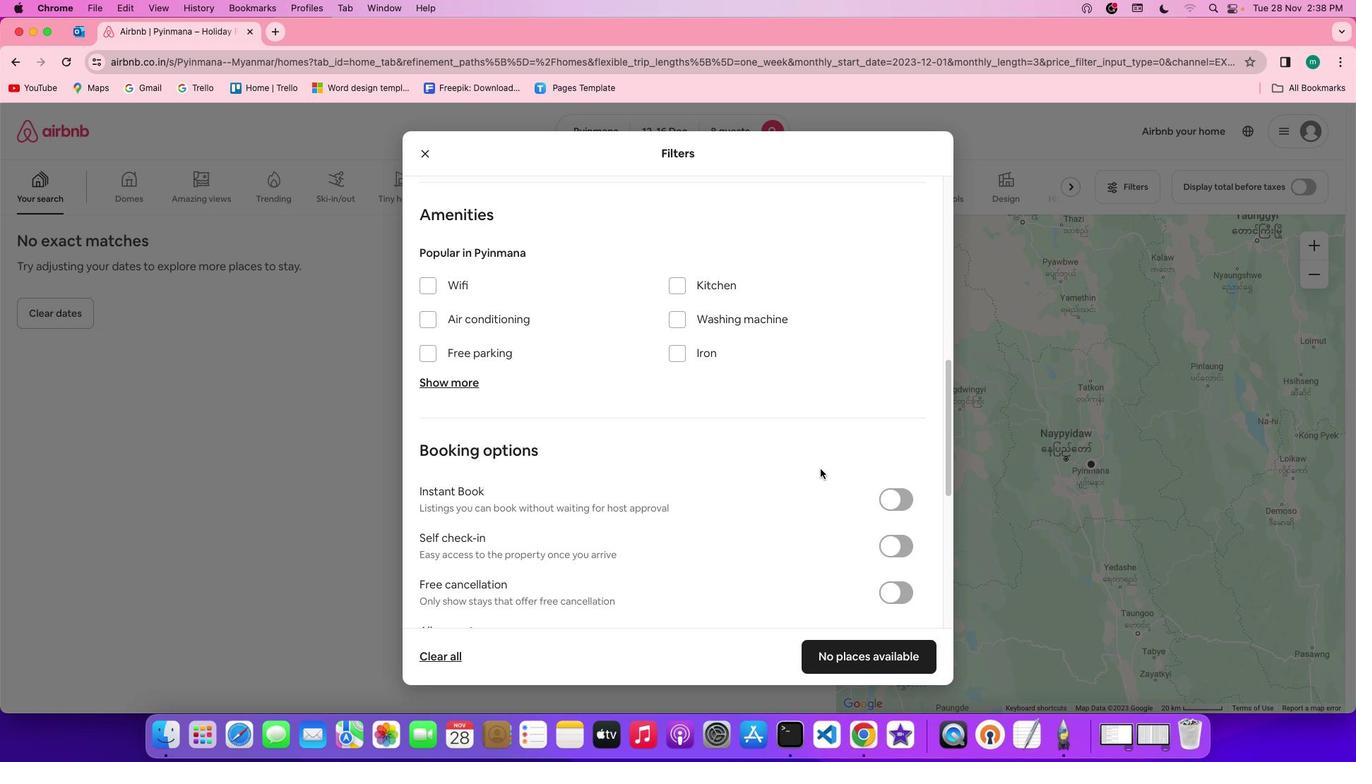 
Action: Mouse moved to (429, 380)
Screenshot: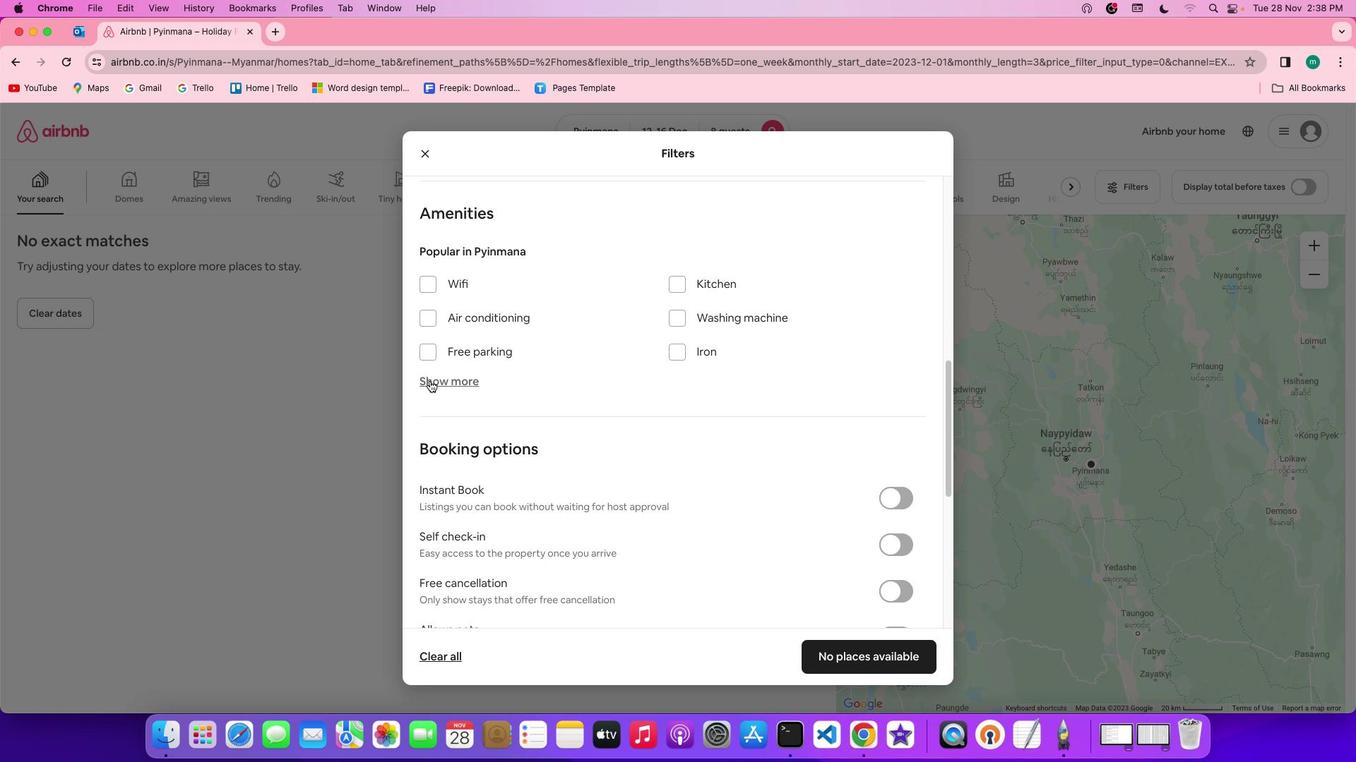
Action: Mouse pressed left at (429, 380)
Screenshot: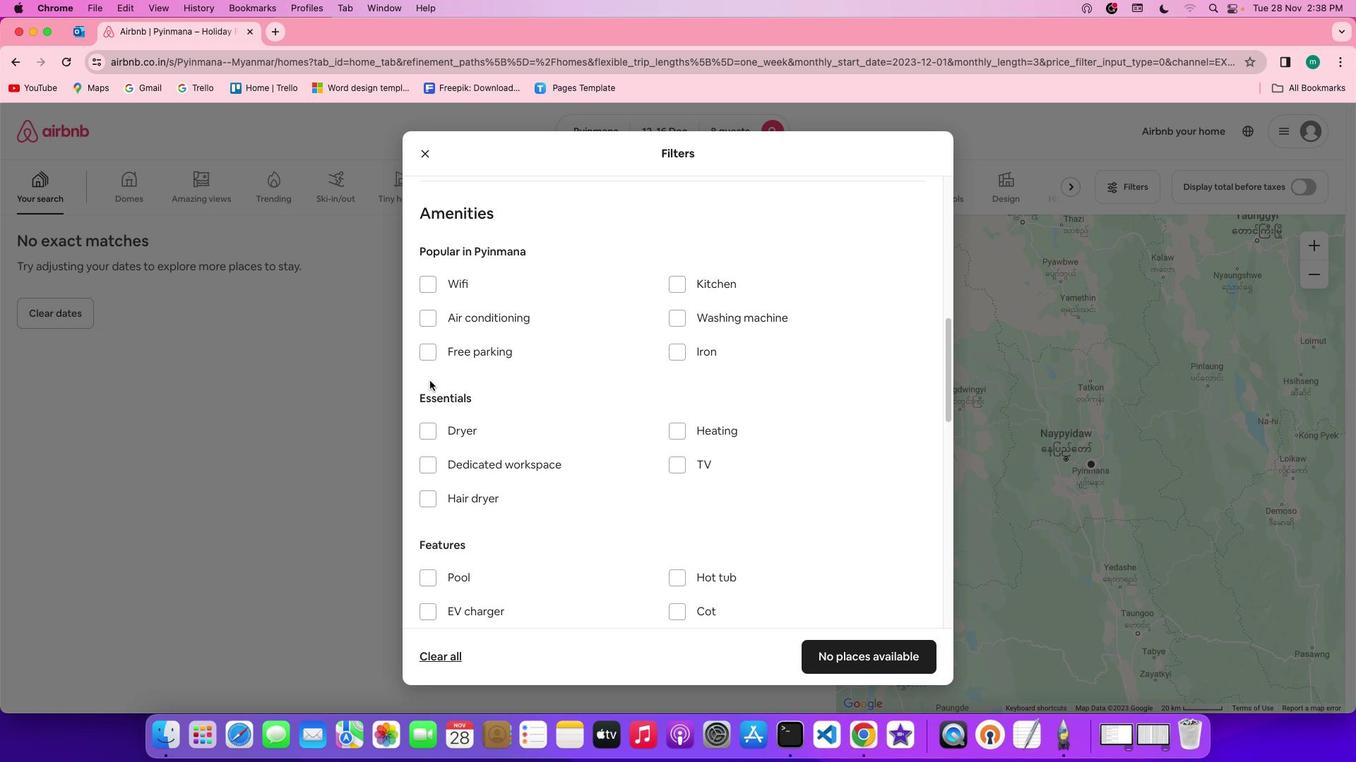 
Action: Mouse moved to (463, 282)
Screenshot: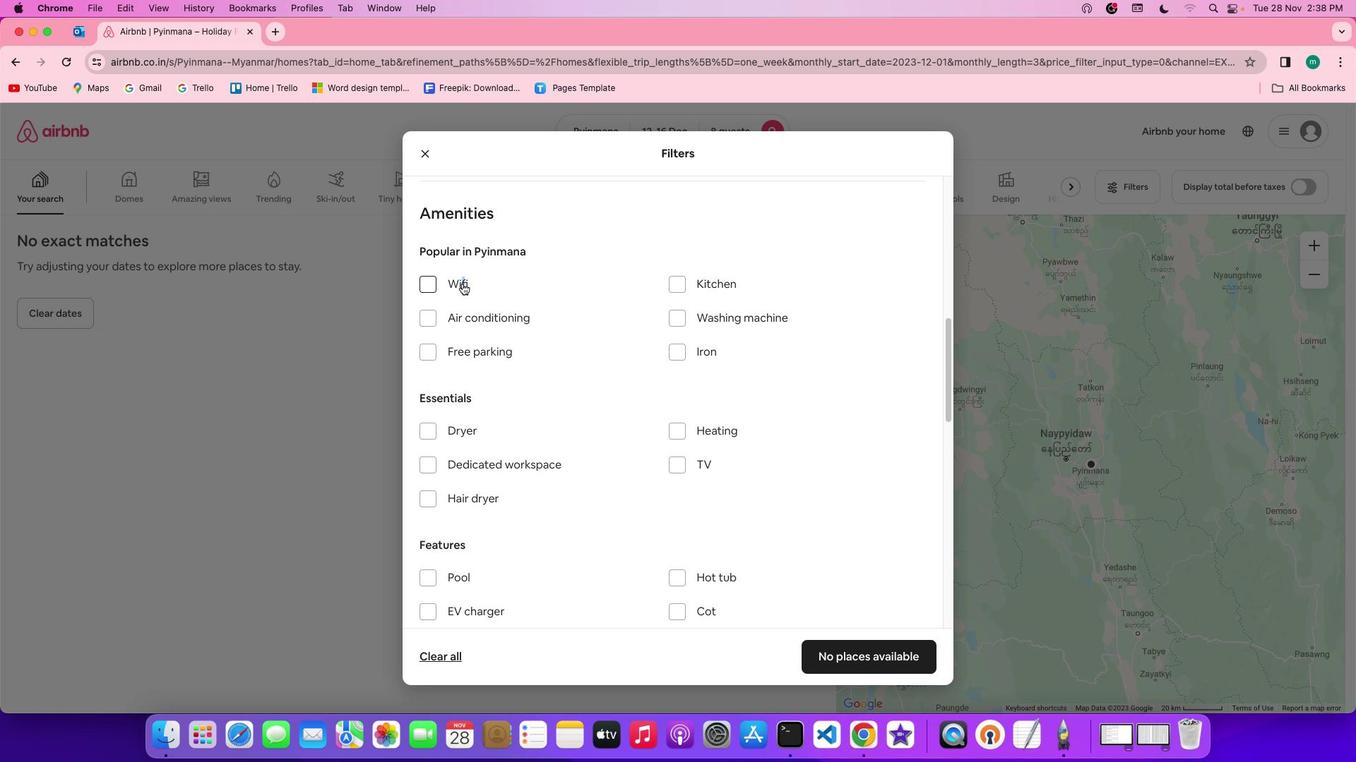 
Action: Mouse pressed left at (463, 282)
Screenshot: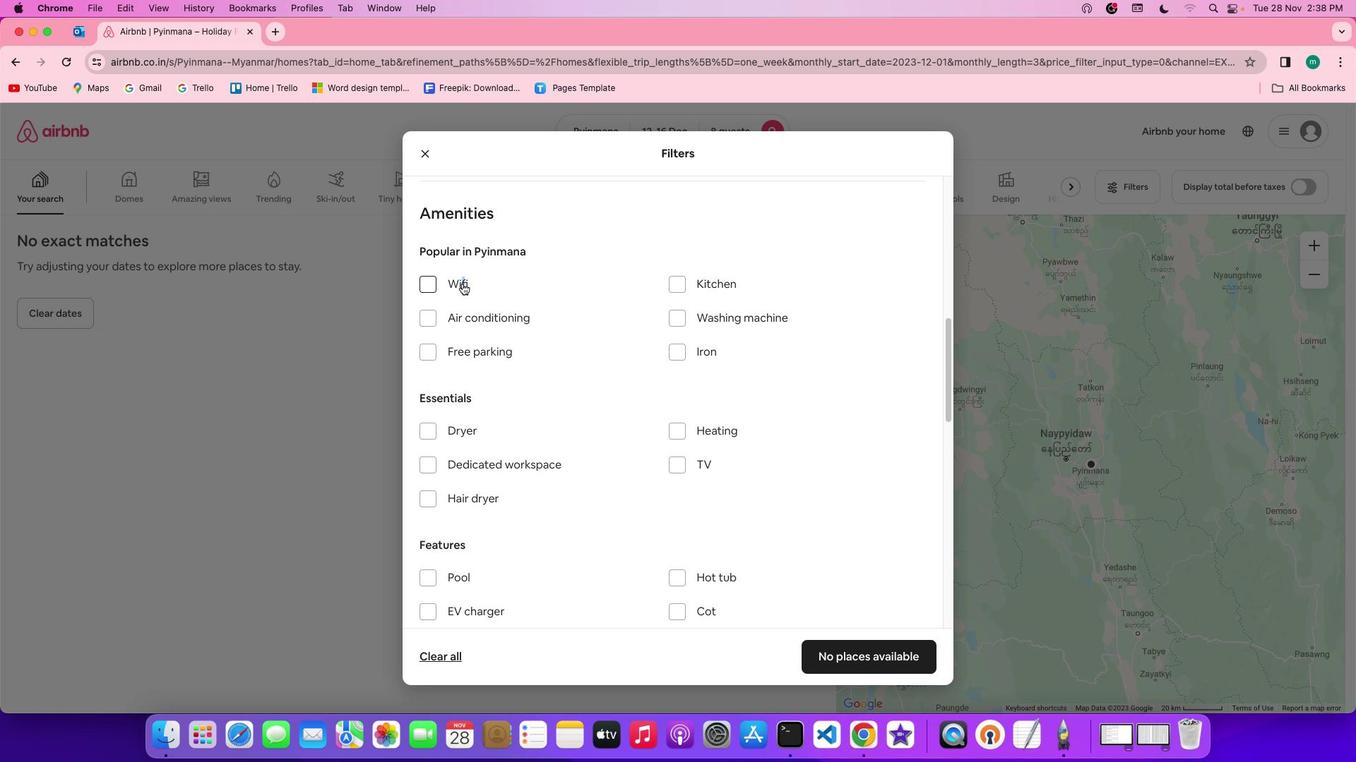 
Action: Mouse moved to (430, 281)
Screenshot: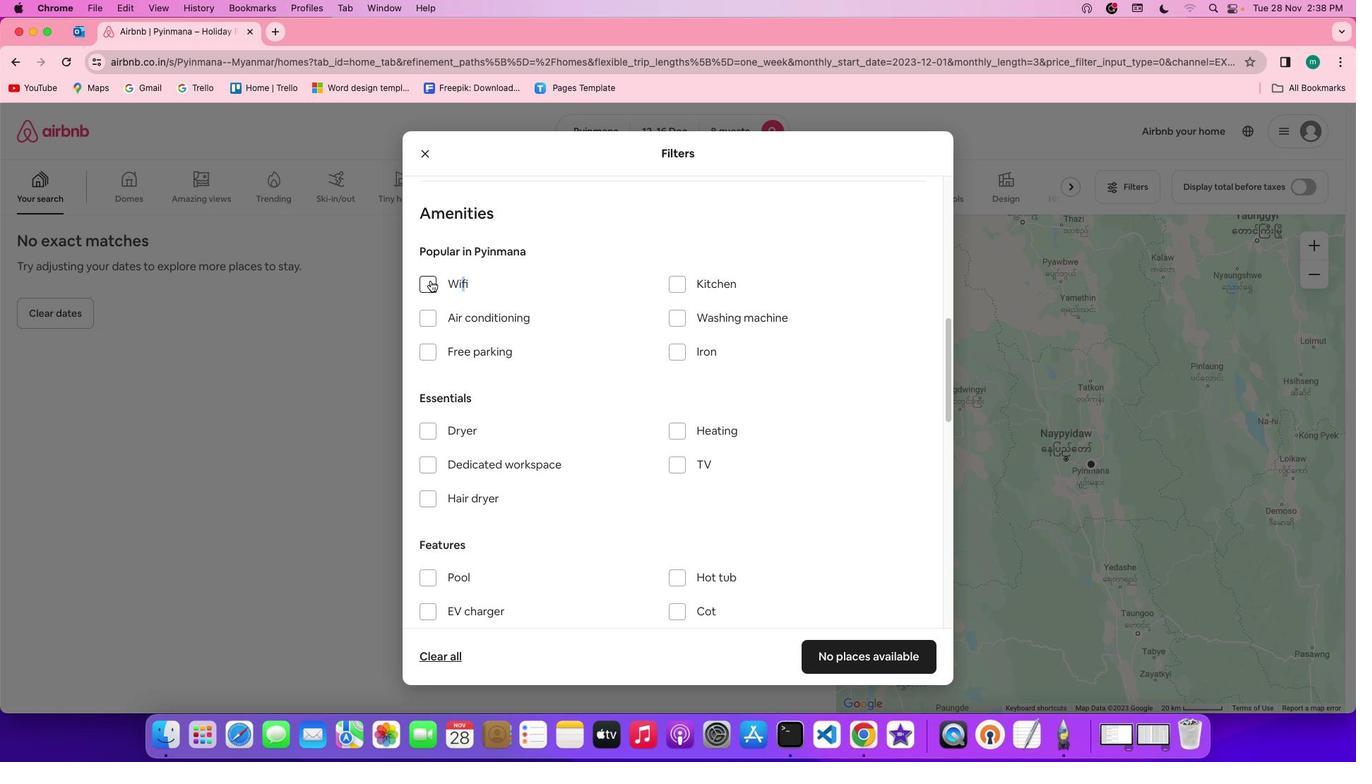 
Action: Mouse pressed left at (430, 281)
Screenshot: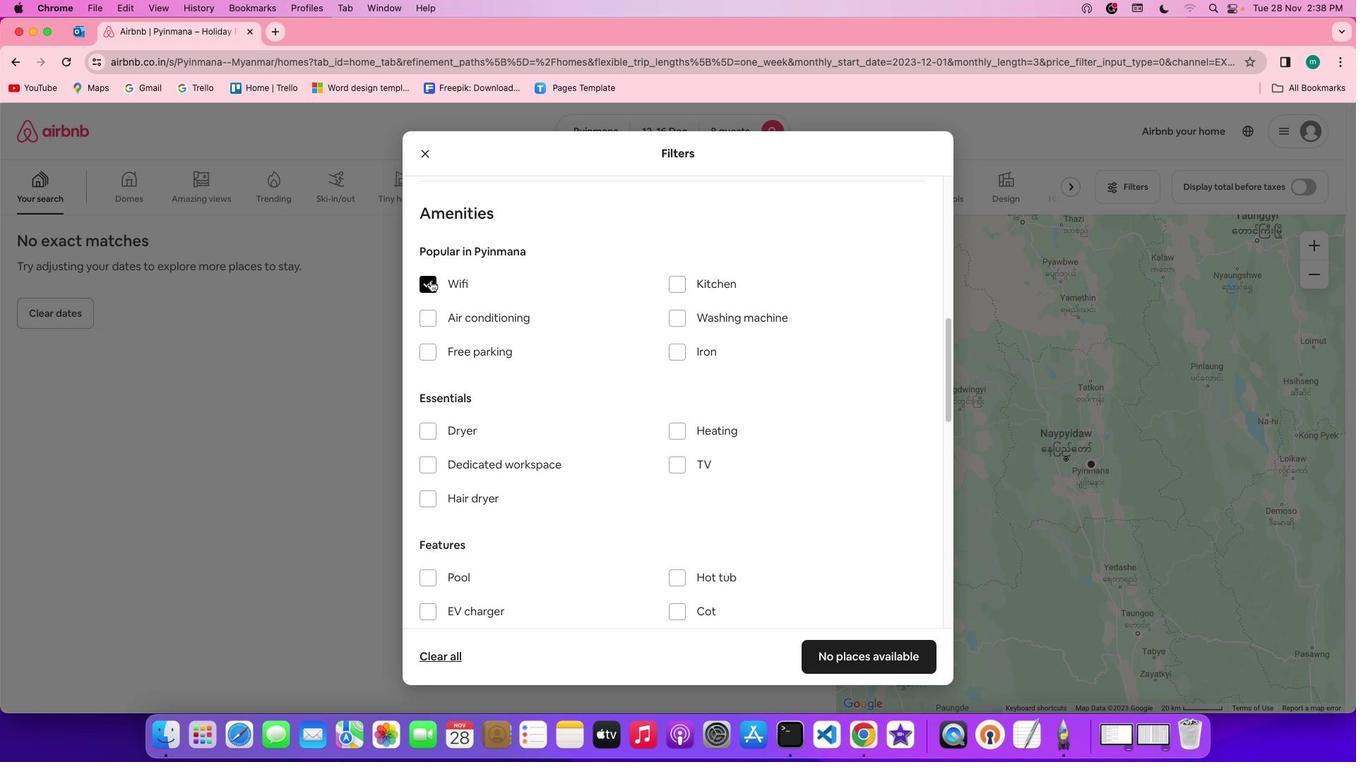 
Action: Mouse moved to (675, 466)
Screenshot: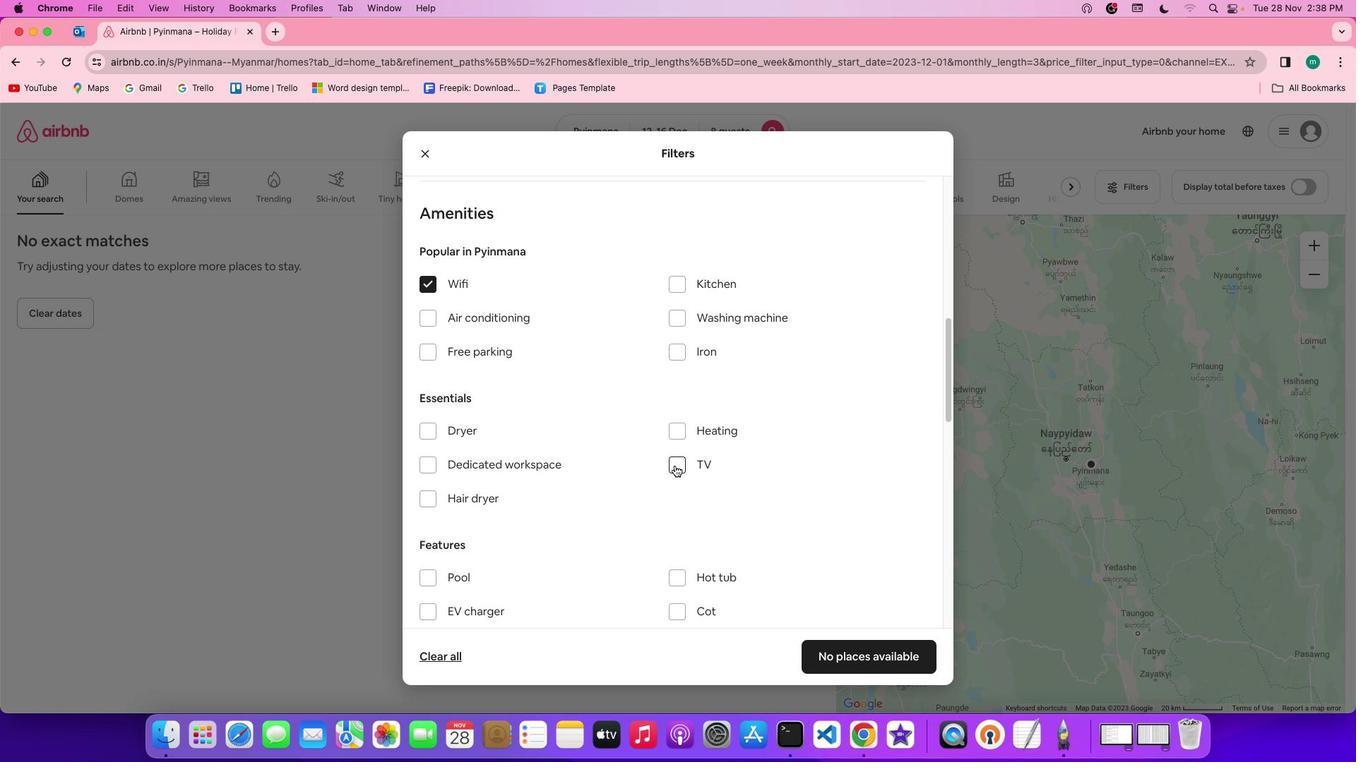 
Action: Mouse pressed left at (675, 466)
Screenshot: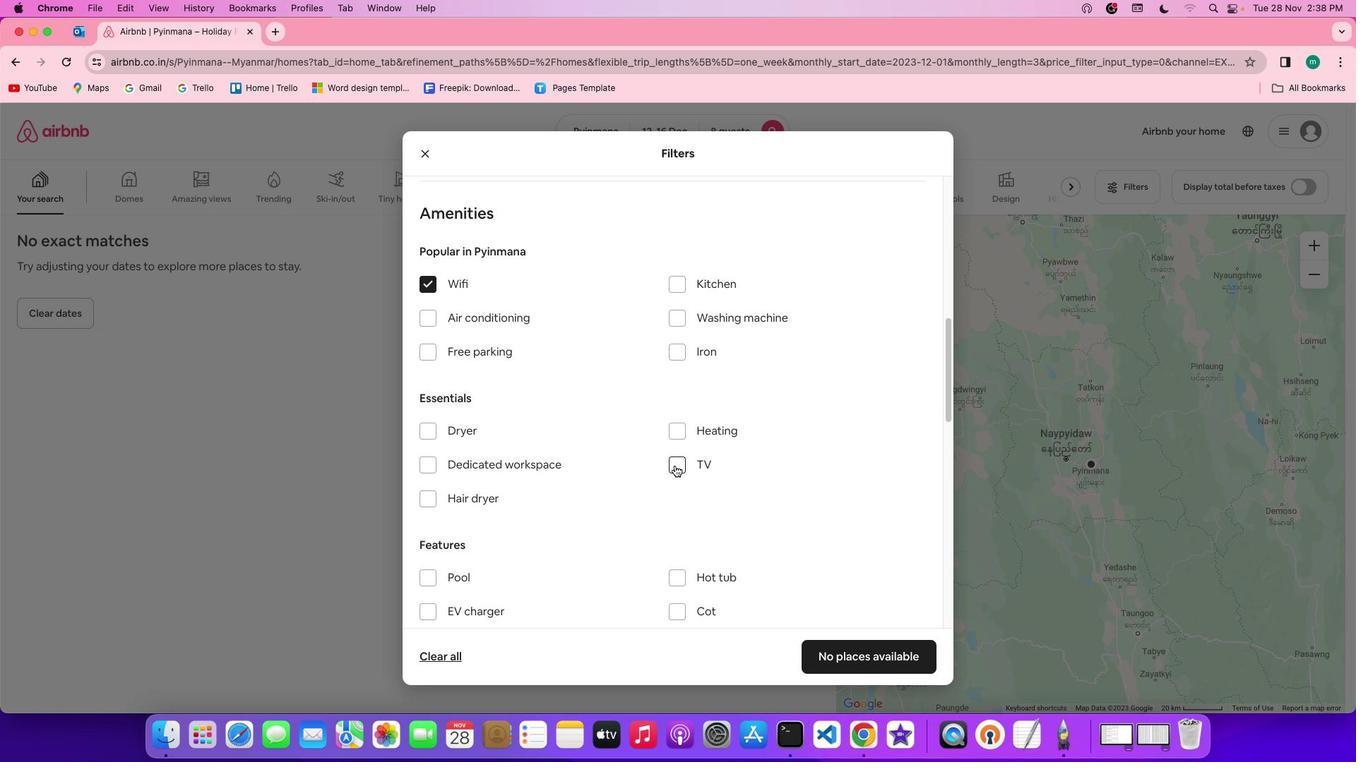 
Action: Mouse moved to (432, 346)
Screenshot: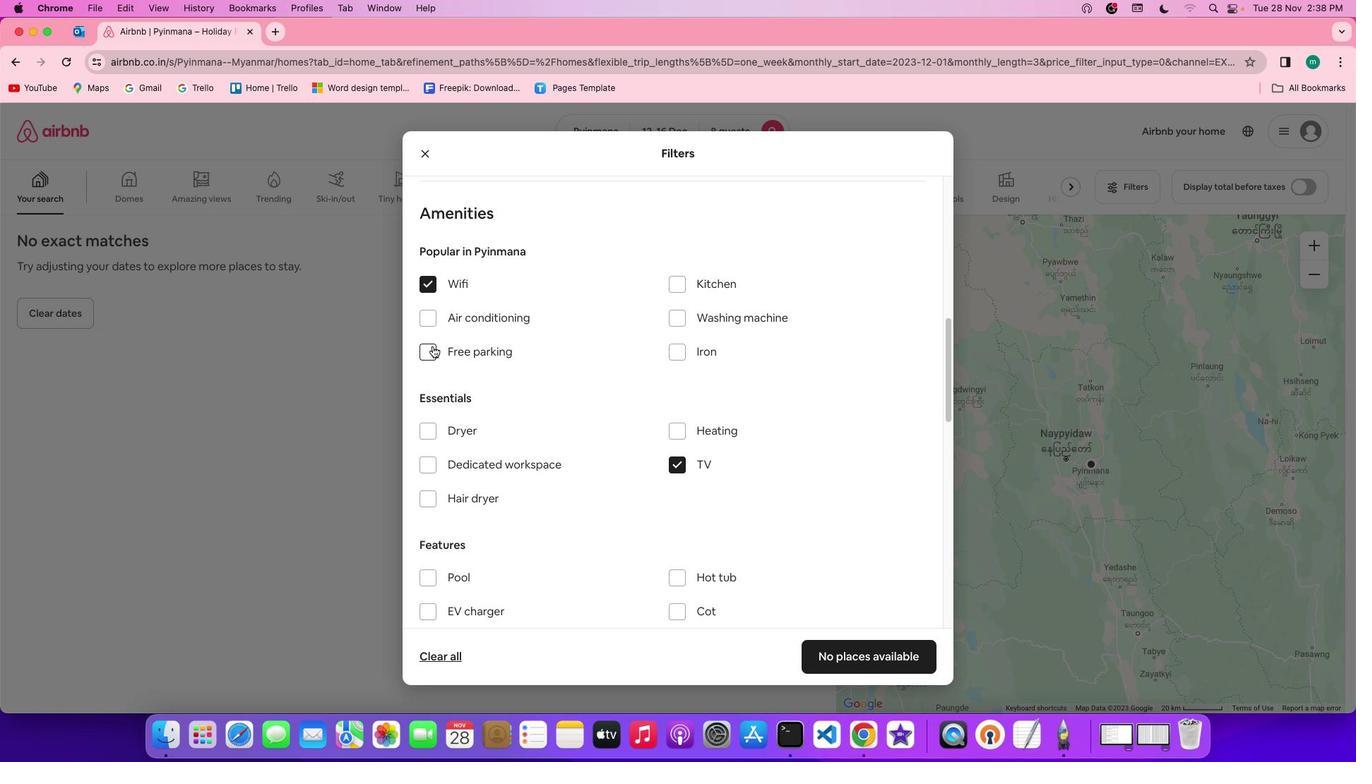
Action: Mouse pressed left at (432, 346)
Screenshot: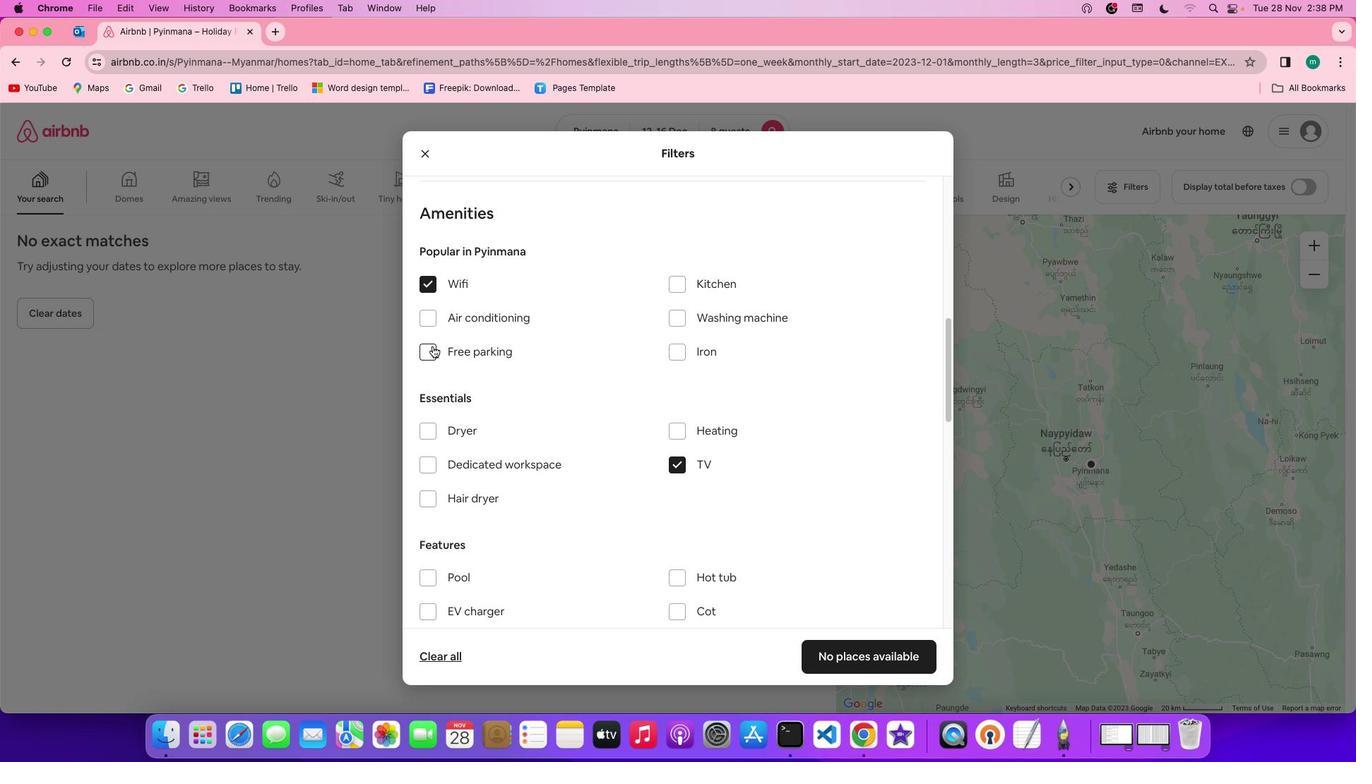 
Action: Mouse moved to (551, 377)
Screenshot: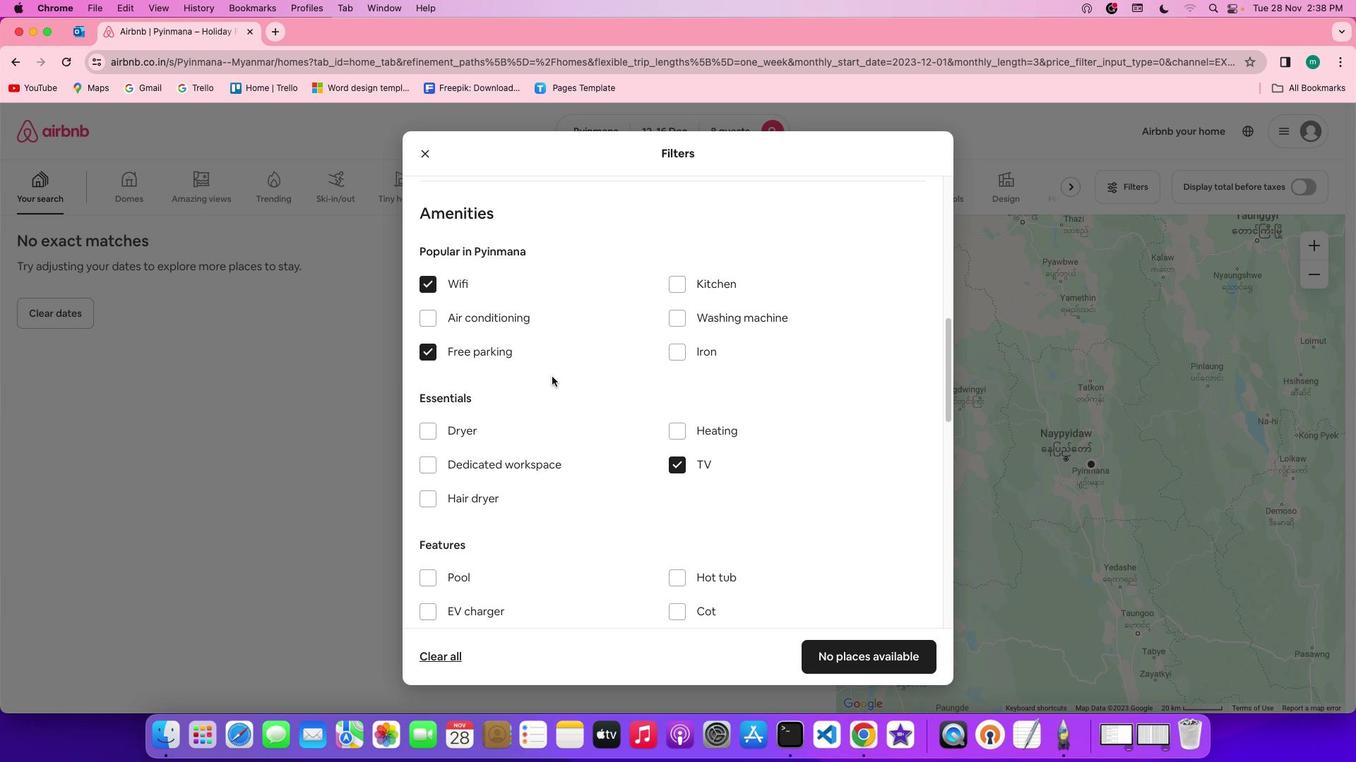 
Action: Mouse scrolled (551, 377) with delta (0, 0)
Screenshot: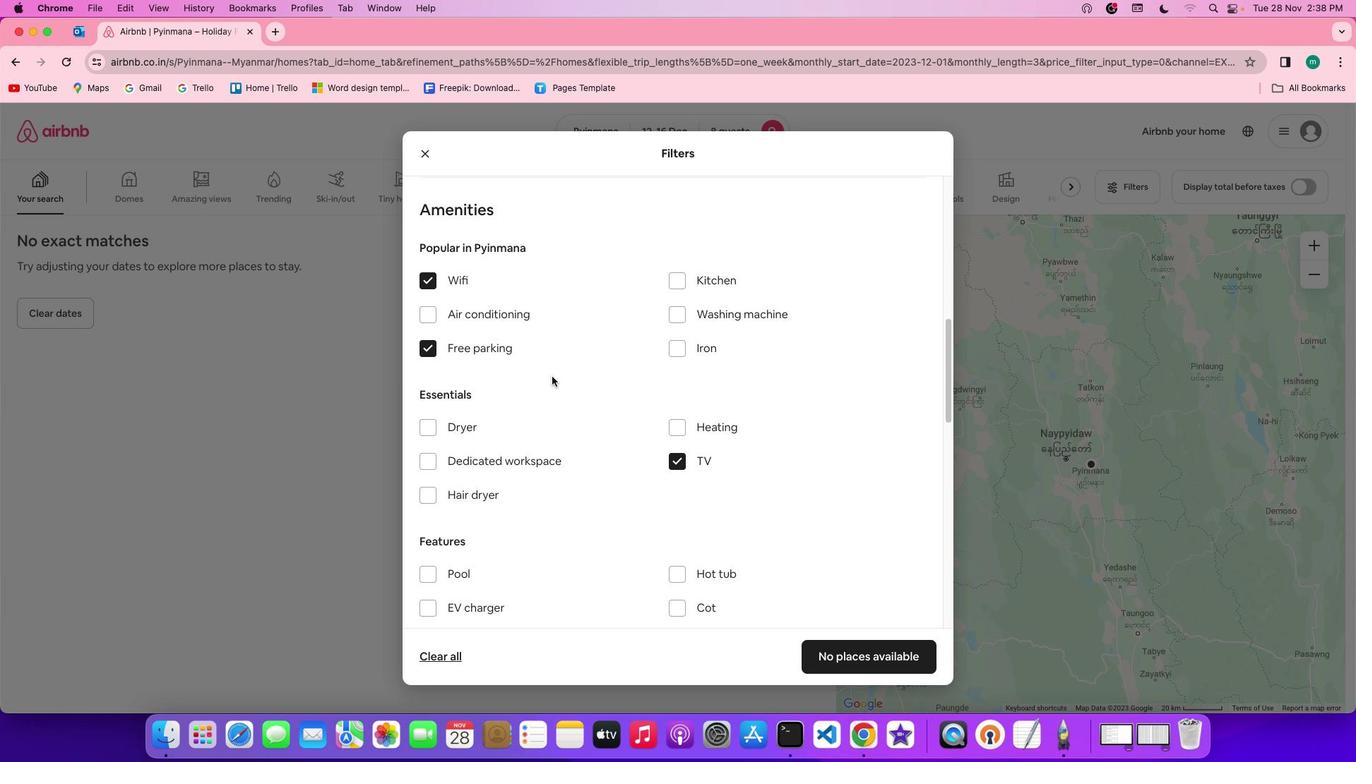 
Action: Mouse scrolled (551, 377) with delta (0, 0)
Screenshot: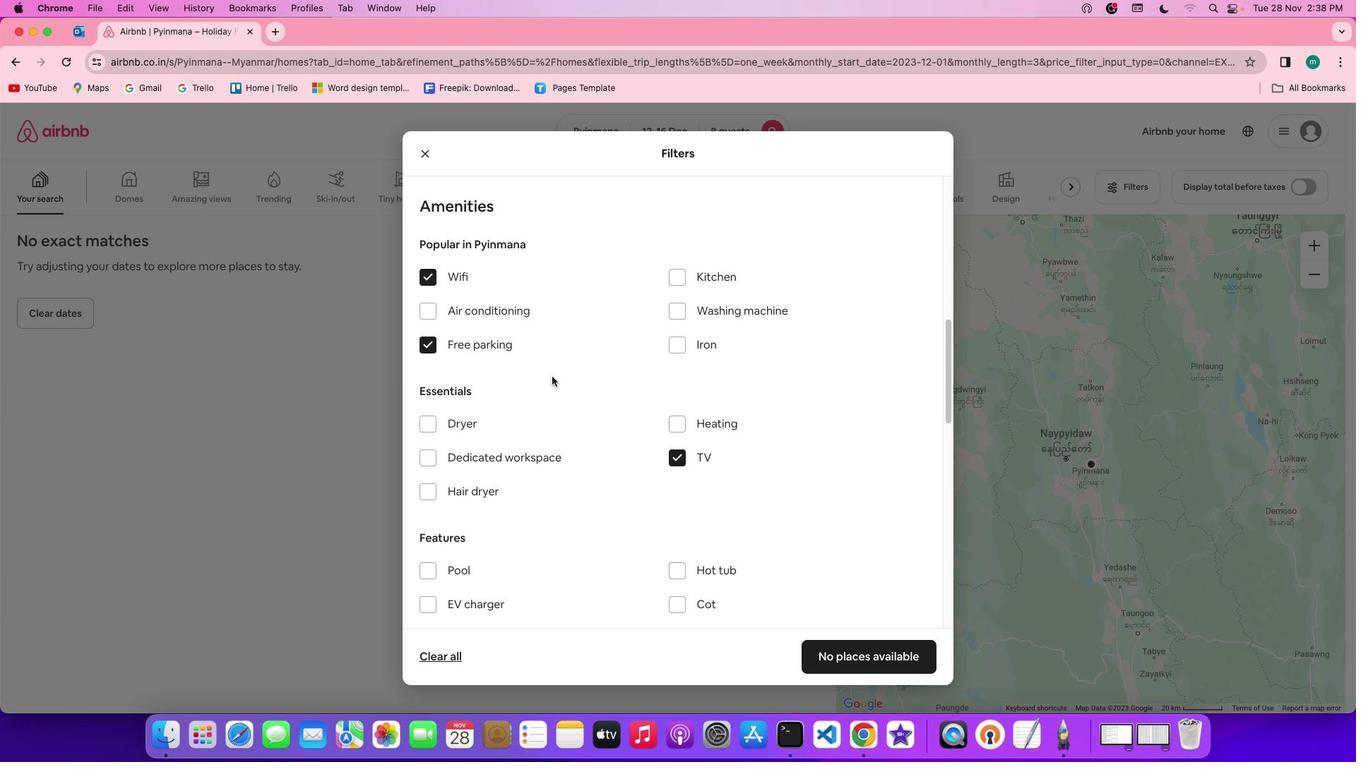 
Action: Mouse scrolled (551, 377) with delta (0, 0)
Screenshot: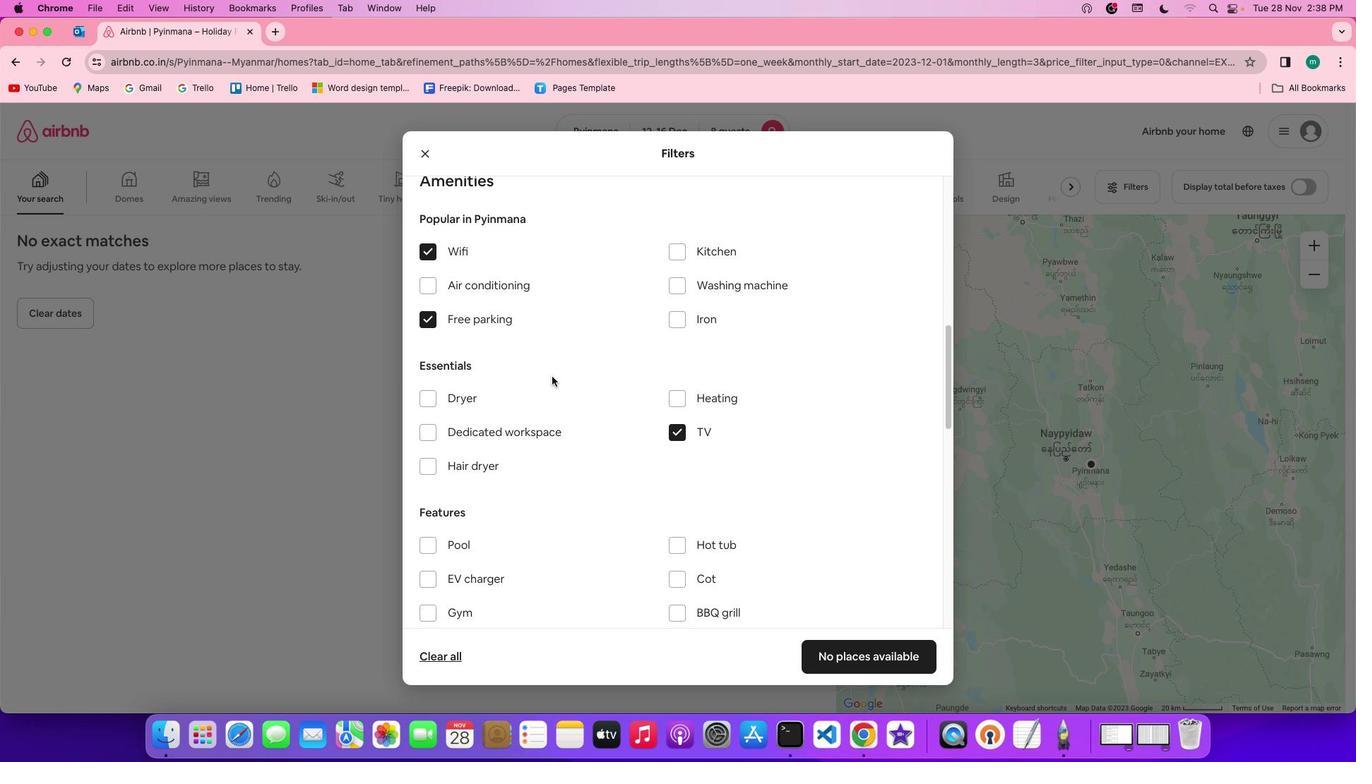 
Action: Mouse scrolled (551, 377) with delta (0, 0)
Screenshot: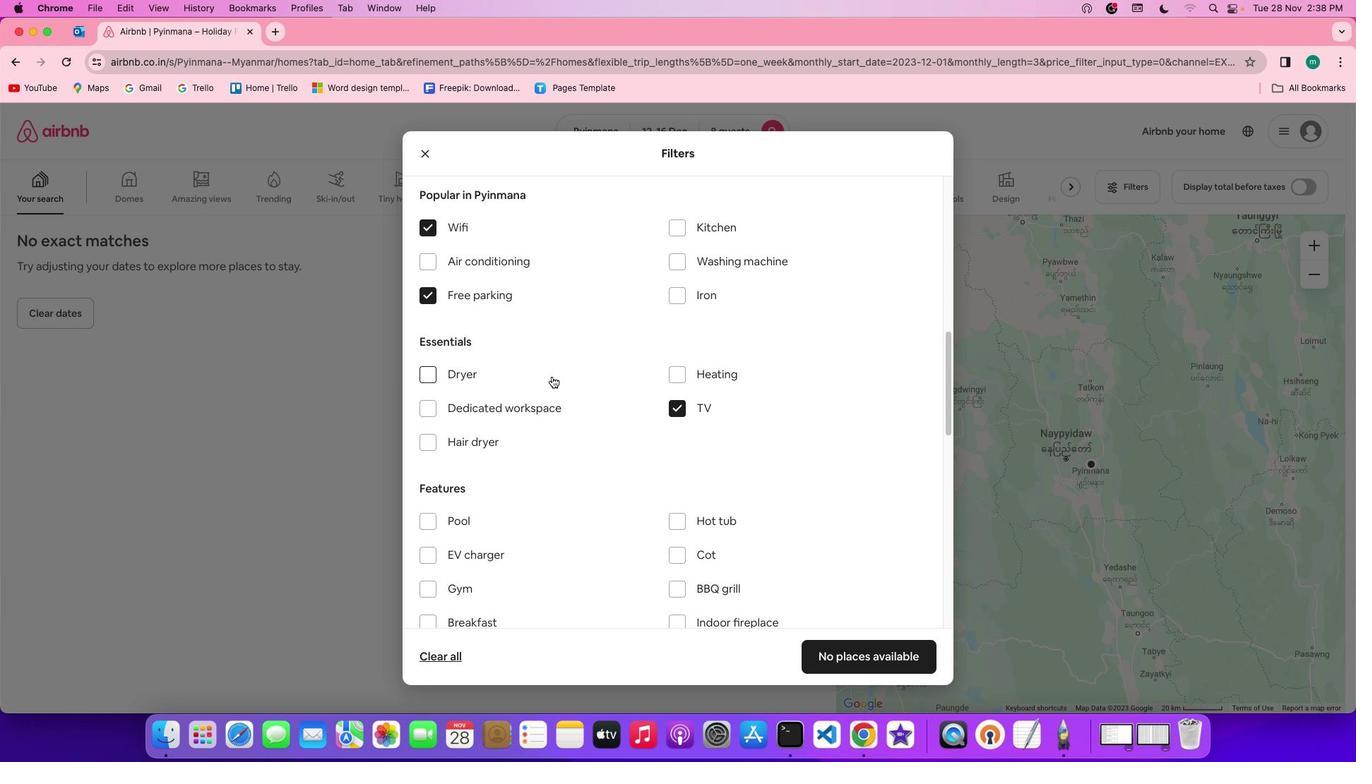 
Action: Mouse scrolled (551, 377) with delta (0, 0)
Screenshot: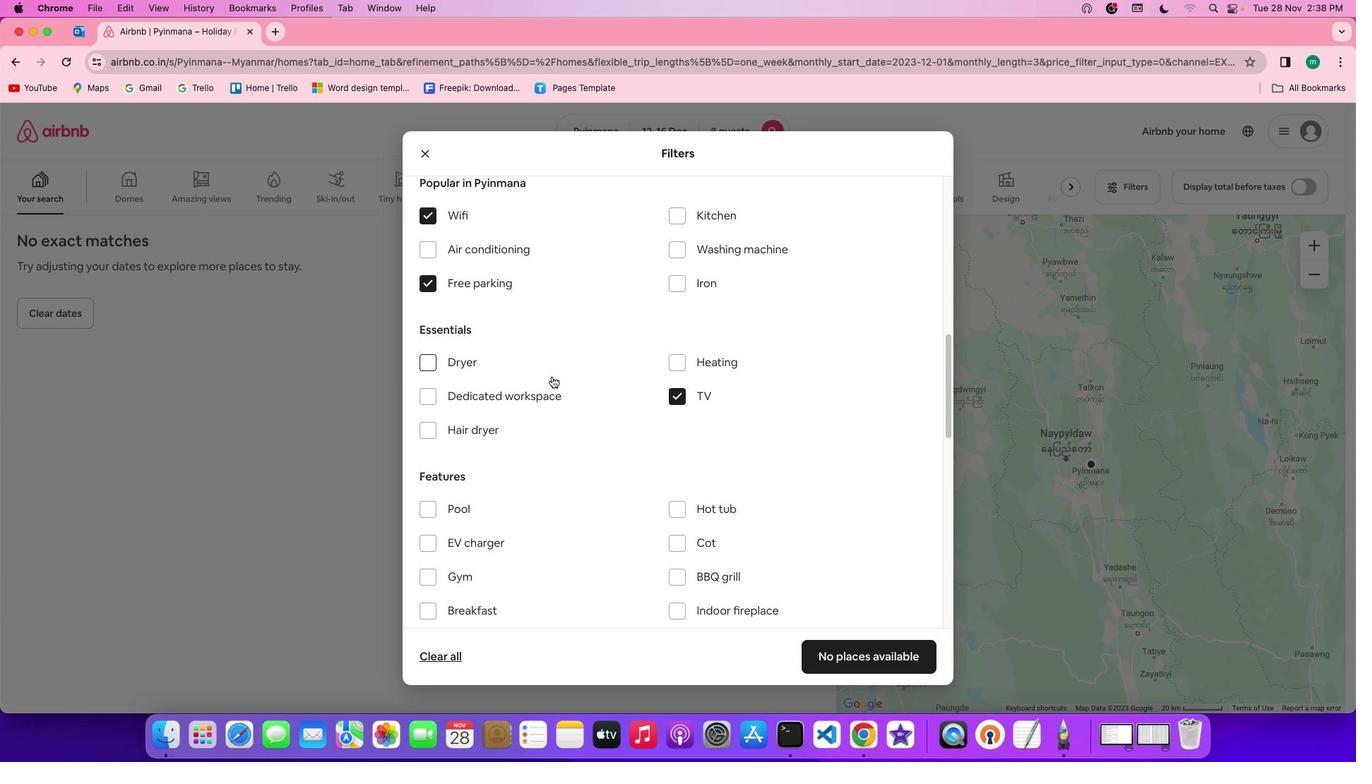 
Action: Mouse scrolled (551, 377) with delta (0, 0)
Screenshot: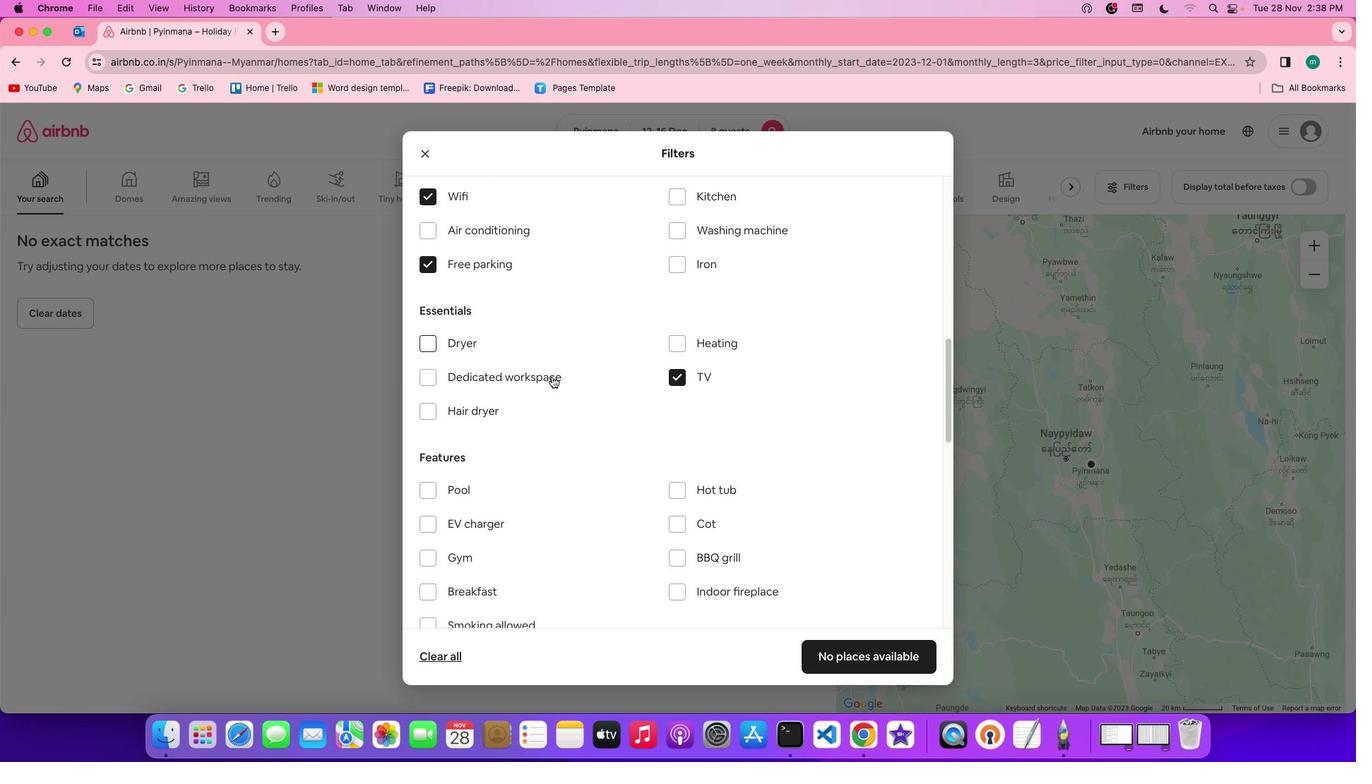 
Action: Mouse moved to (553, 374)
Screenshot: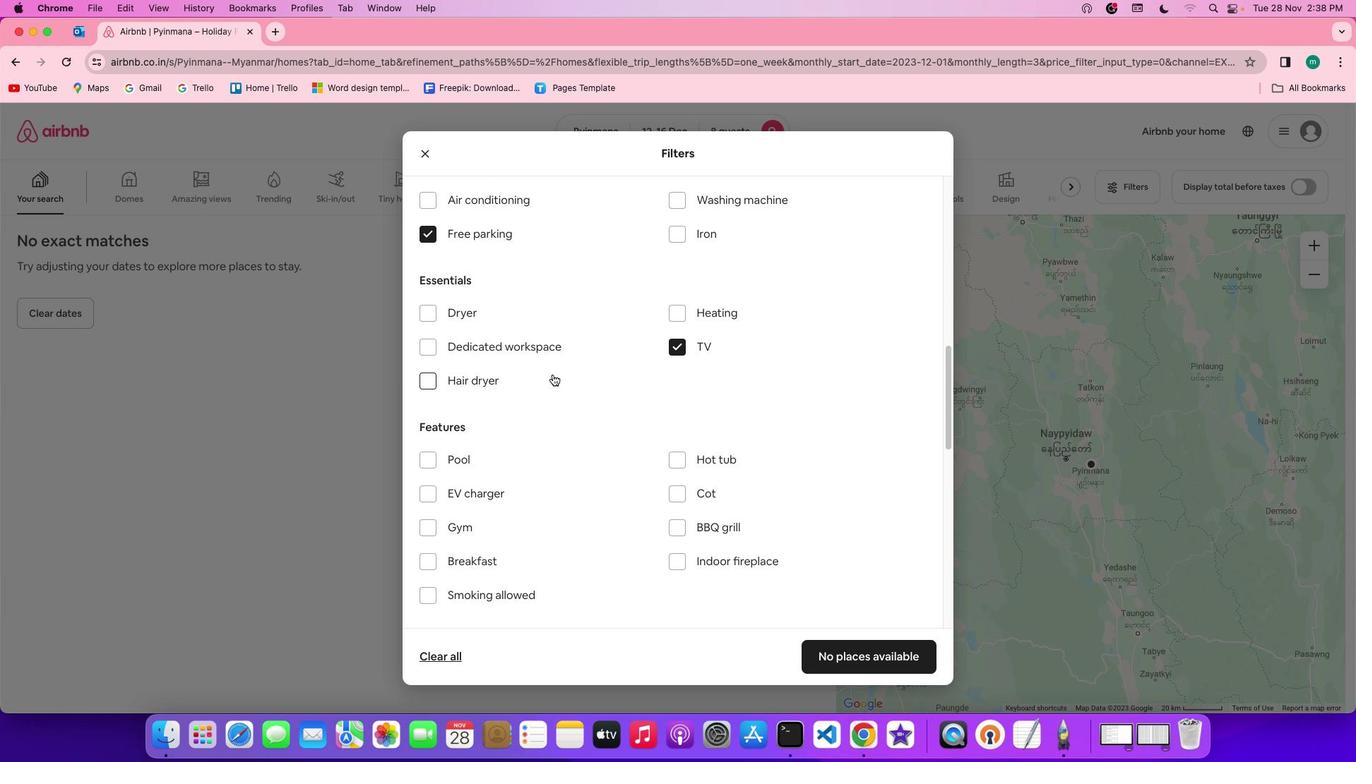
Action: Mouse scrolled (553, 374) with delta (0, 0)
Screenshot: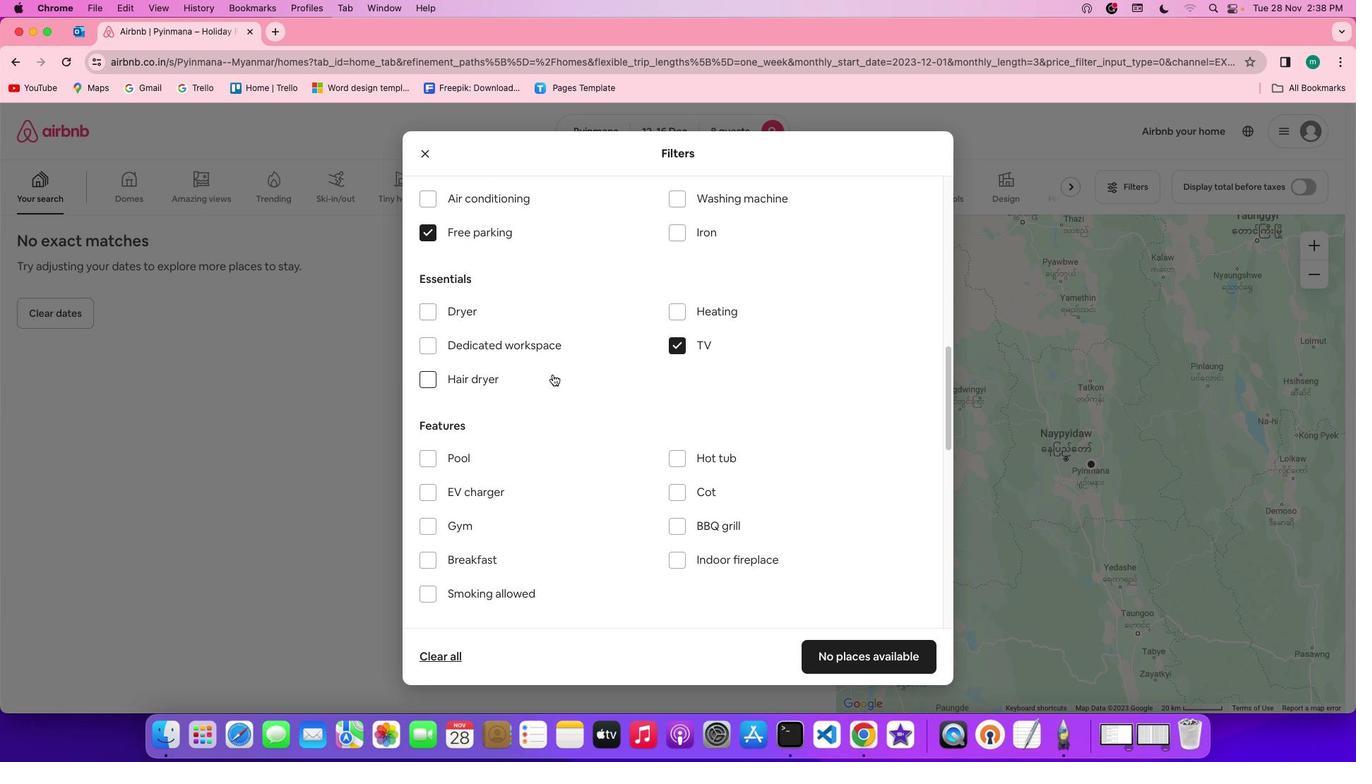 
Action: Mouse scrolled (553, 374) with delta (0, 0)
Screenshot: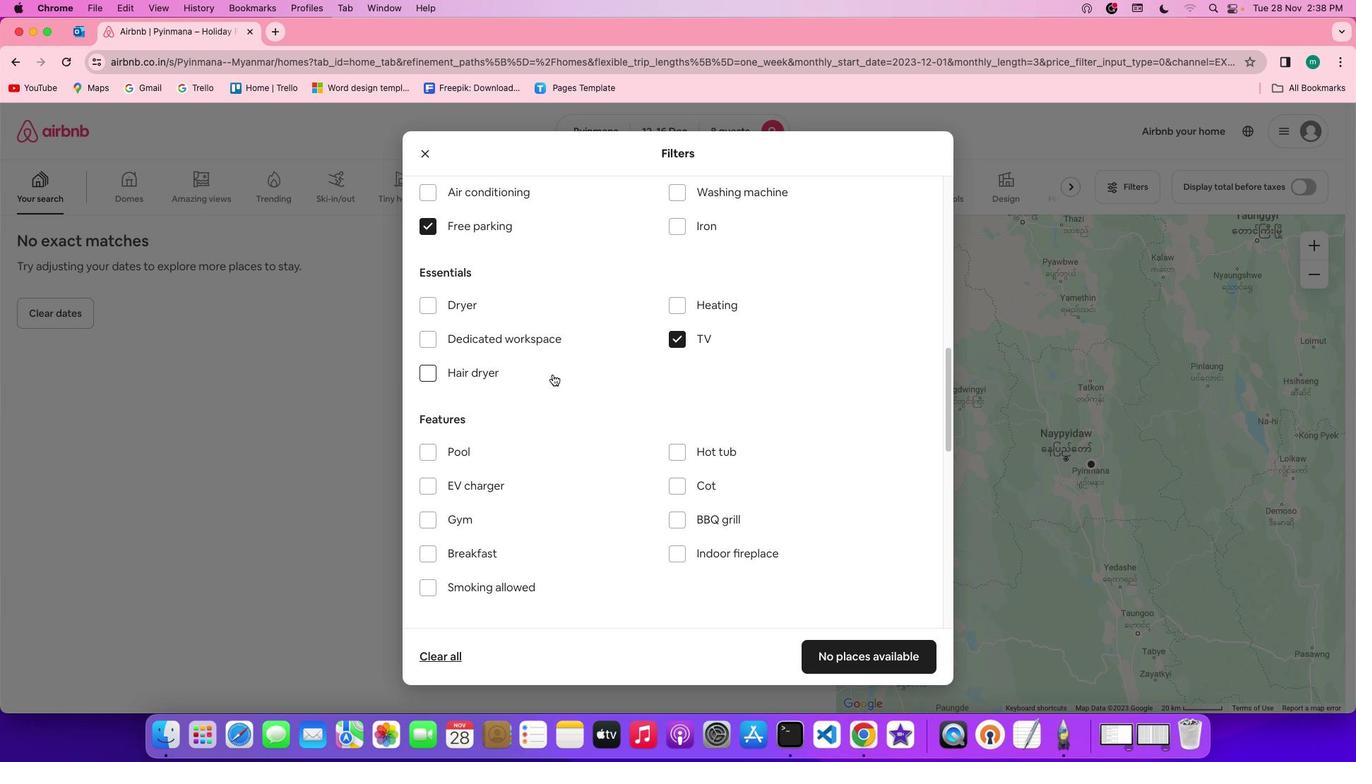 
Action: Mouse scrolled (553, 374) with delta (0, 0)
Screenshot: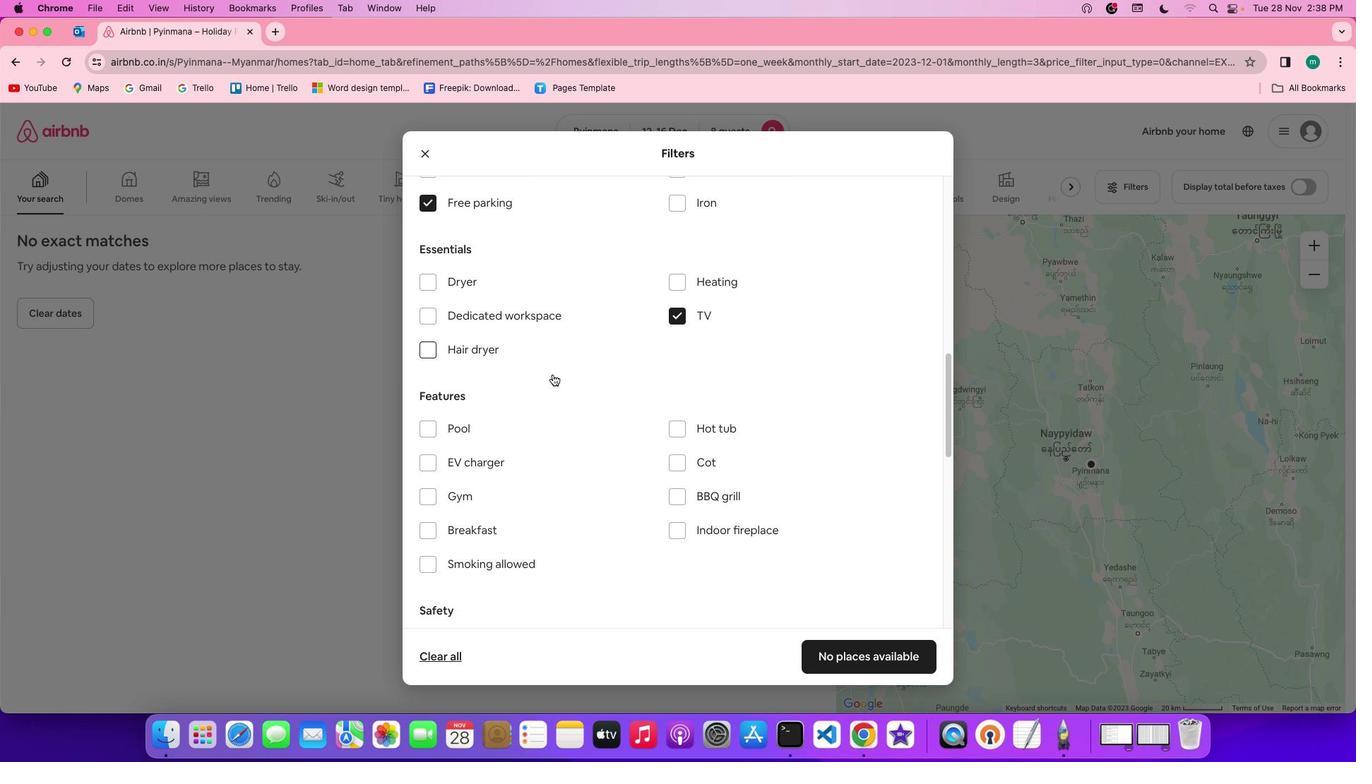 
Action: Mouse moved to (584, 389)
Screenshot: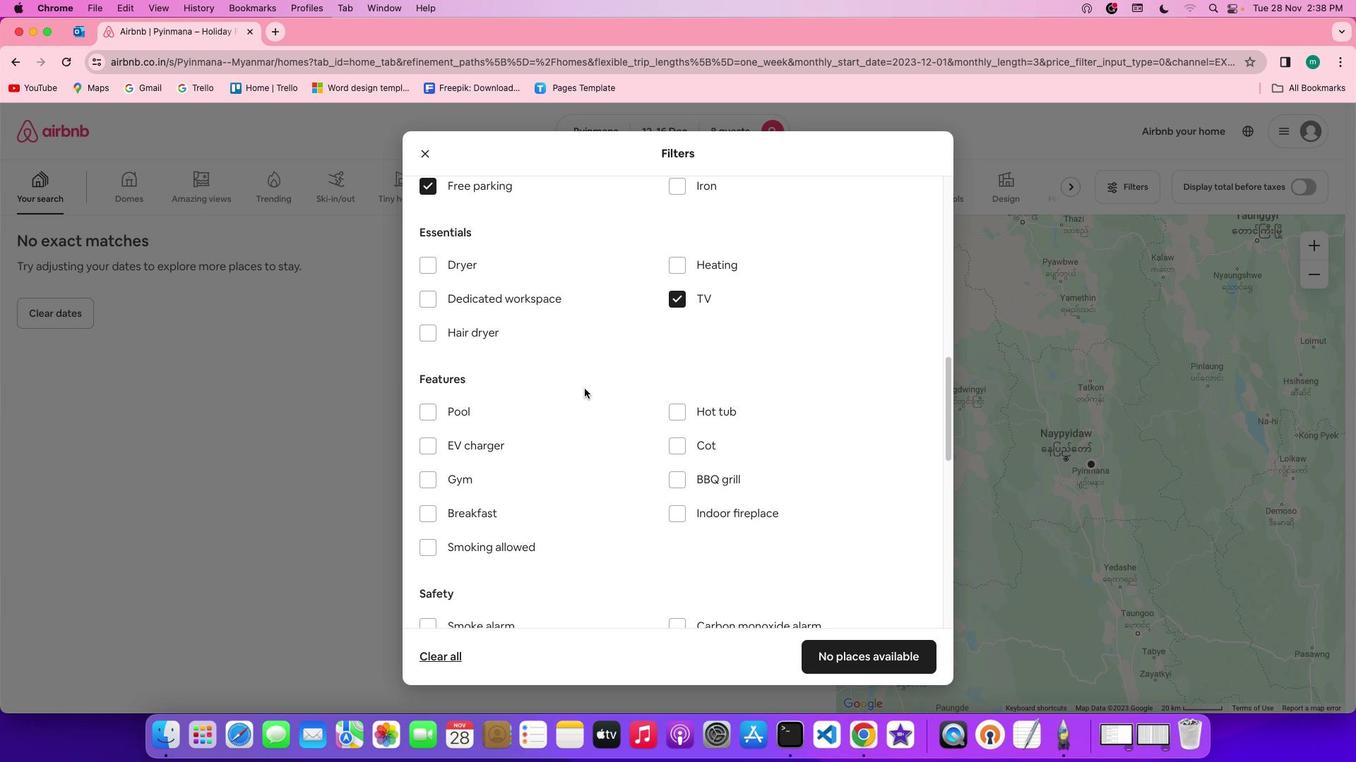 
Action: Mouse scrolled (584, 389) with delta (0, 0)
Screenshot: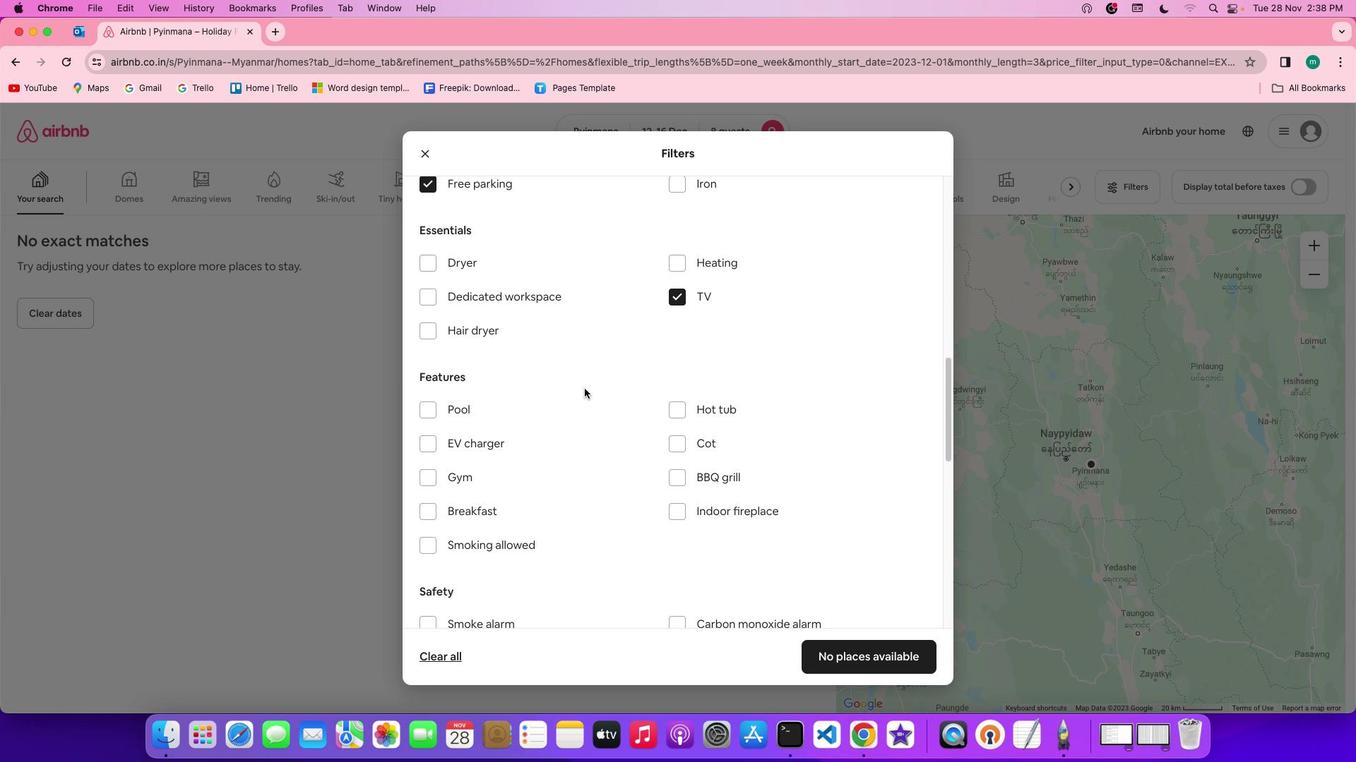 
Action: Mouse scrolled (584, 389) with delta (0, 0)
Screenshot: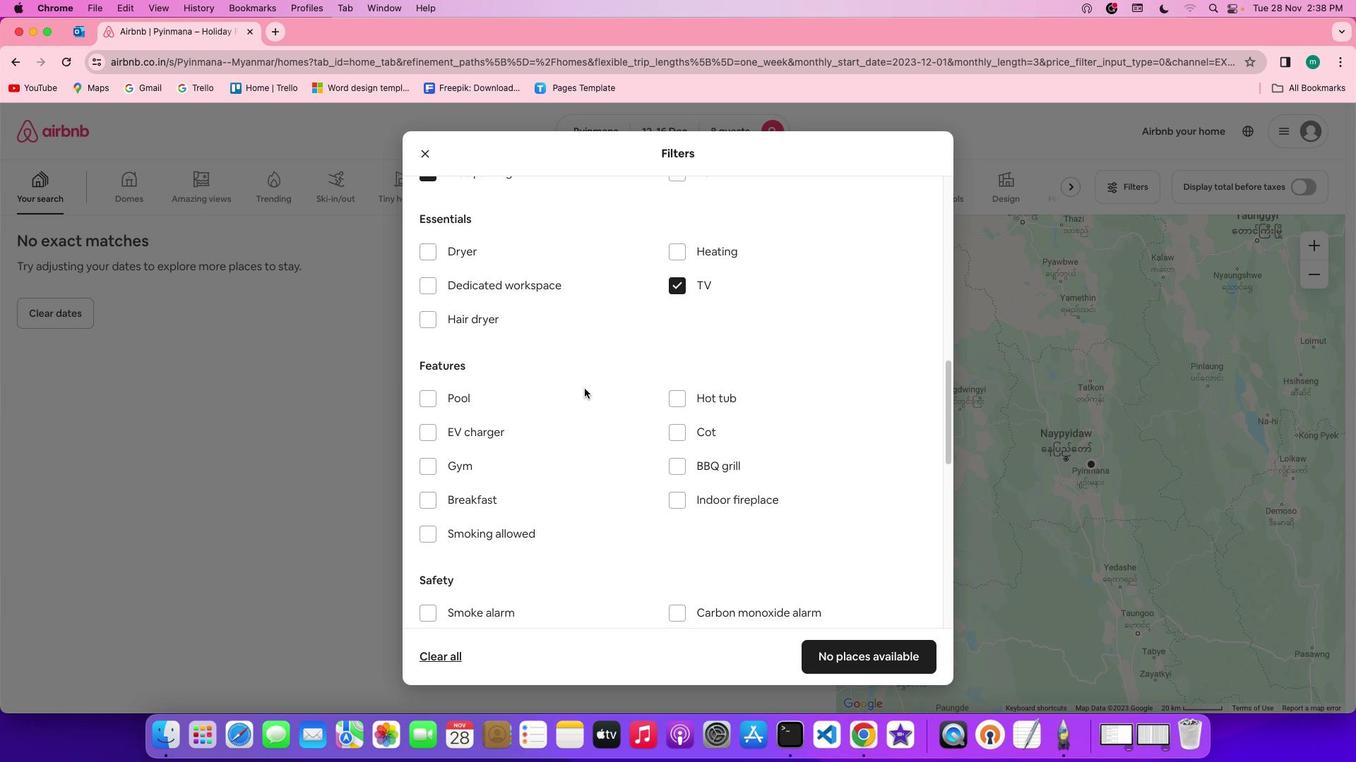
Action: Mouse scrolled (584, 389) with delta (0, 0)
Screenshot: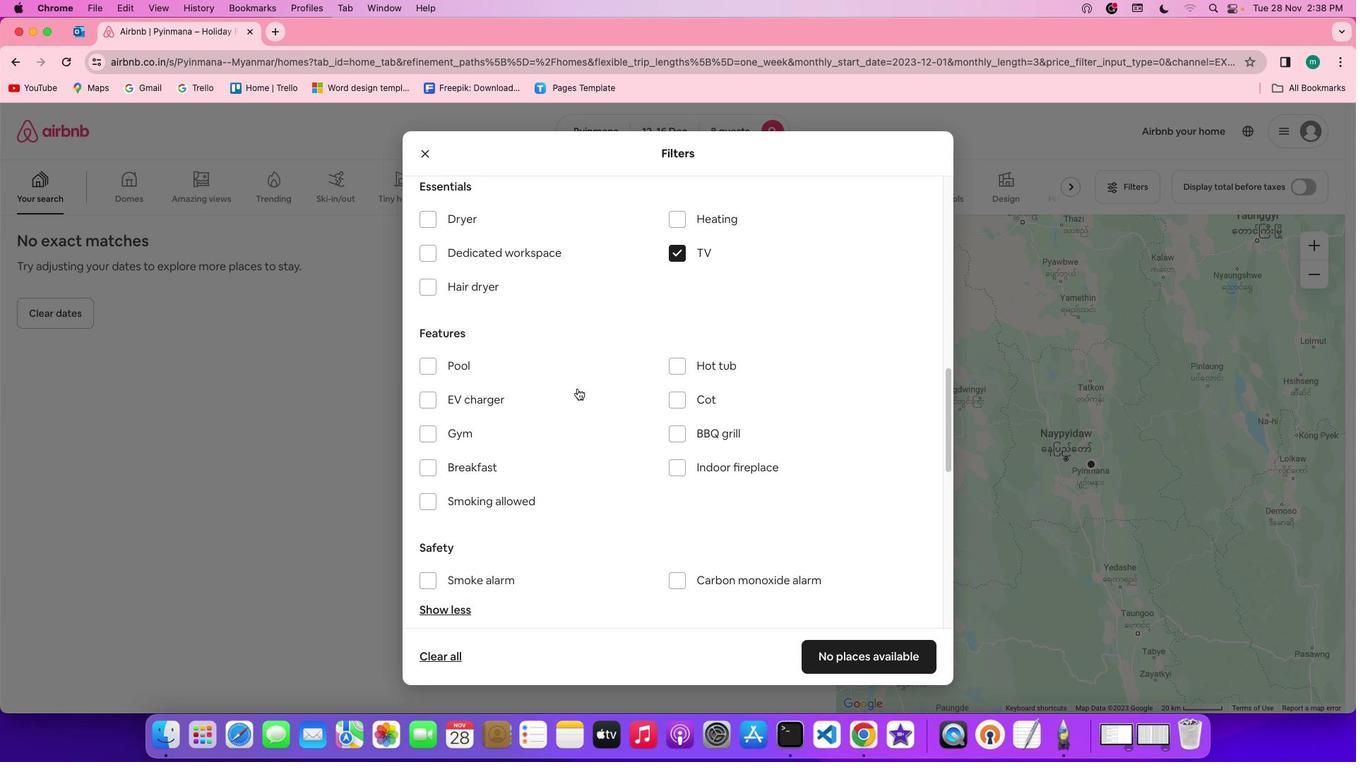 
Action: Mouse moved to (431, 410)
Screenshot: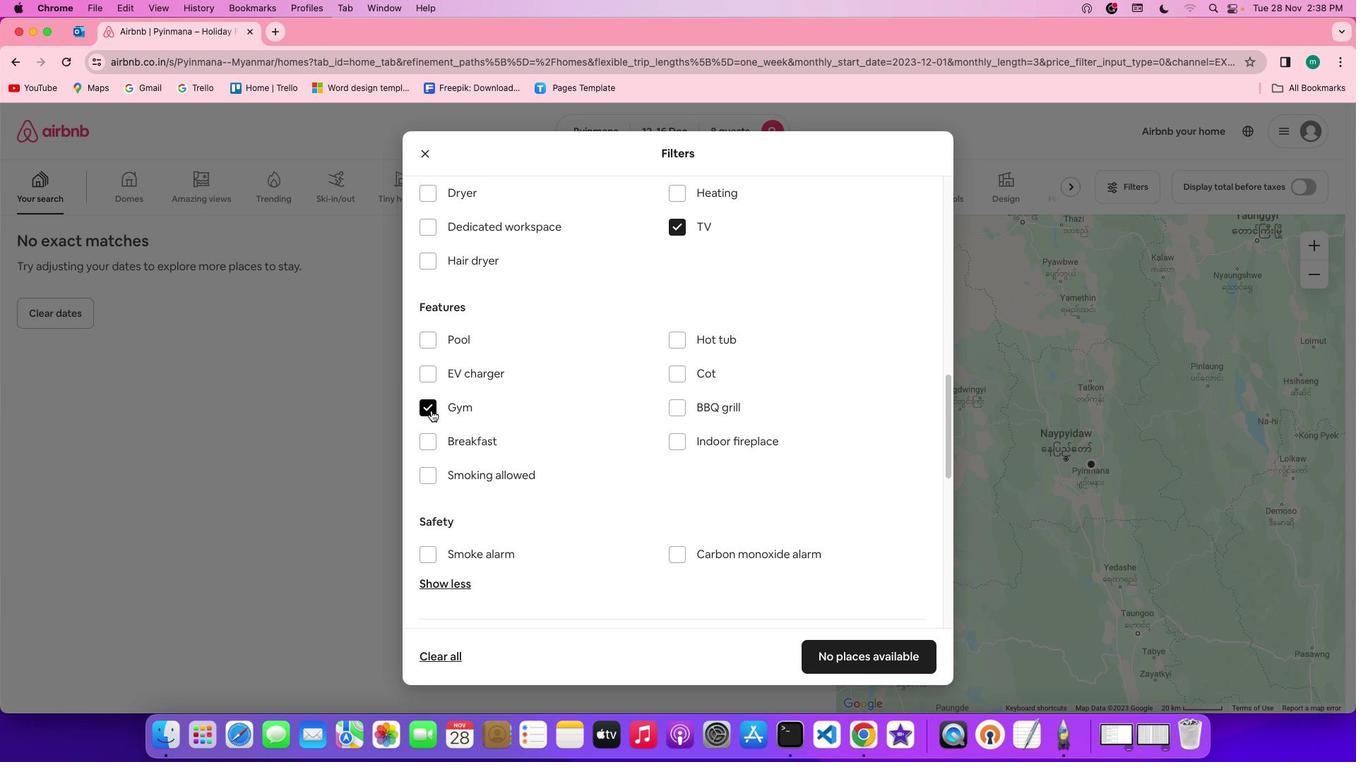 
Action: Mouse pressed left at (431, 410)
Screenshot: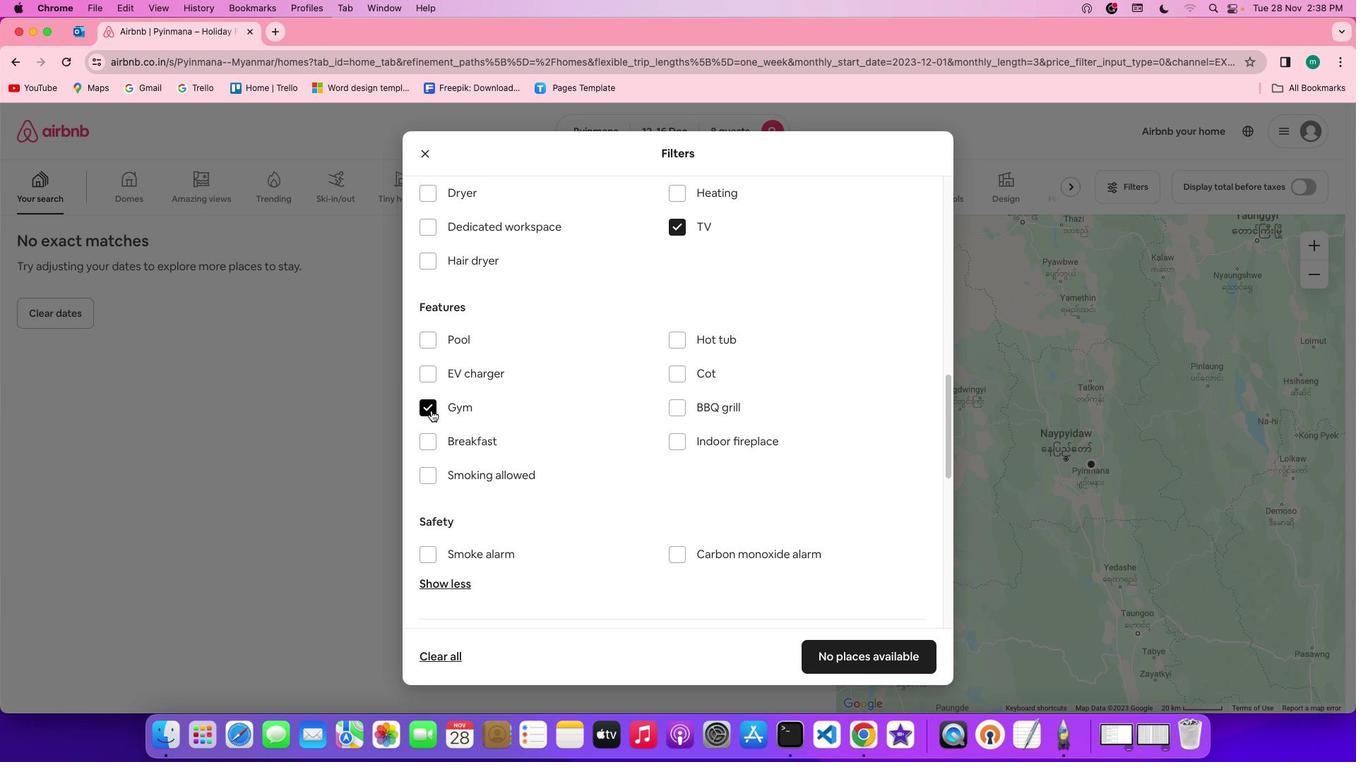 
Action: Mouse moved to (428, 446)
Screenshot: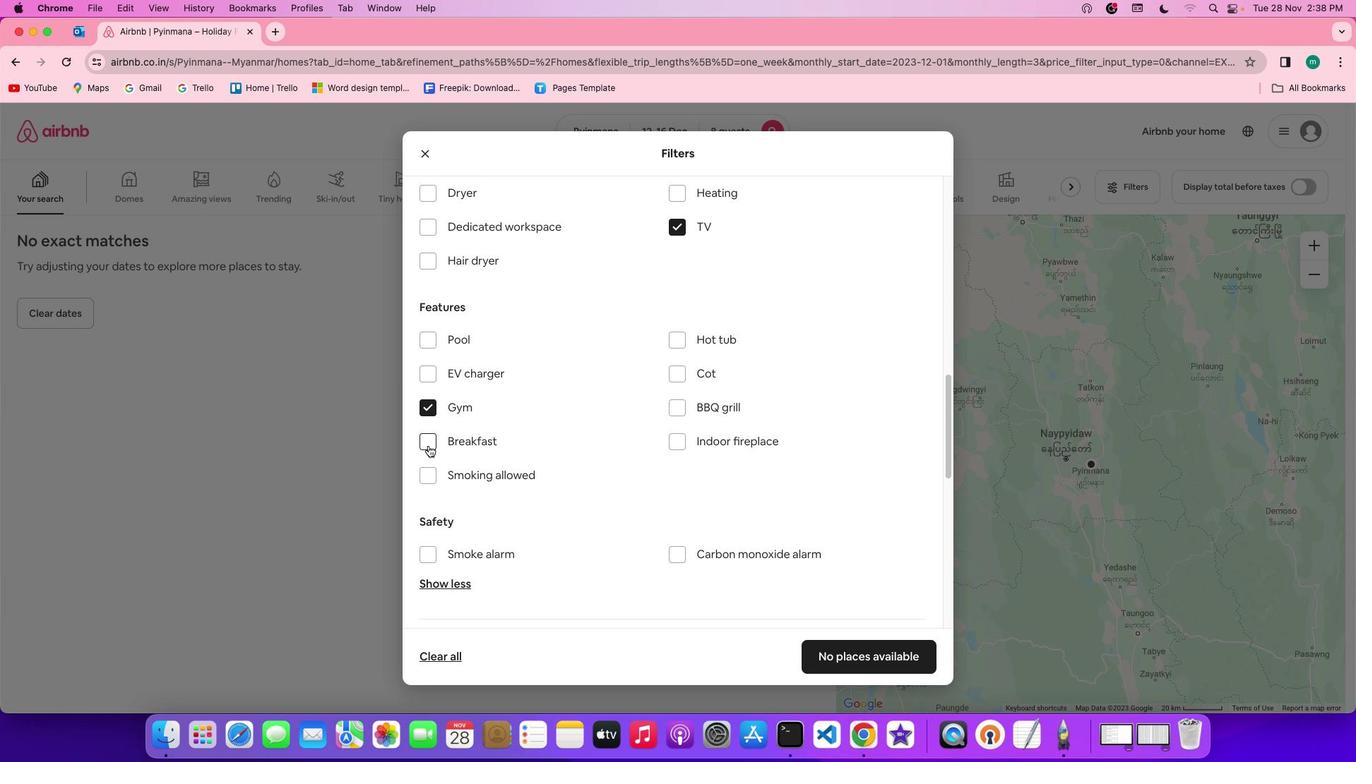 
Action: Mouse pressed left at (428, 446)
Screenshot: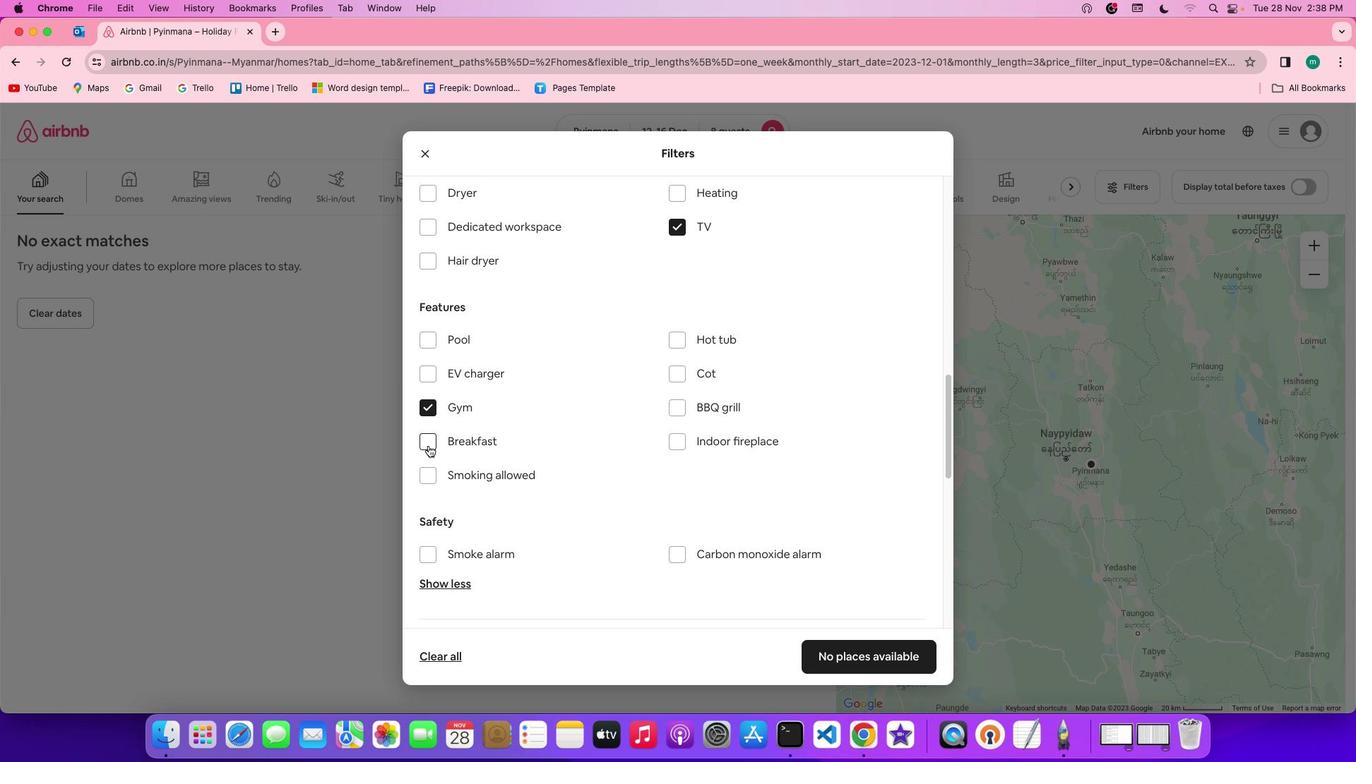
Action: Mouse moved to (612, 500)
Screenshot: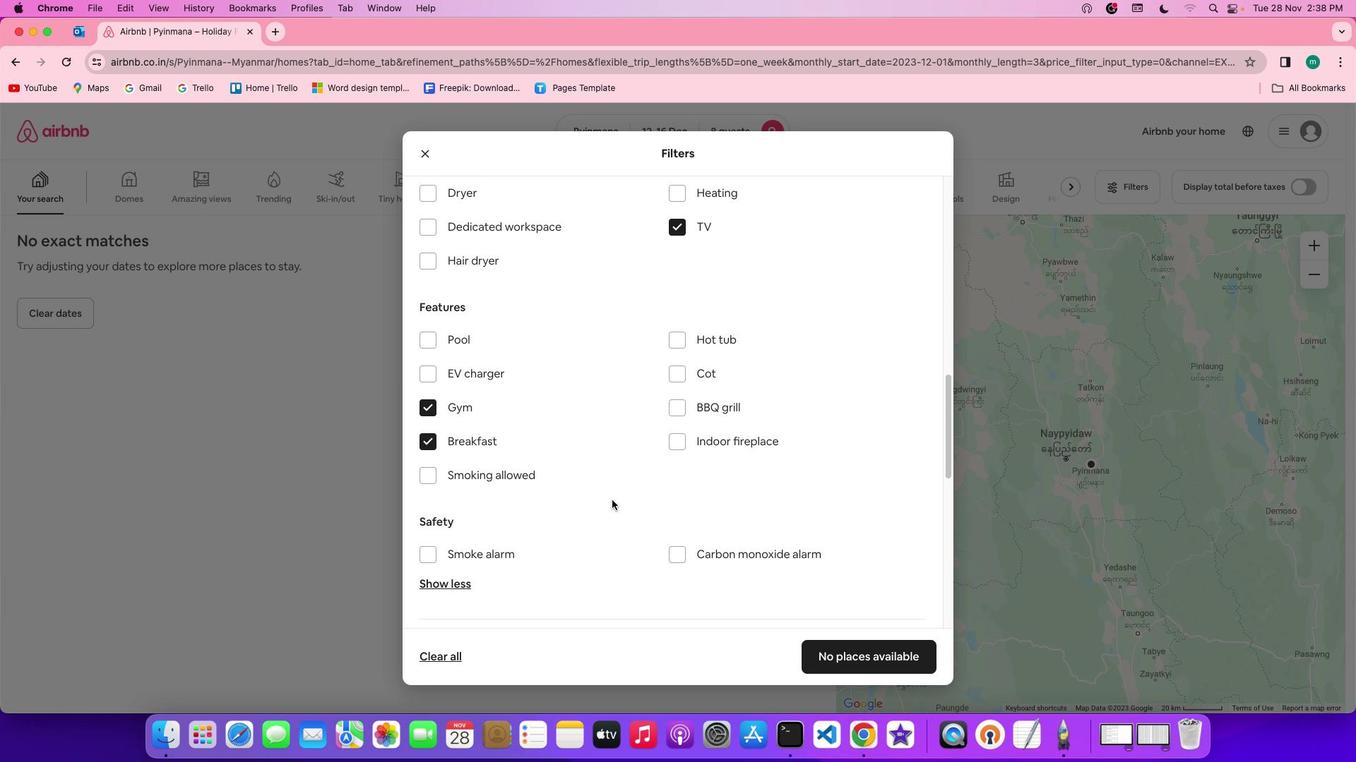 
Action: Mouse scrolled (612, 500) with delta (0, 0)
Screenshot: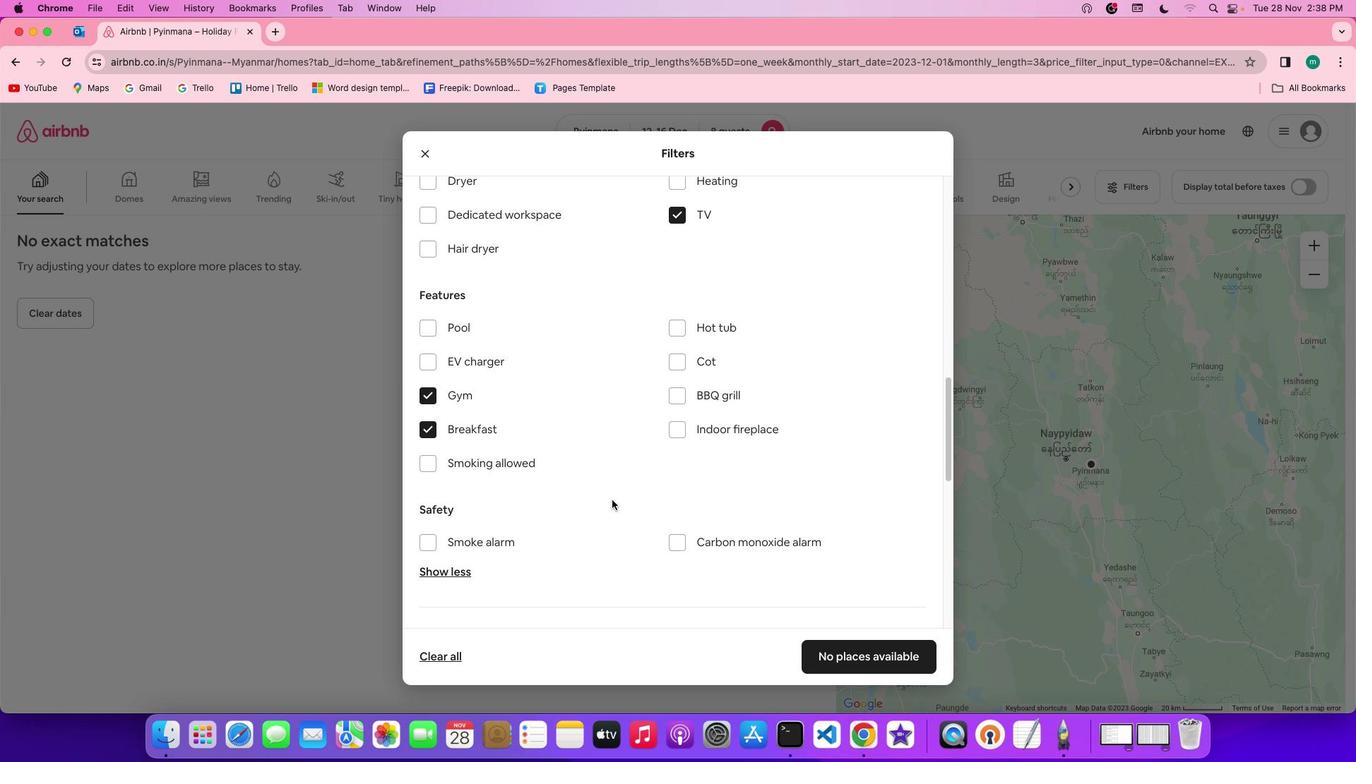 
Action: Mouse scrolled (612, 500) with delta (0, 0)
Screenshot: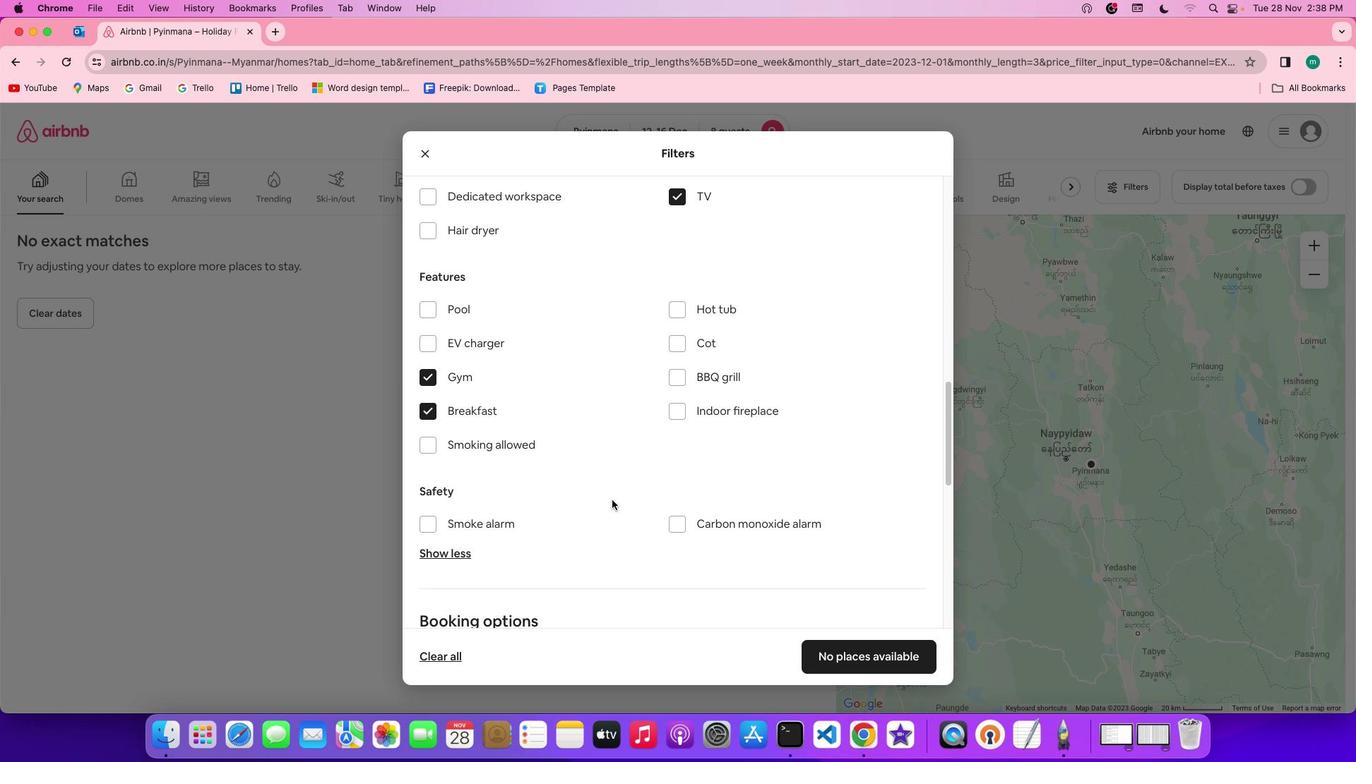 
Action: Mouse scrolled (612, 500) with delta (0, -1)
Screenshot: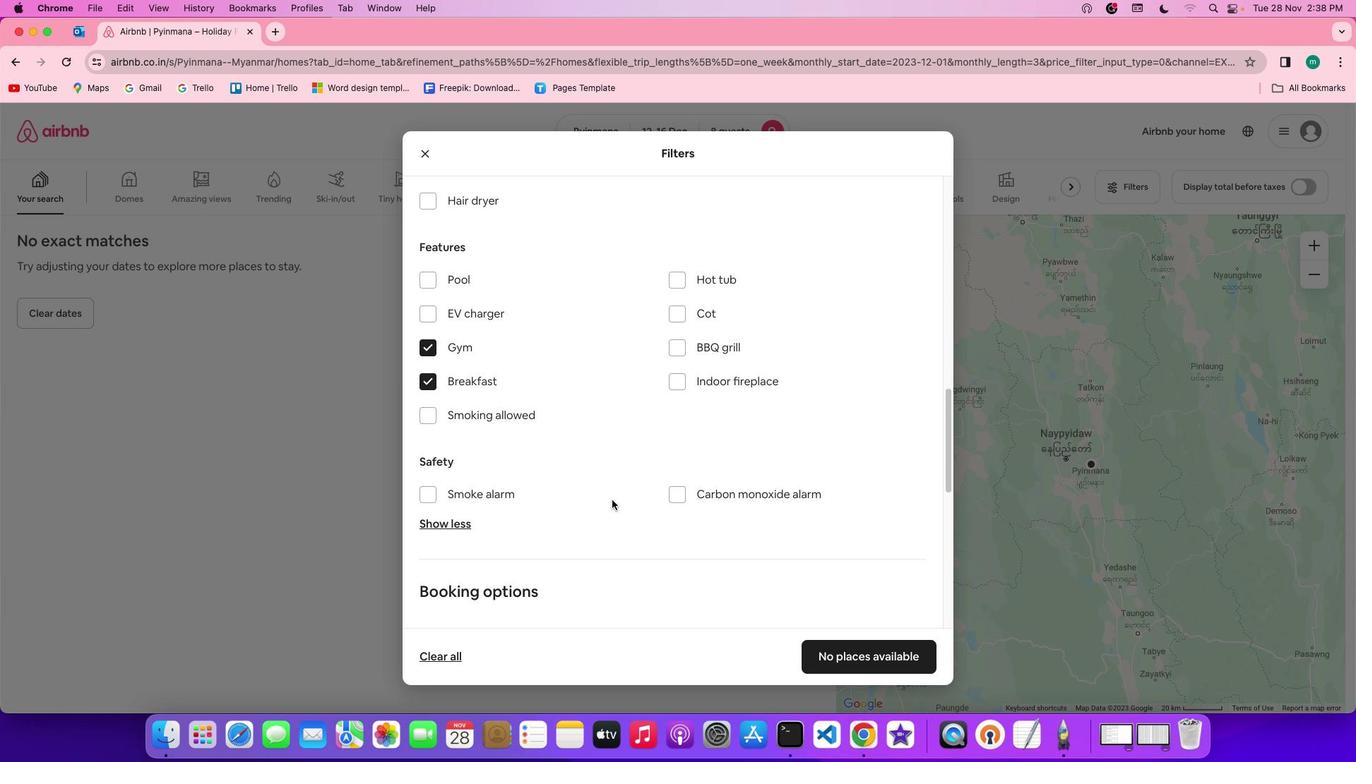 
Action: Mouse scrolled (612, 500) with delta (0, -2)
Screenshot: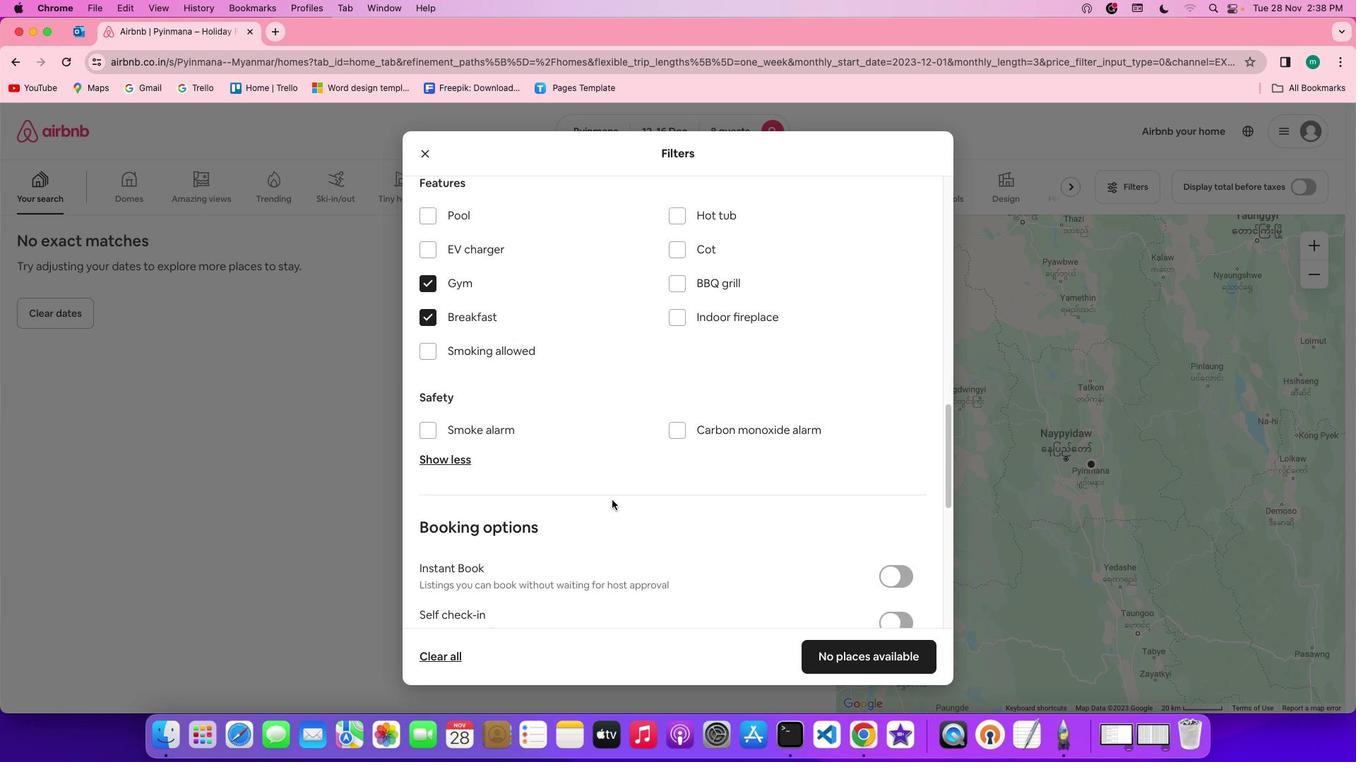 
Action: Mouse moved to (741, 522)
Screenshot: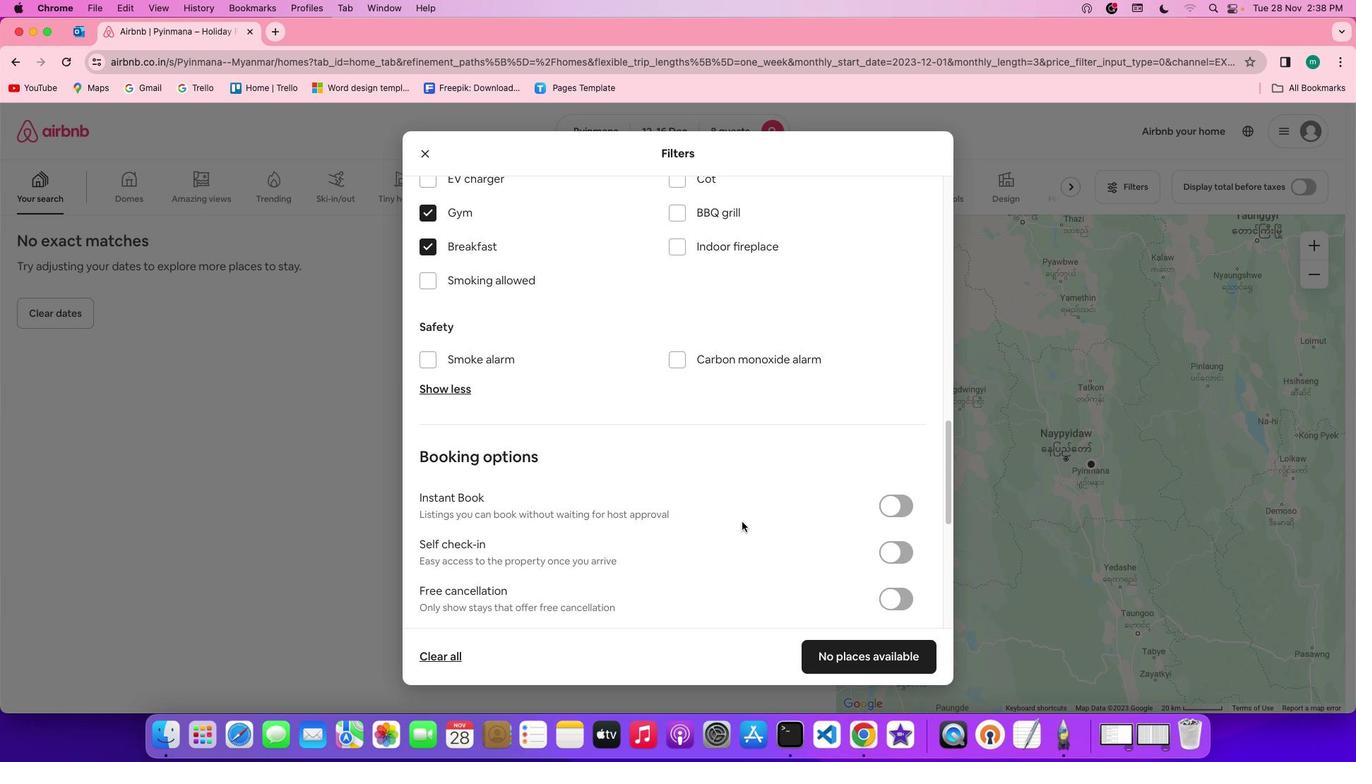 
Action: Mouse scrolled (741, 522) with delta (0, 0)
Screenshot: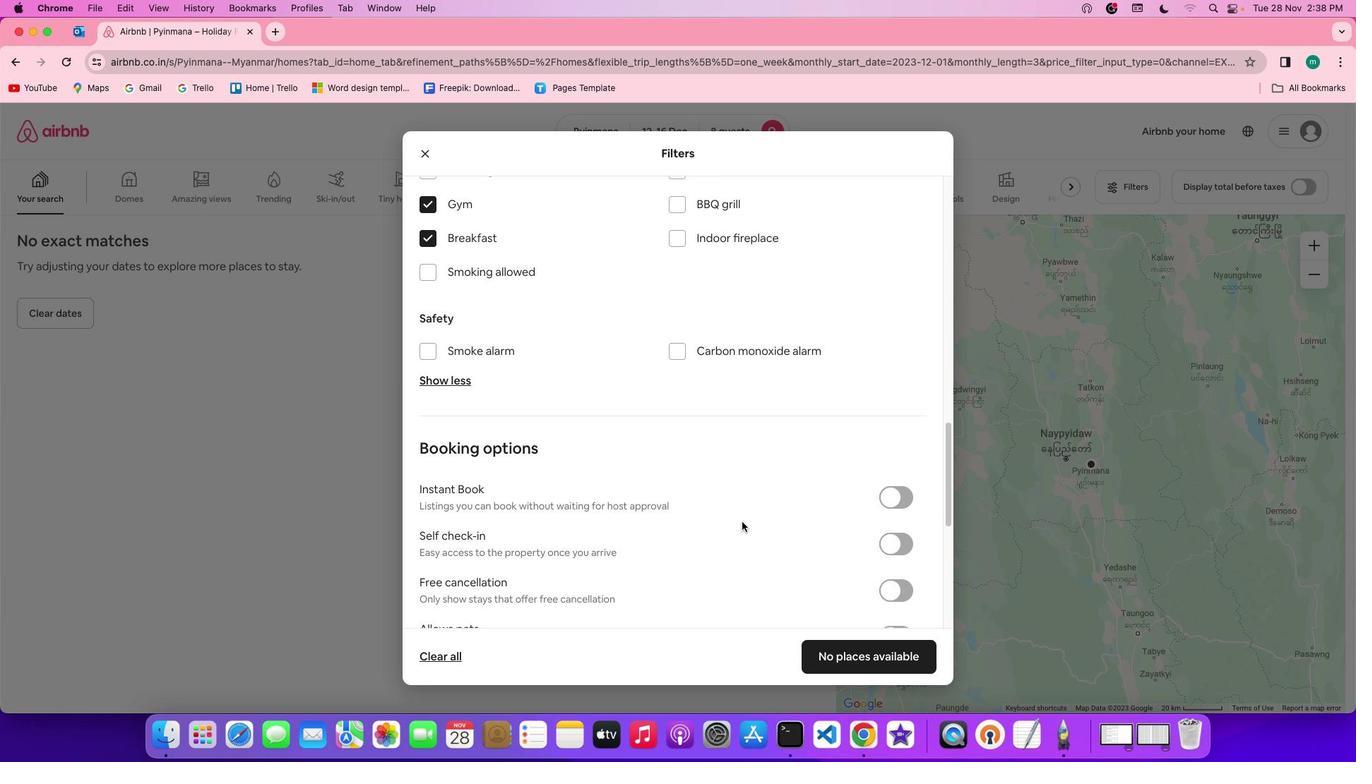 
Action: Mouse scrolled (741, 522) with delta (0, 0)
Screenshot: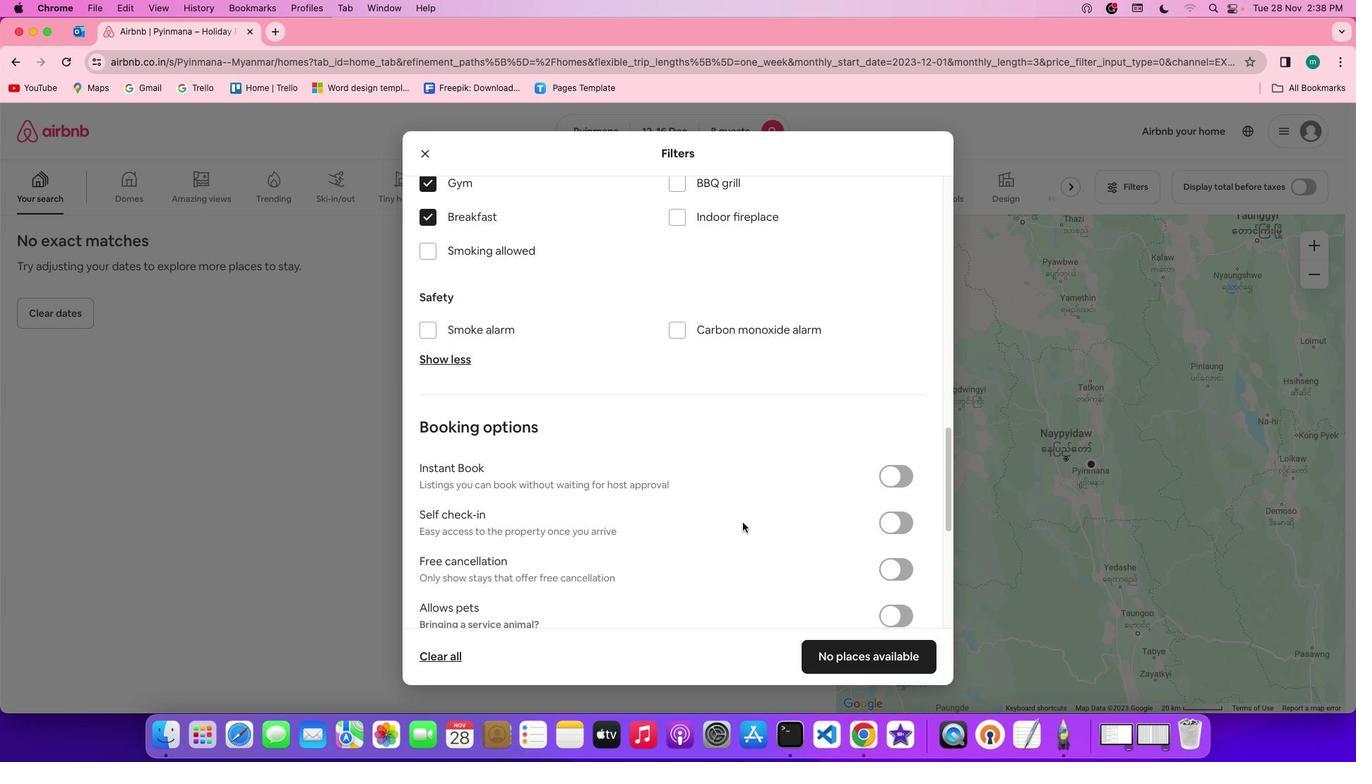 
Action: Mouse moved to (741, 522)
Screenshot: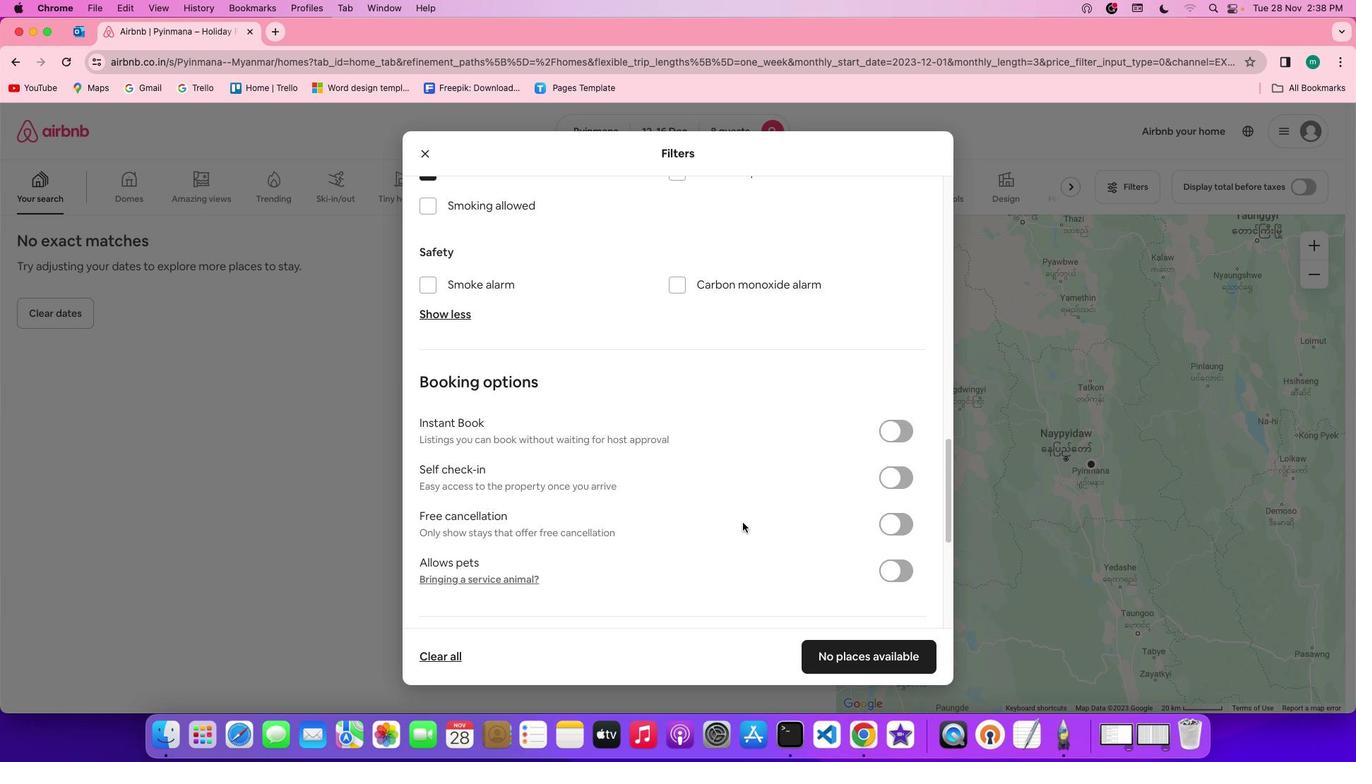 
Action: Mouse scrolled (741, 522) with delta (0, -1)
Screenshot: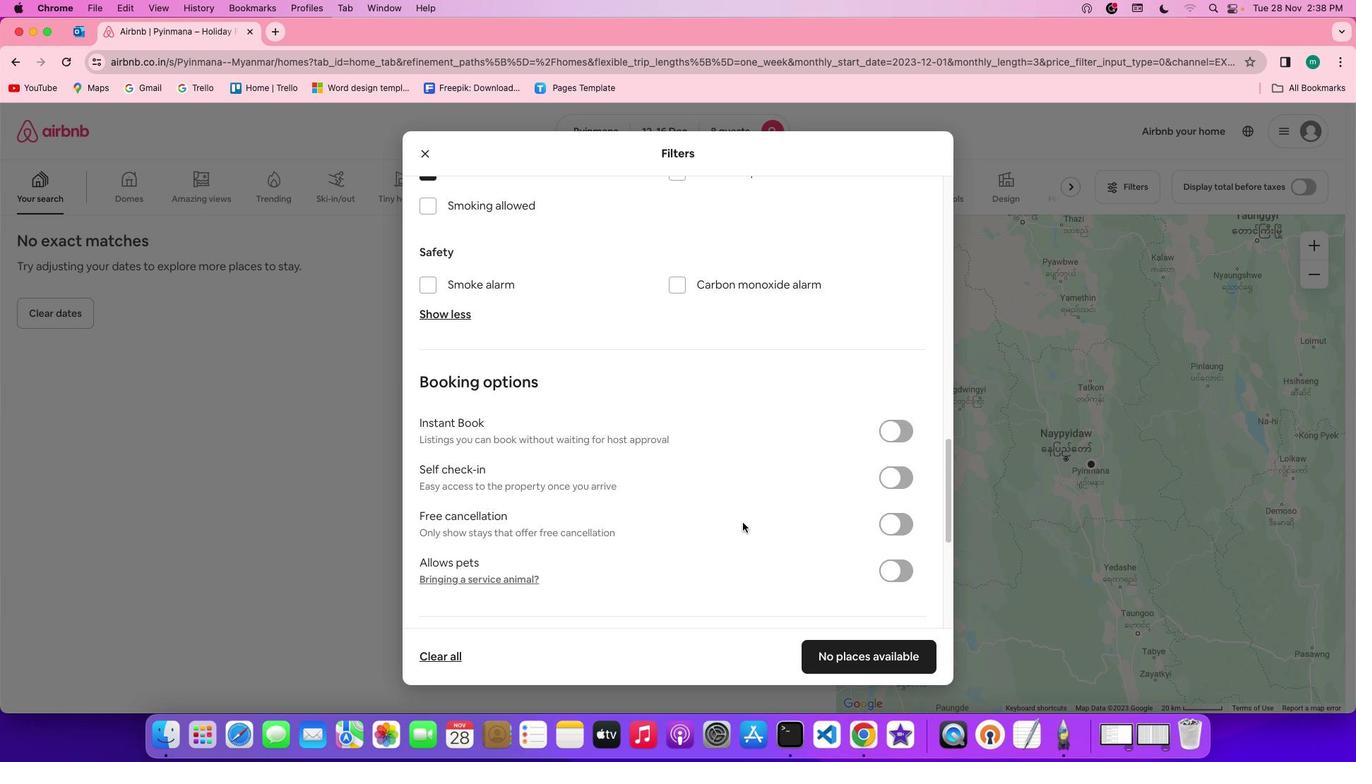 
Action: Mouse moved to (741, 522)
Screenshot: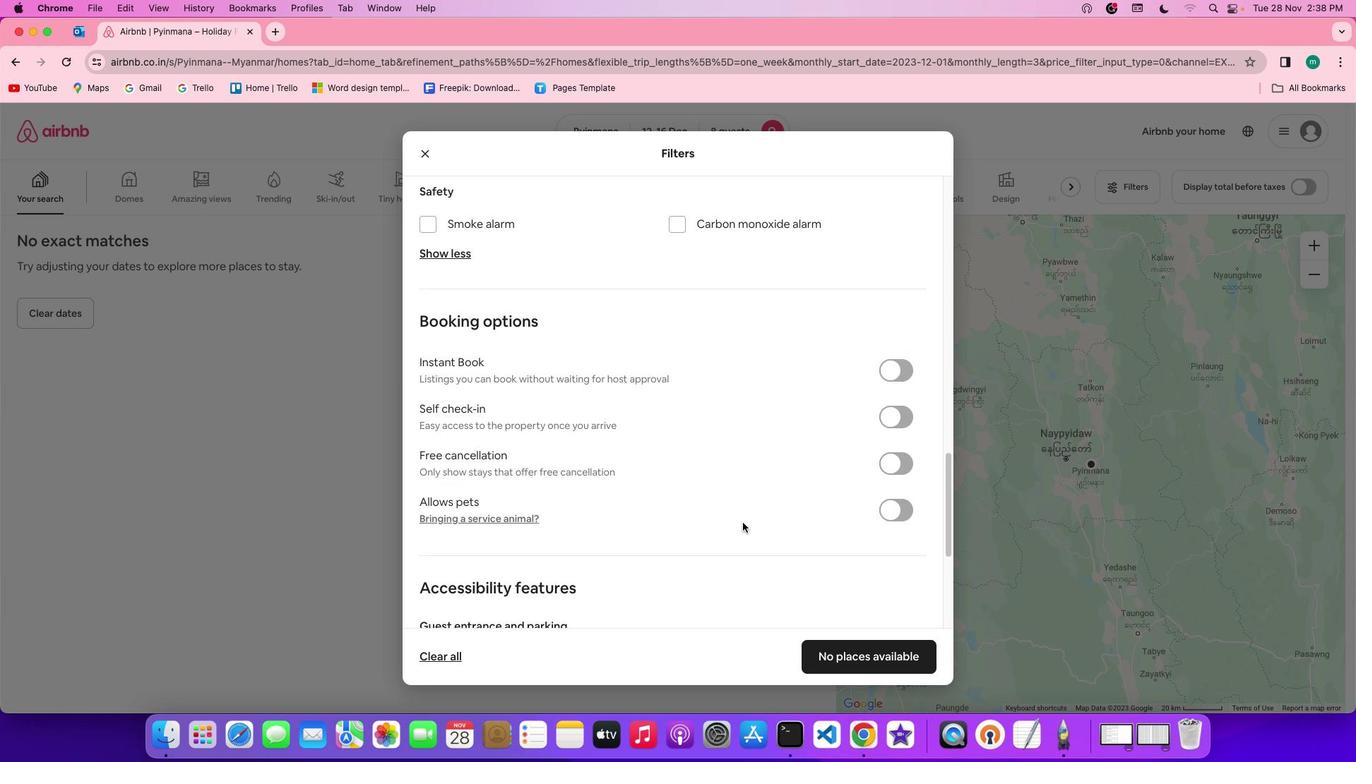 
Action: Mouse scrolled (741, 522) with delta (0, -2)
Screenshot: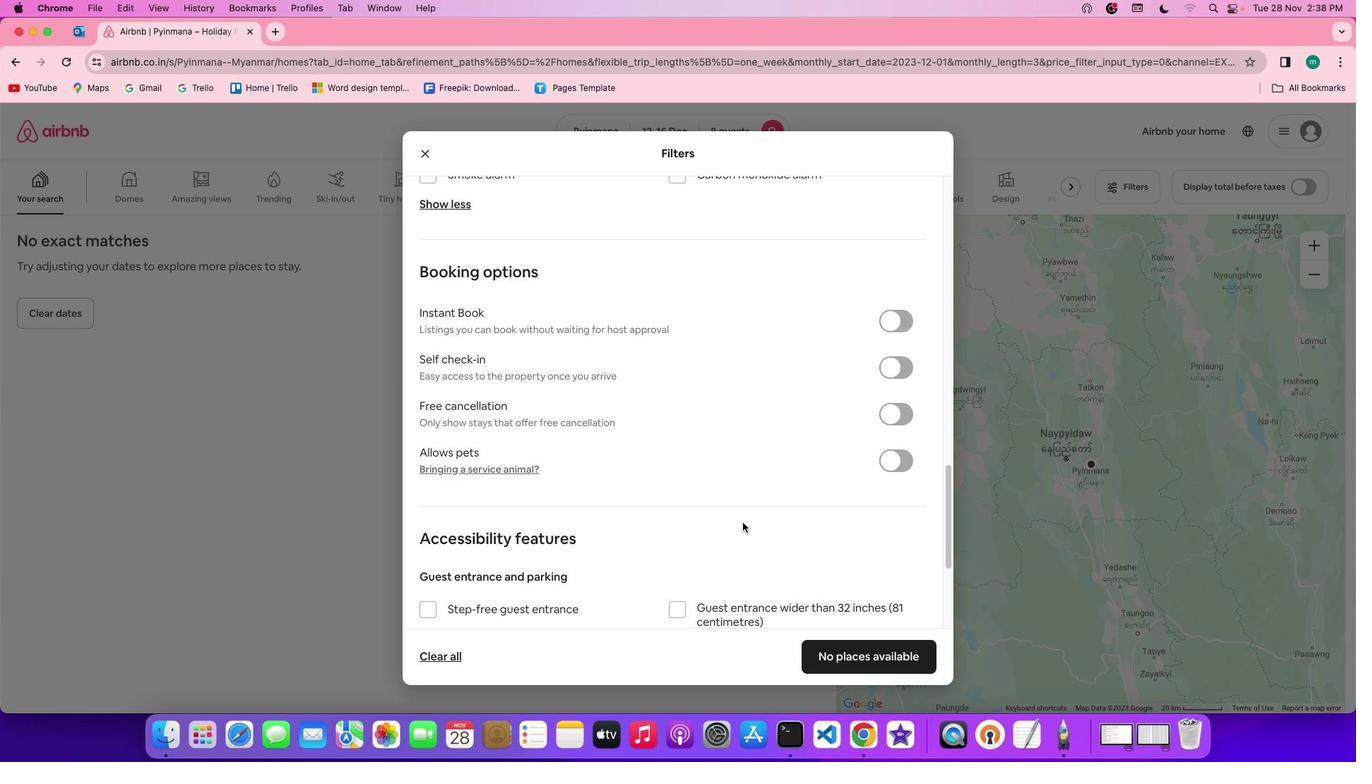 
Action: Mouse moved to (743, 523)
Screenshot: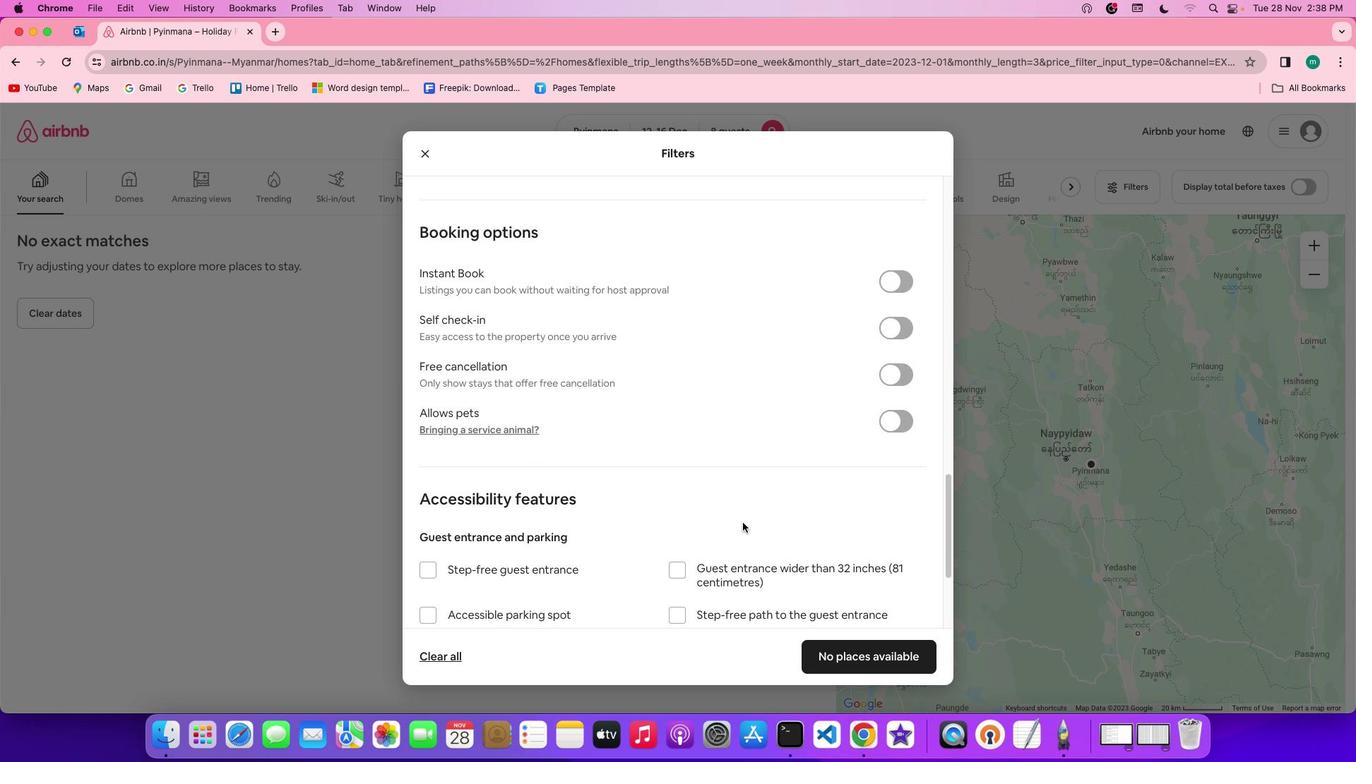 
Action: Mouse scrolled (743, 523) with delta (0, -2)
Screenshot: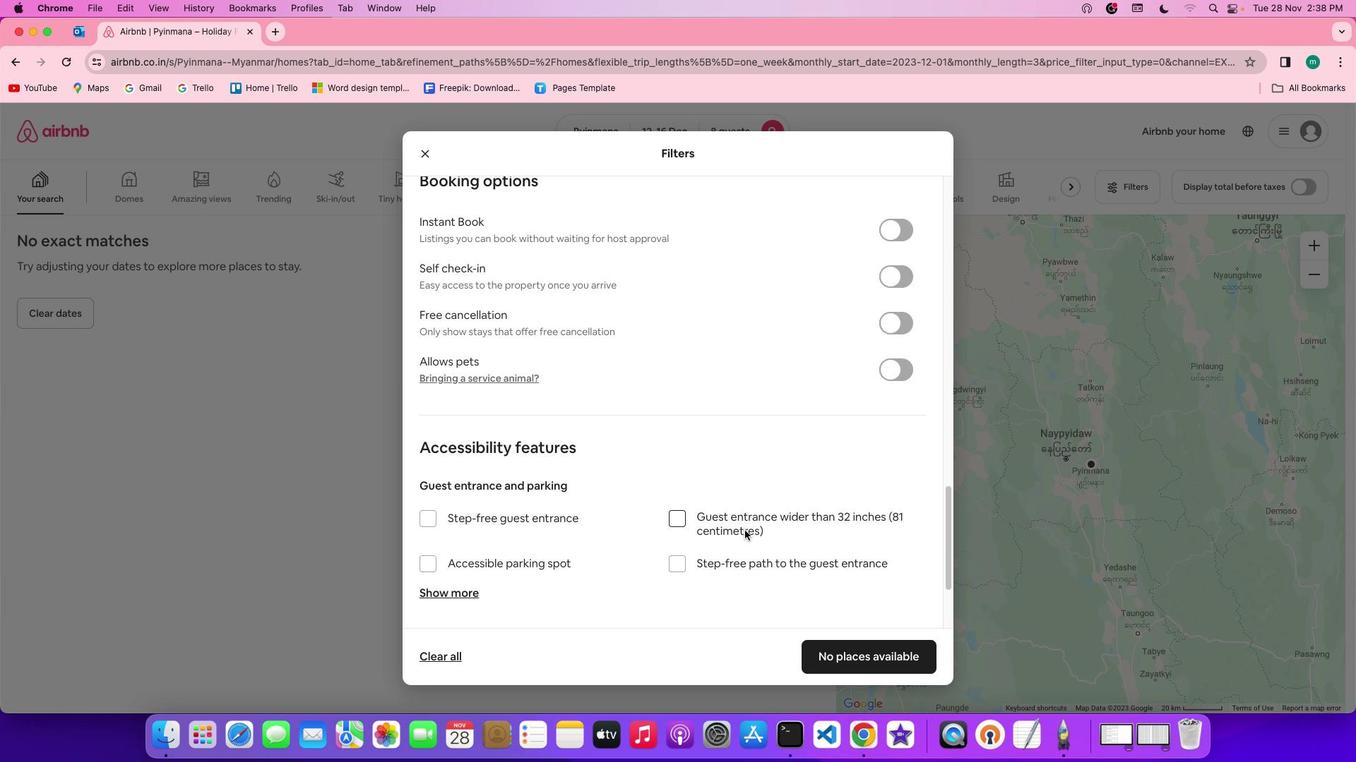 
Action: Mouse moved to (745, 532)
Screenshot: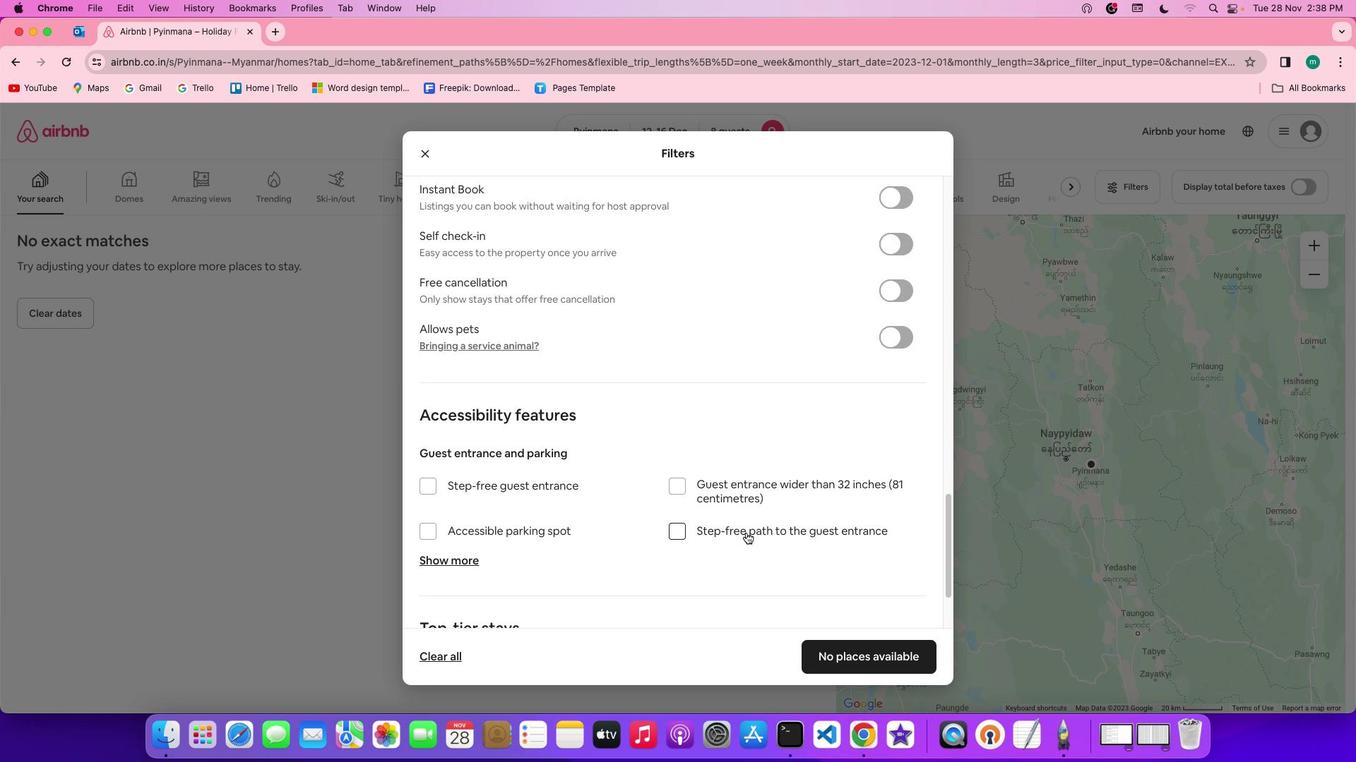 
Action: Mouse scrolled (745, 532) with delta (0, 0)
Screenshot: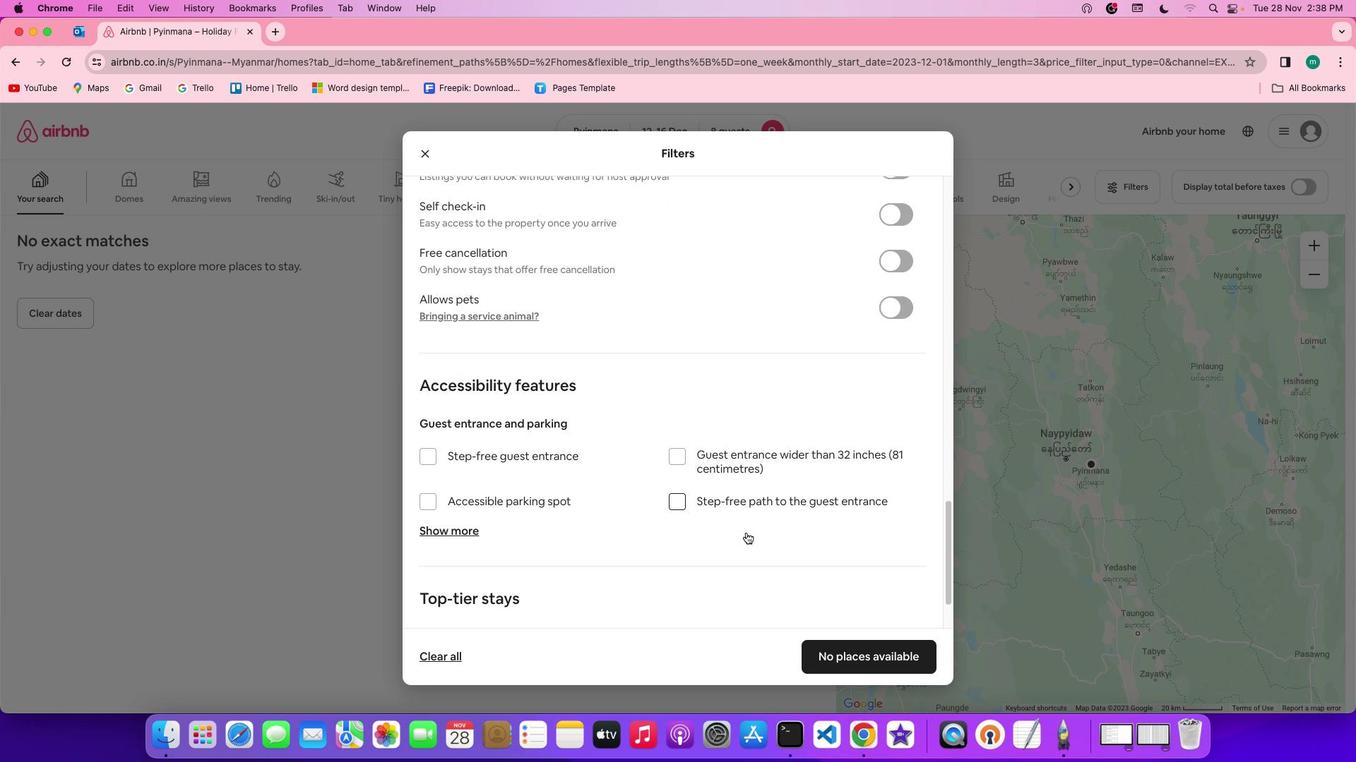 
Action: Mouse scrolled (745, 532) with delta (0, 0)
Screenshot: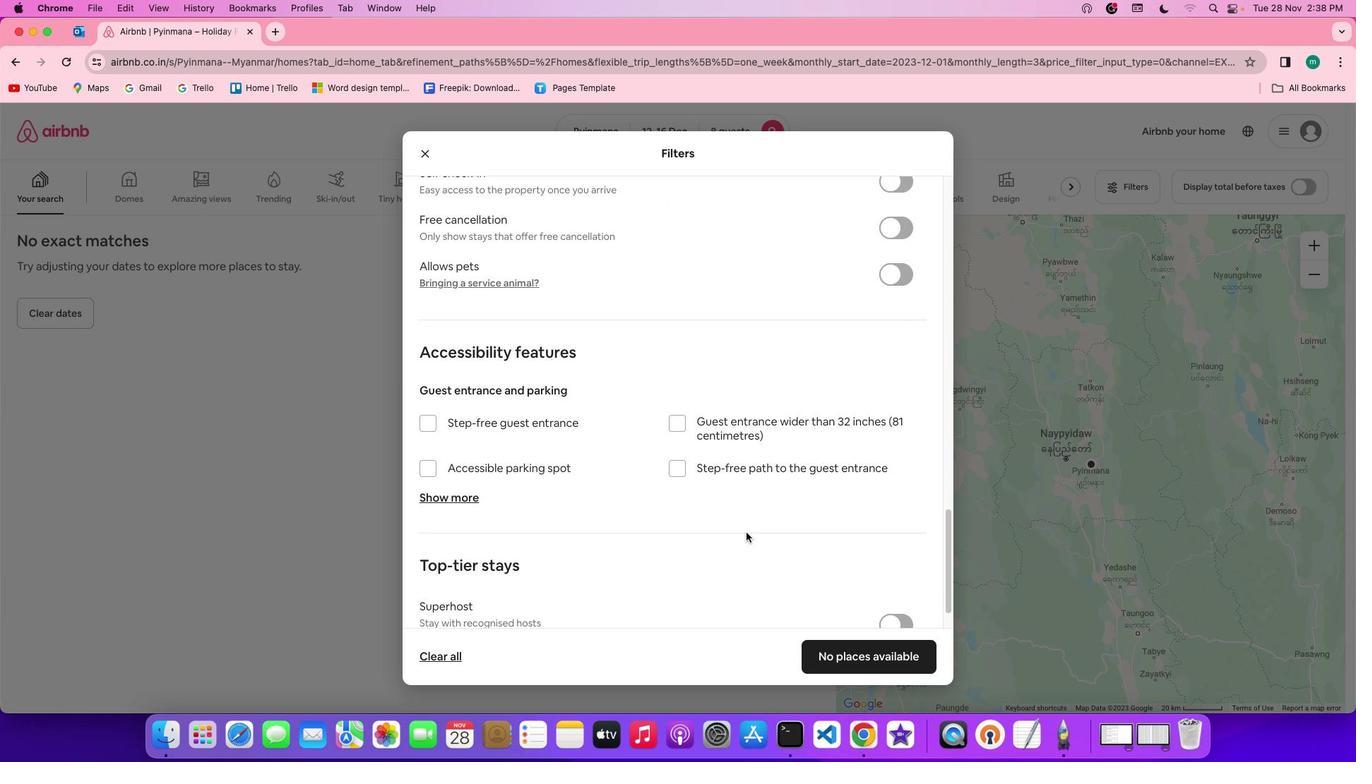 
Action: Mouse scrolled (745, 532) with delta (0, -2)
Screenshot: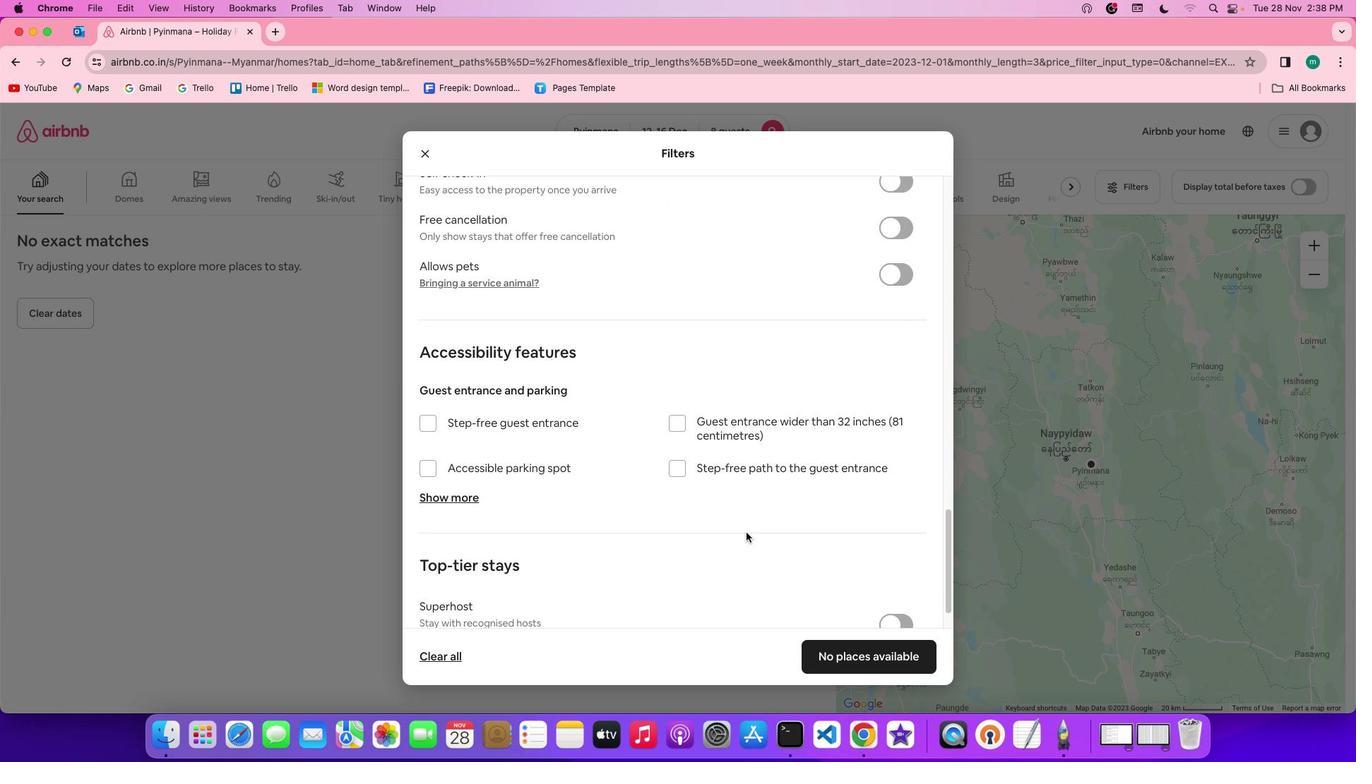
Action: Mouse scrolled (745, 532) with delta (0, -3)
Screenshot: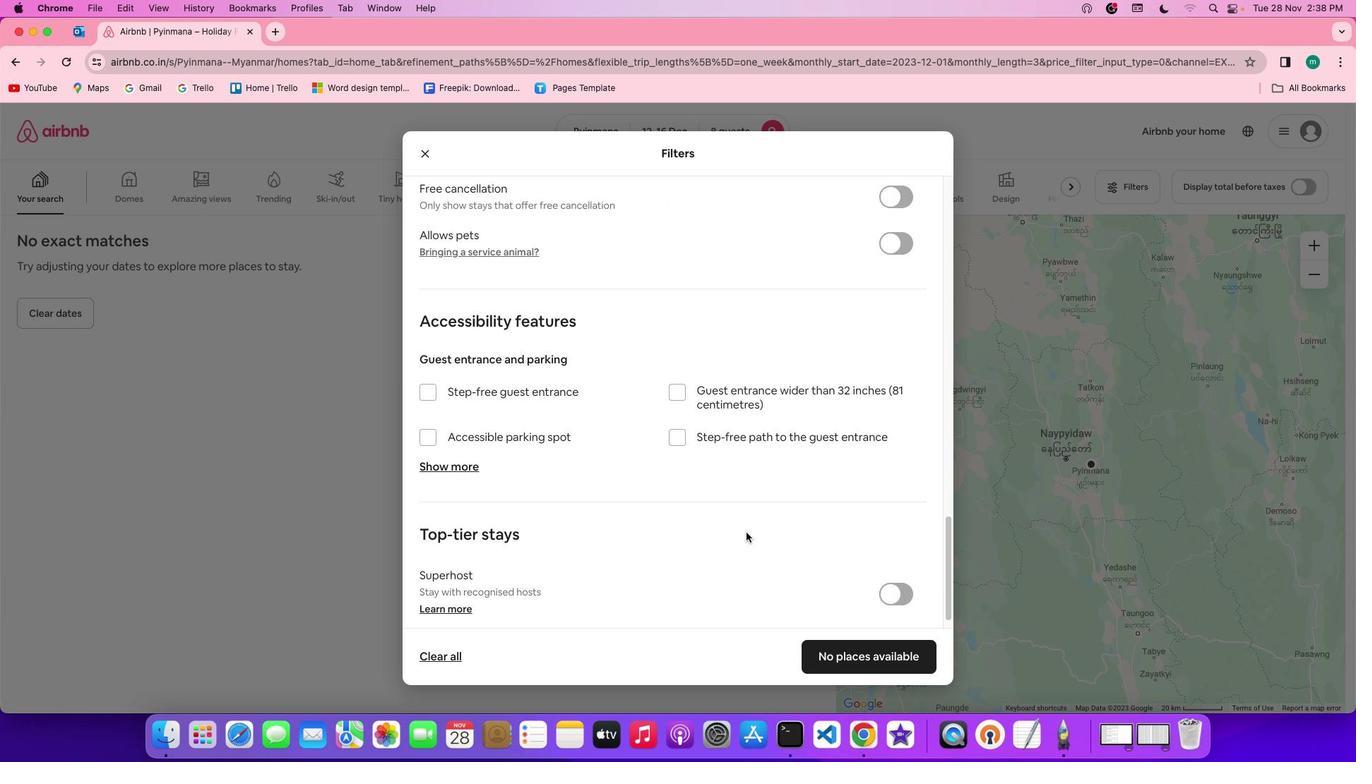 
Action: Mouse scrolled (745, 532) with delta (0, -4)
Screenshot: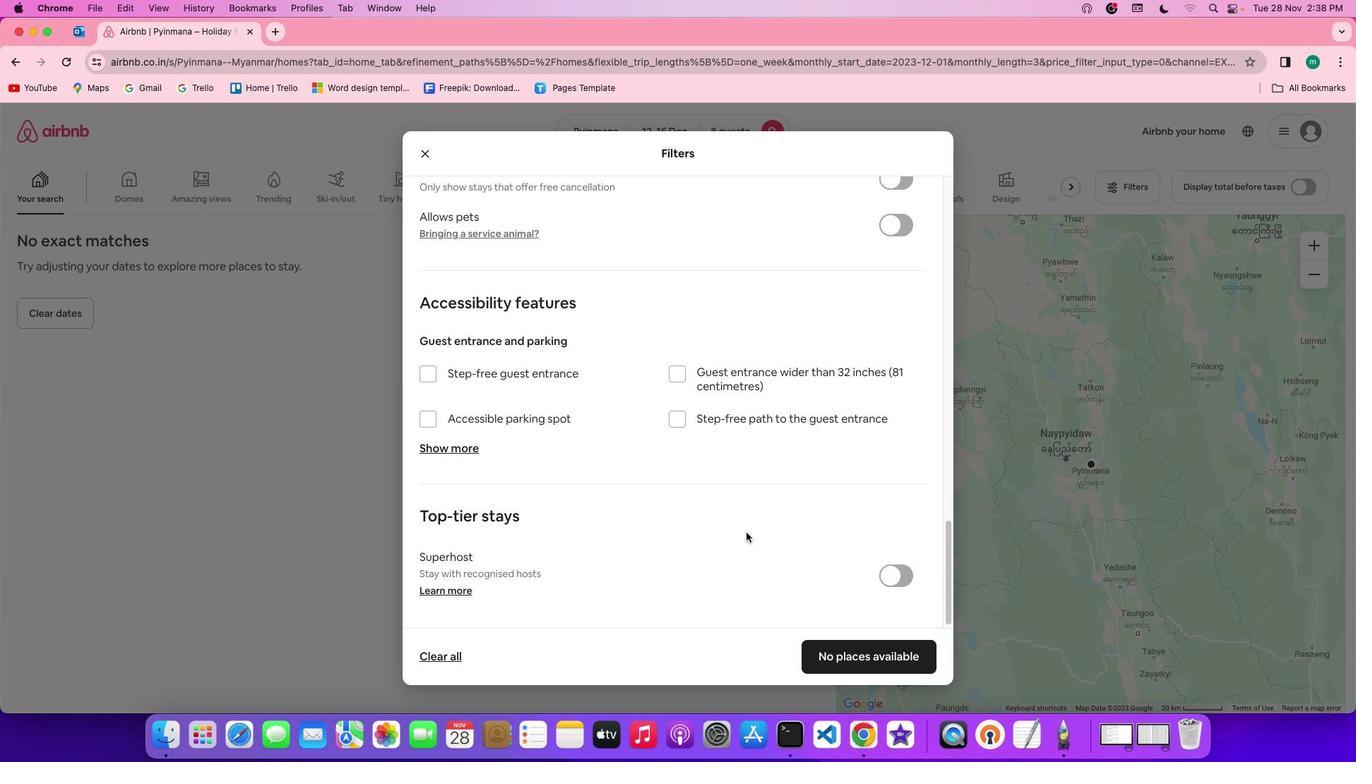 
Action: Mouse moved to (746, 532)
Screenshot: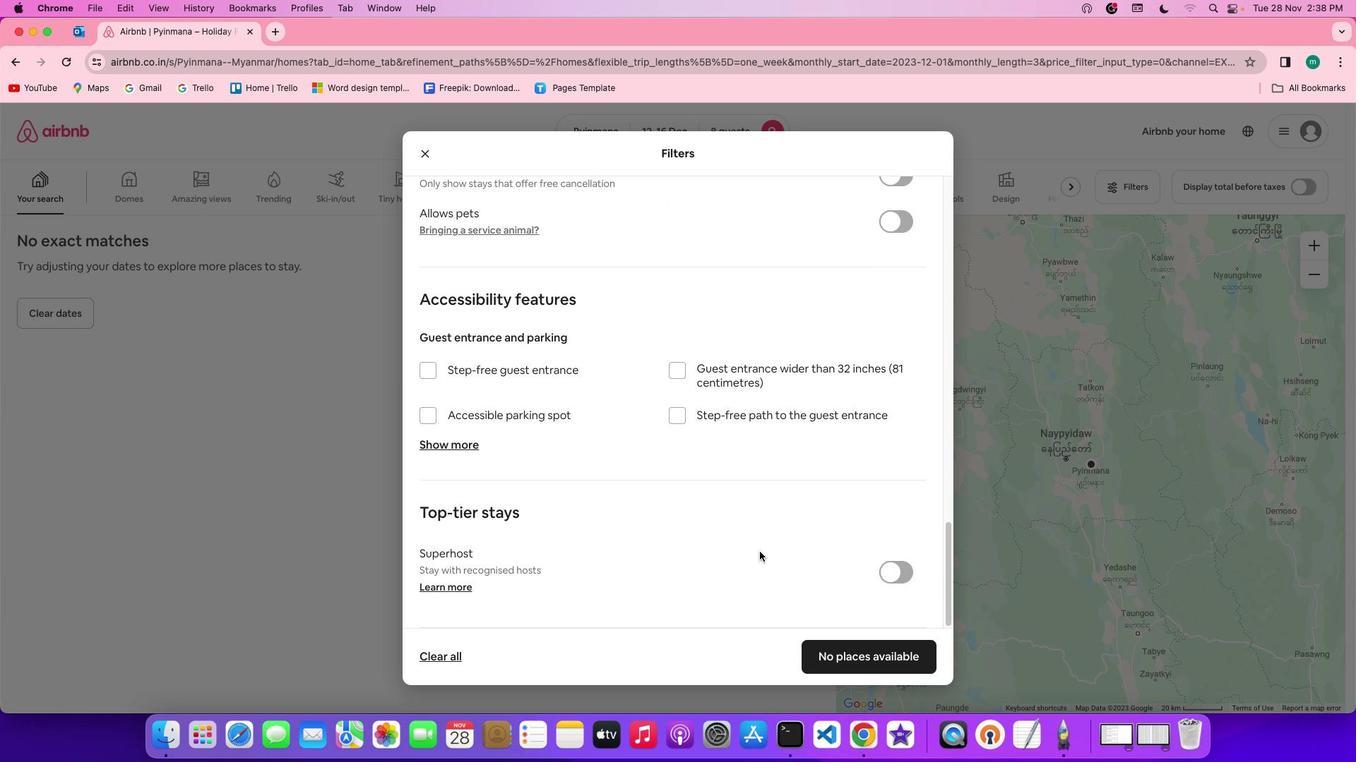 
Action: Mouse scrolled (746, 532) with delta (0, -4)
Screenshot: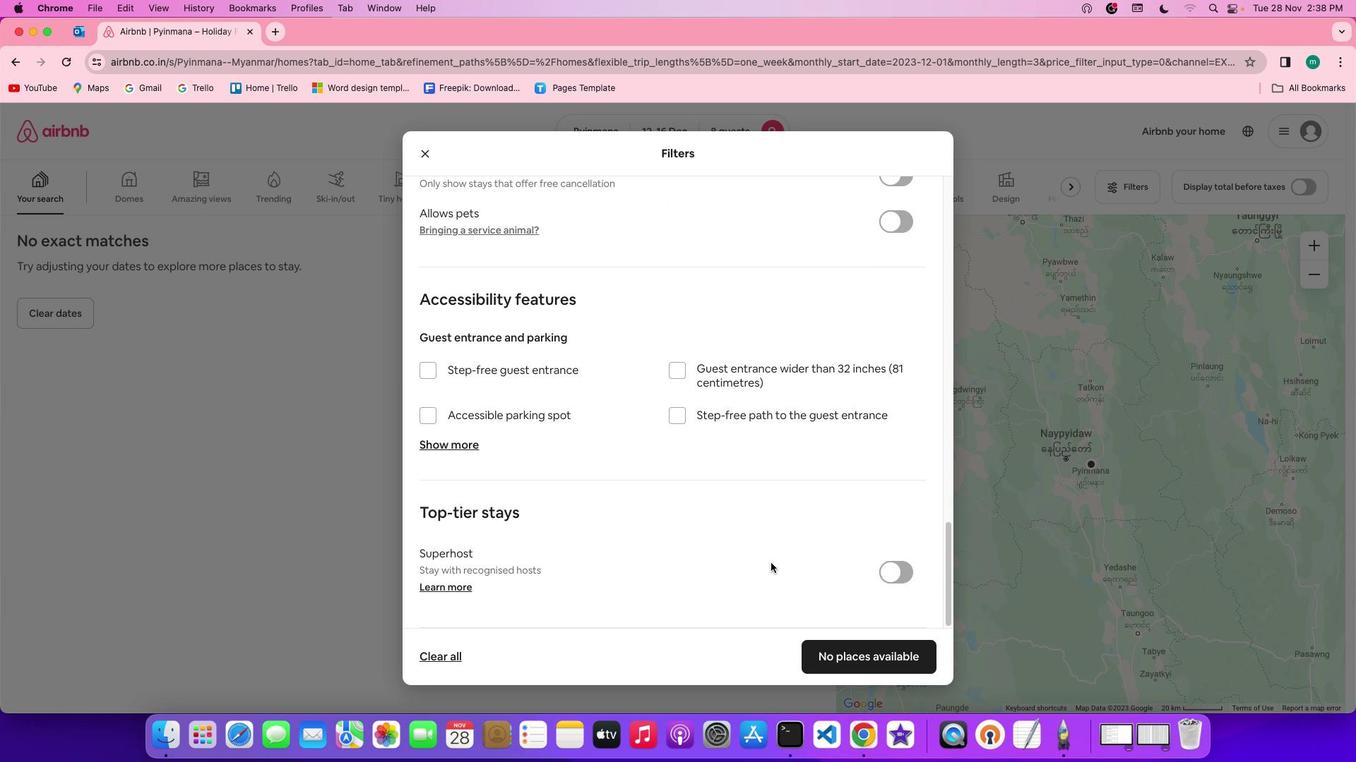 
Action: Mouse moved to (788, 573)
Screenshot: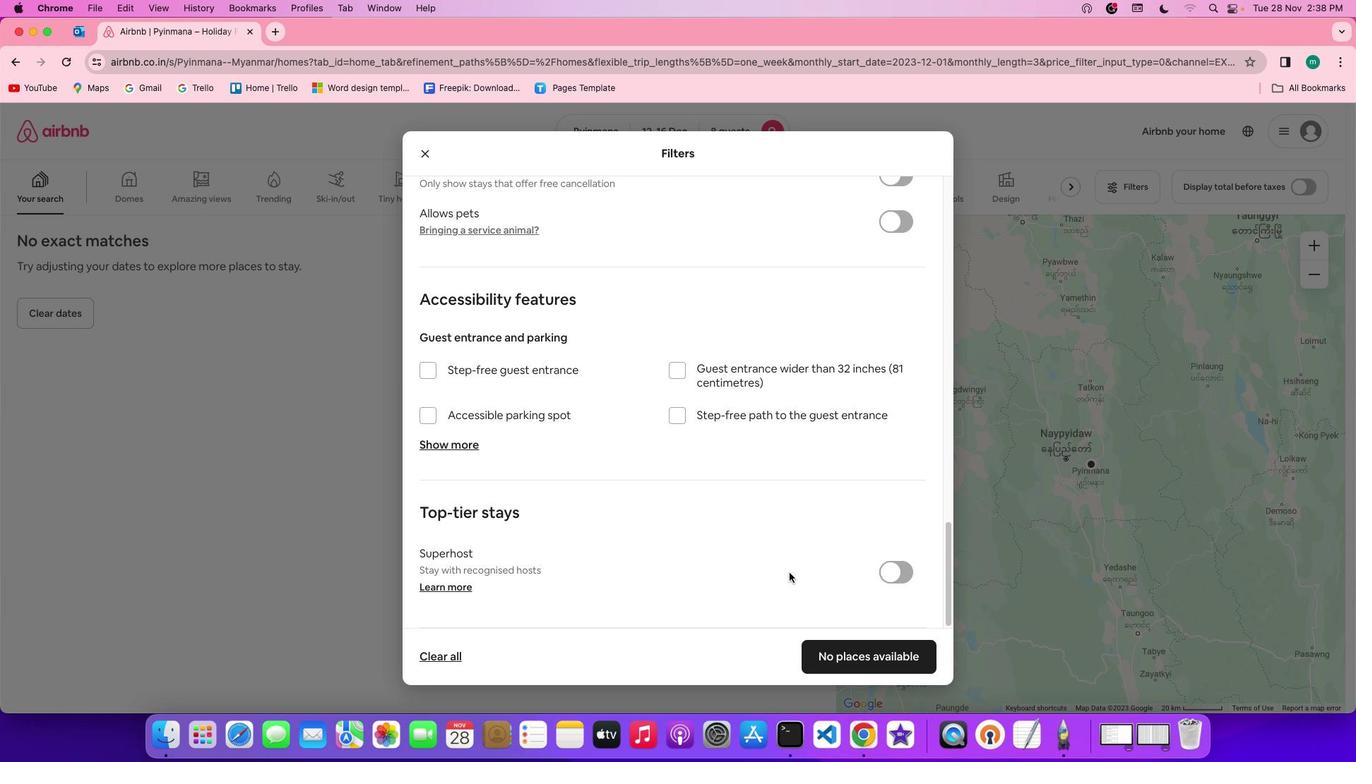 
Action: Mouse scrolled (788, 573) with delta (0, 0)
Screenshot: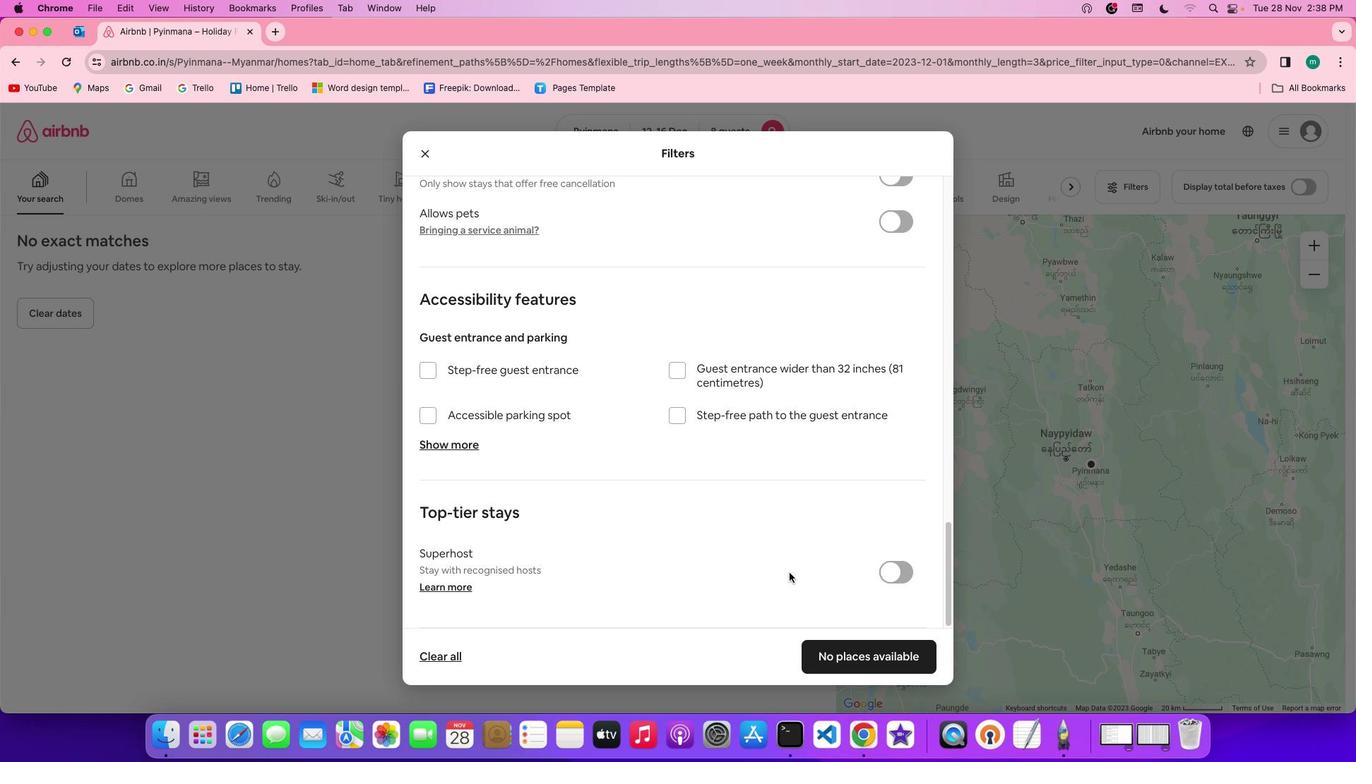 
Action: Mouse scrolled (788, 573) with delta (0, 0)
Screenshot: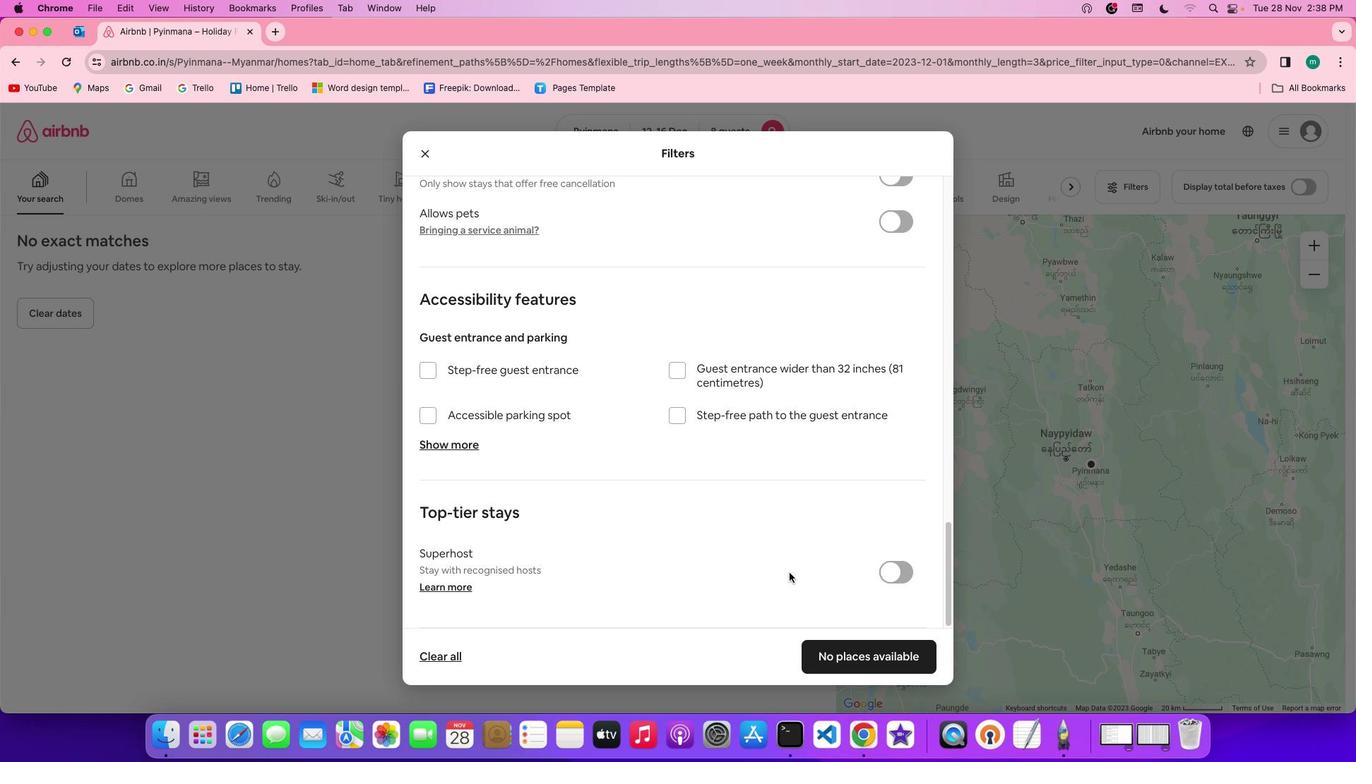 
Action: Mouse scrolled (788, 573) with delta (0, -2)
Screenshot: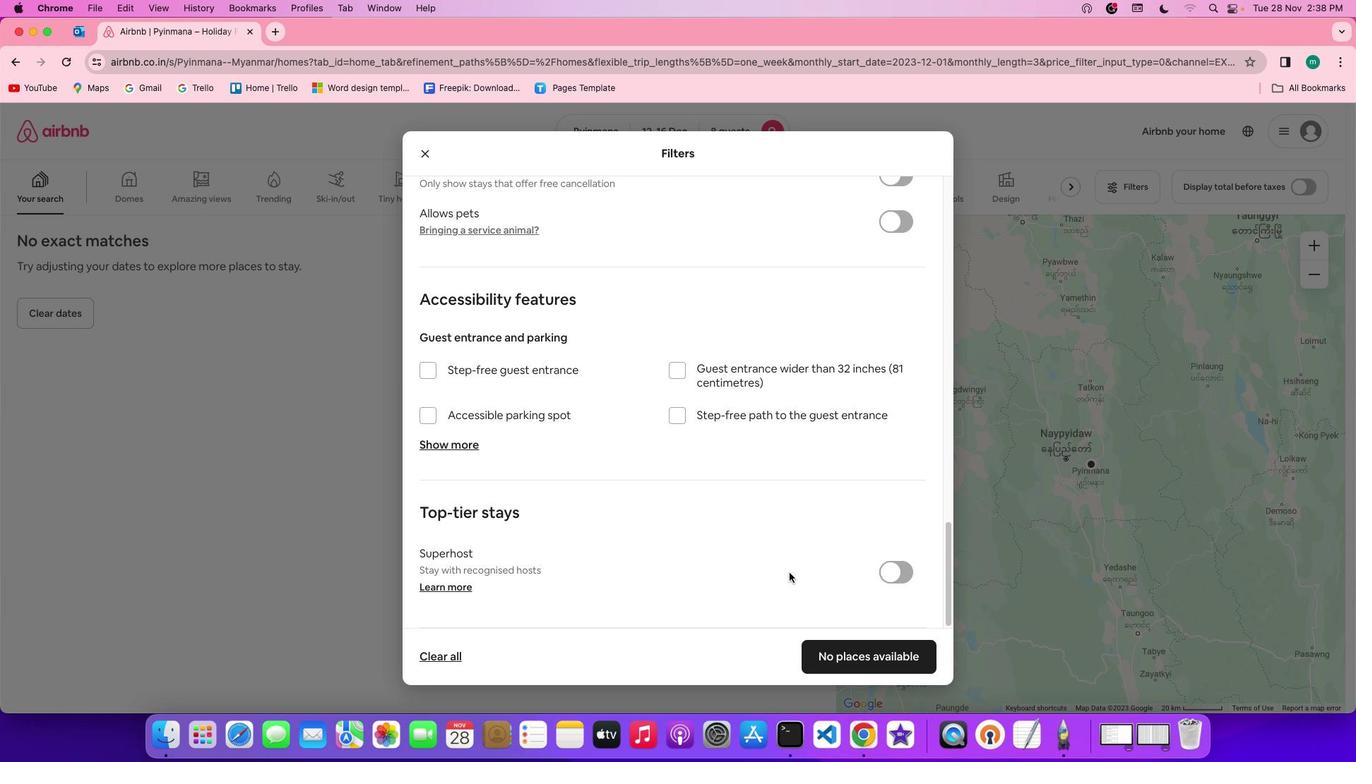 
Action: Mouse scrolled (788, 573) with delta (0, -3)
Screenshot: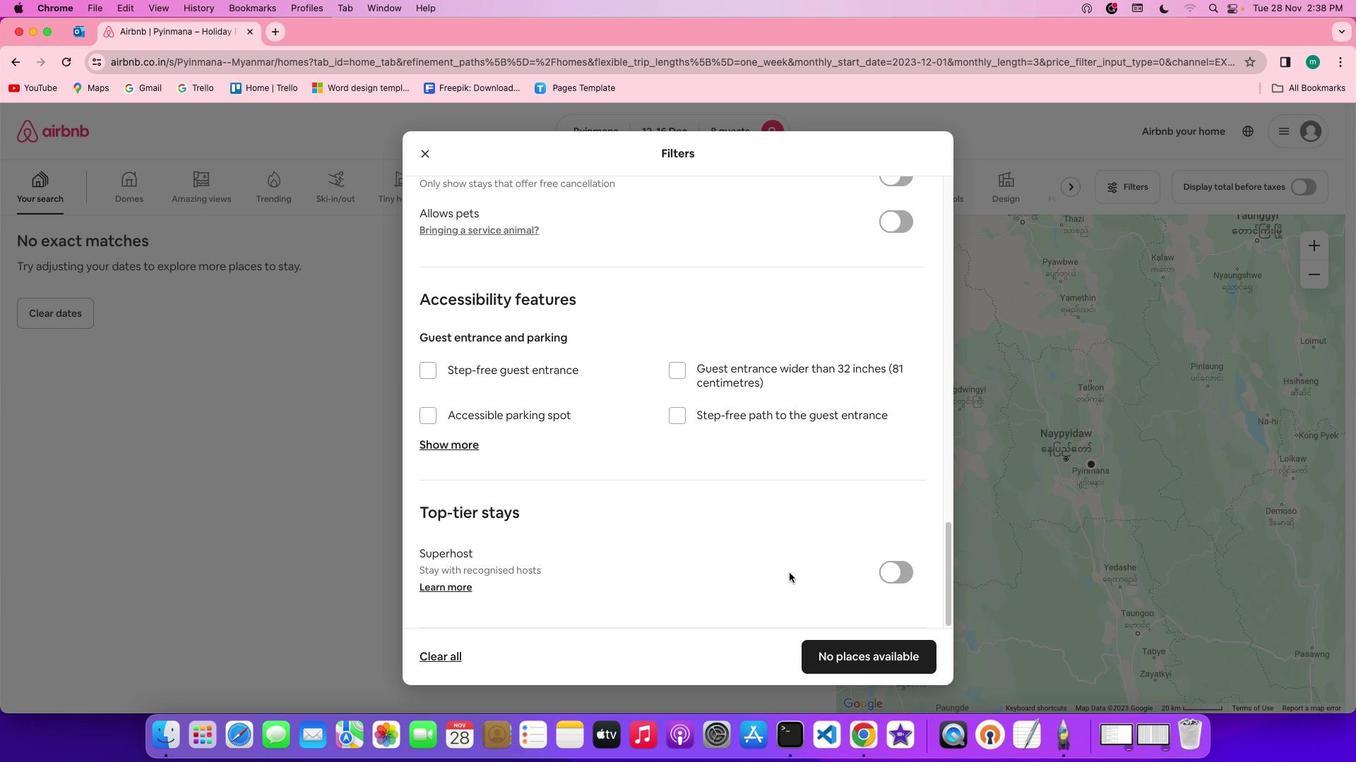 
Action: Mouse scrolled (788, 573) with delta (0, -4)
Screenshot: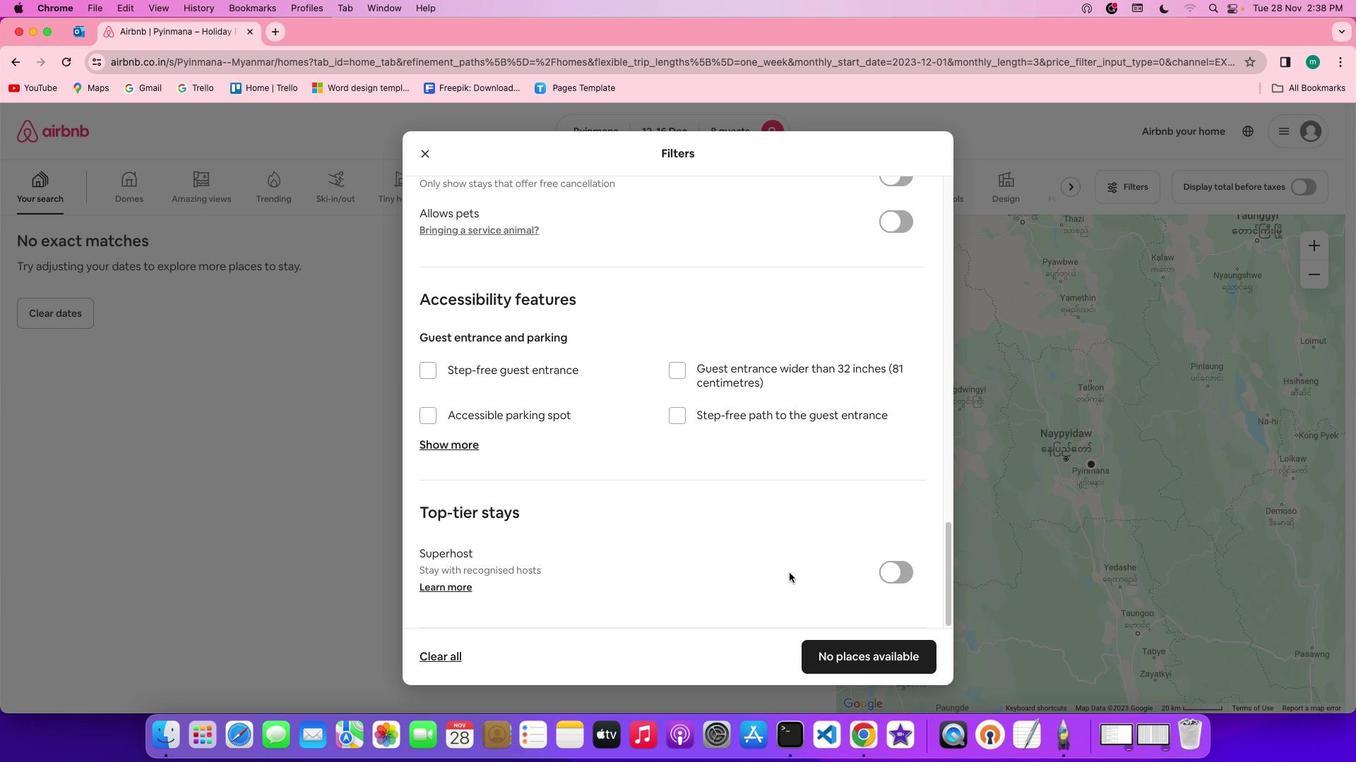 
Action: Mouse scrolled (788, 573) with delta (0, -4)
Screenshot: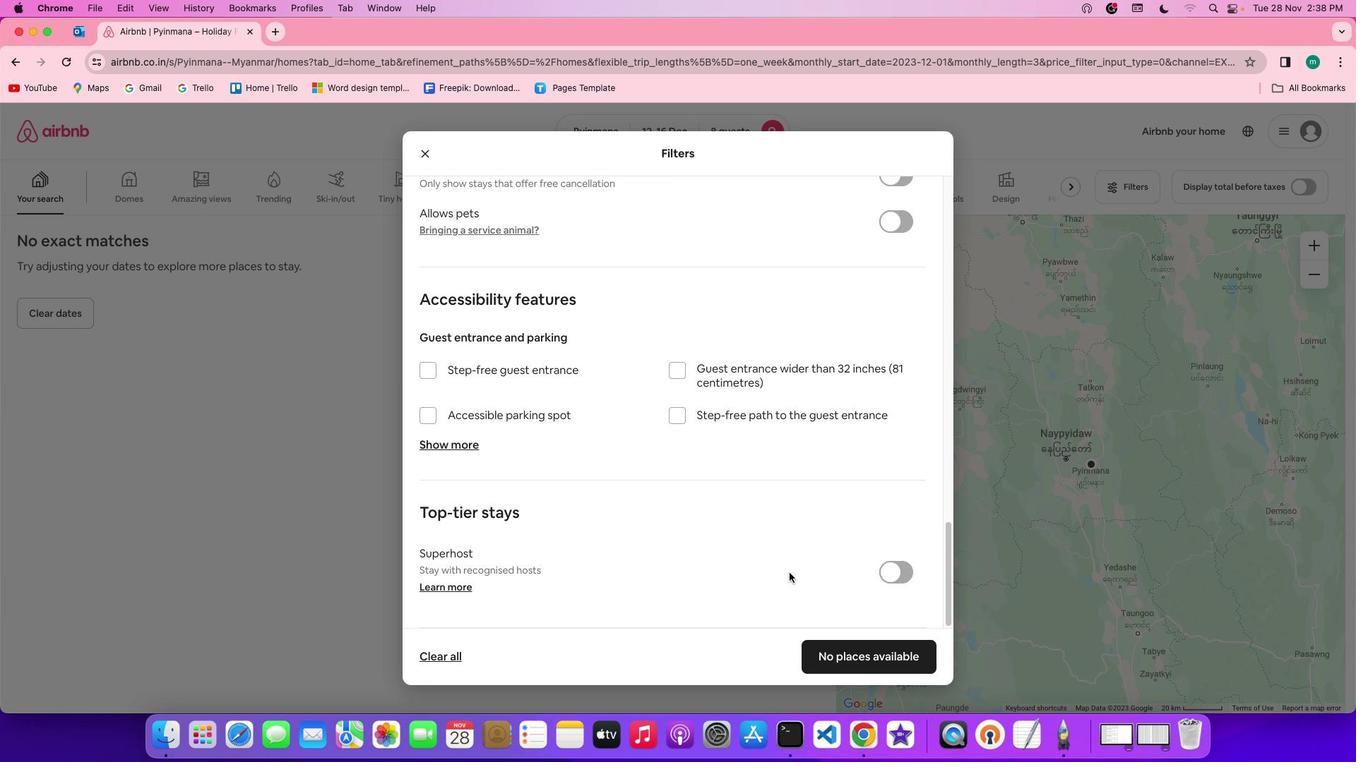 
Action: Mouse moved to (883, 656)
Screenshot: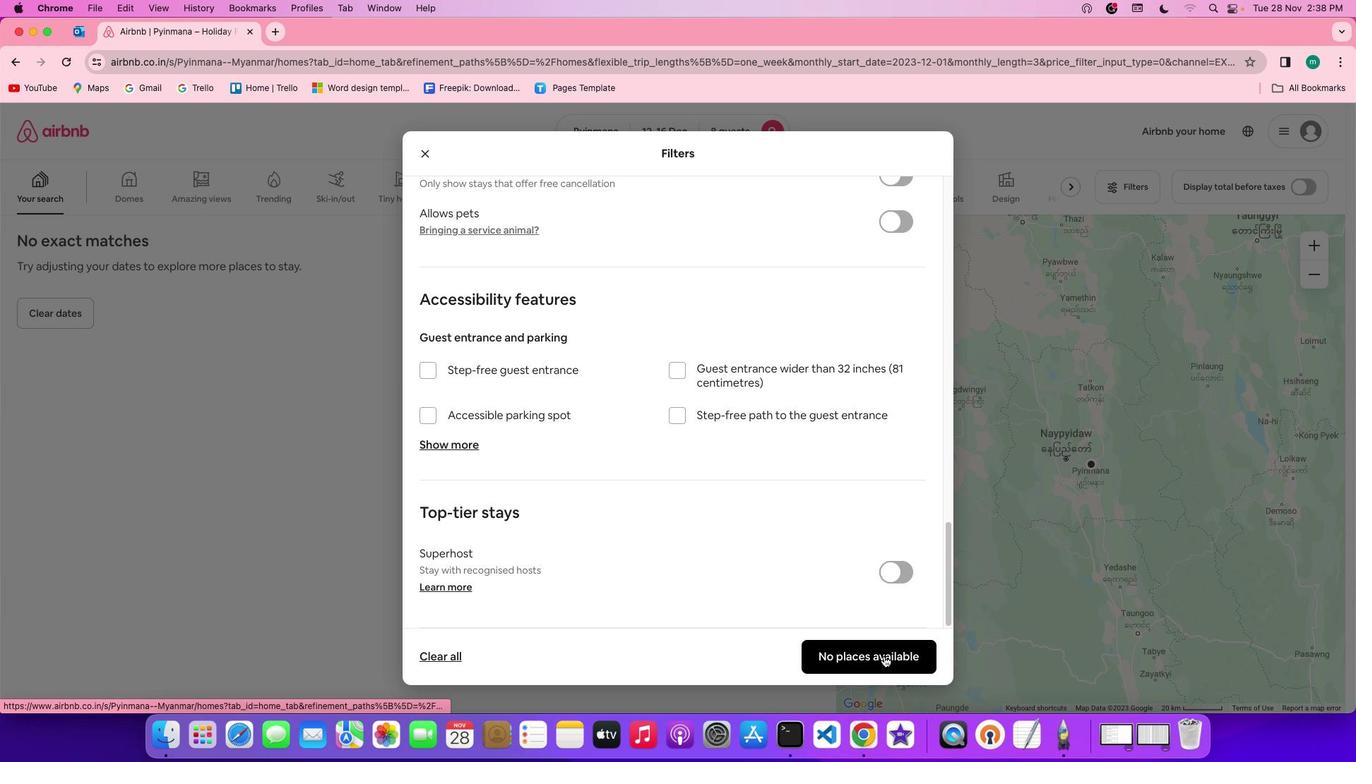 
Action: Mouse pressed left at (883, 656)
Screenshot: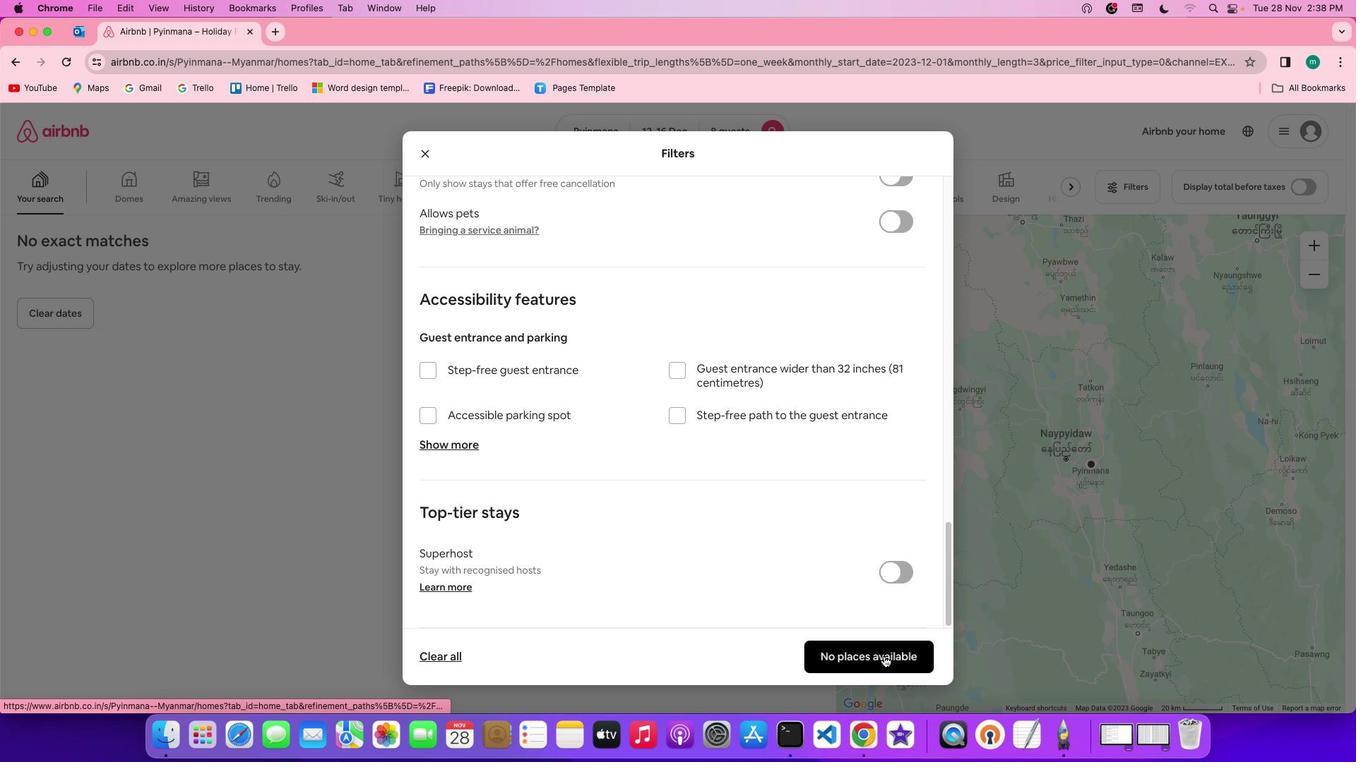 
Action: Mouse moved to (606, 488)
Screenshot: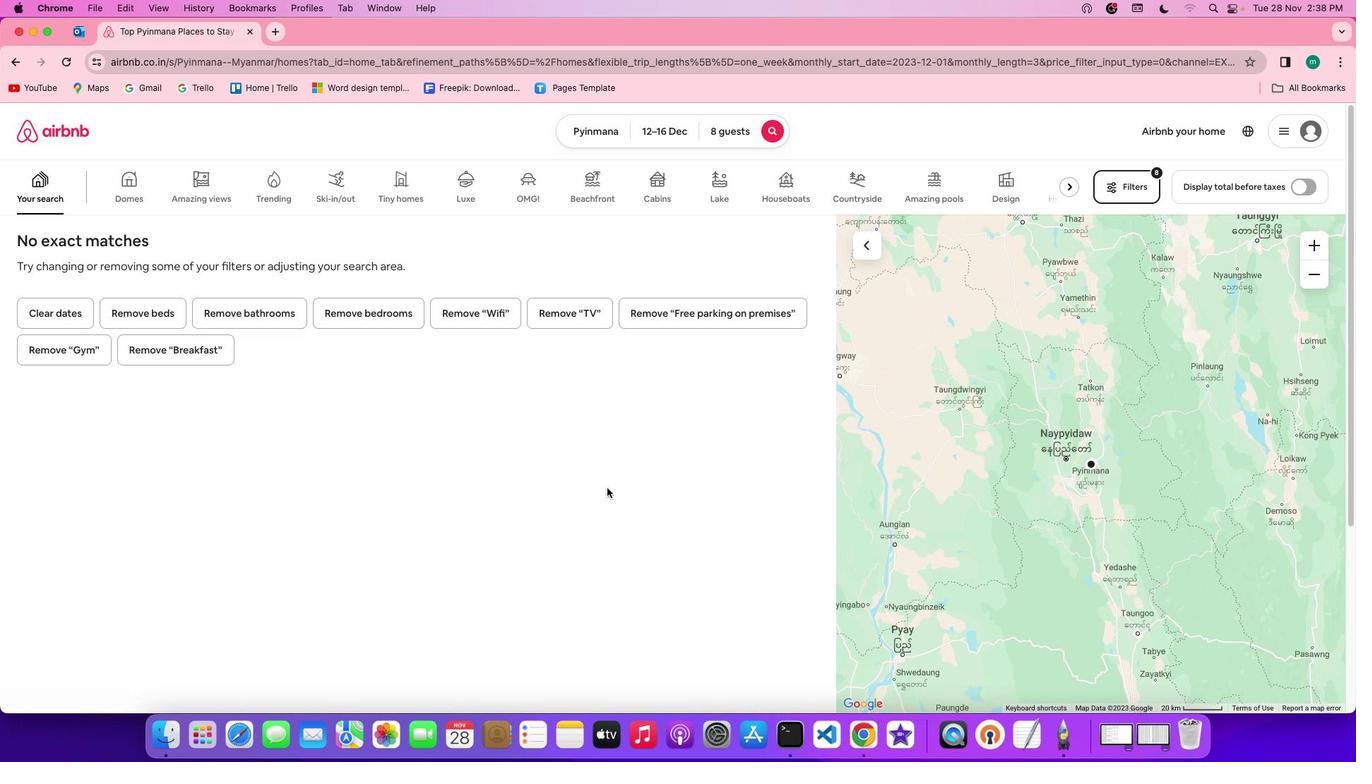 
